 Task: Look for space in Bolpur, India from 8th June, 2023 to 16th June, 2023 for 2 adults in price range Rs.10000 to Rs.15000. Place can be entire place with 1  bedroom having 1 bed and 1 bathroom. Property type can be house, flat, guest house, hotel. Amenities needed are: washing machine. Booking option can be shelf check-in. Required host language is English.
Action: Mouse moved to (568, 78)
Screenshot: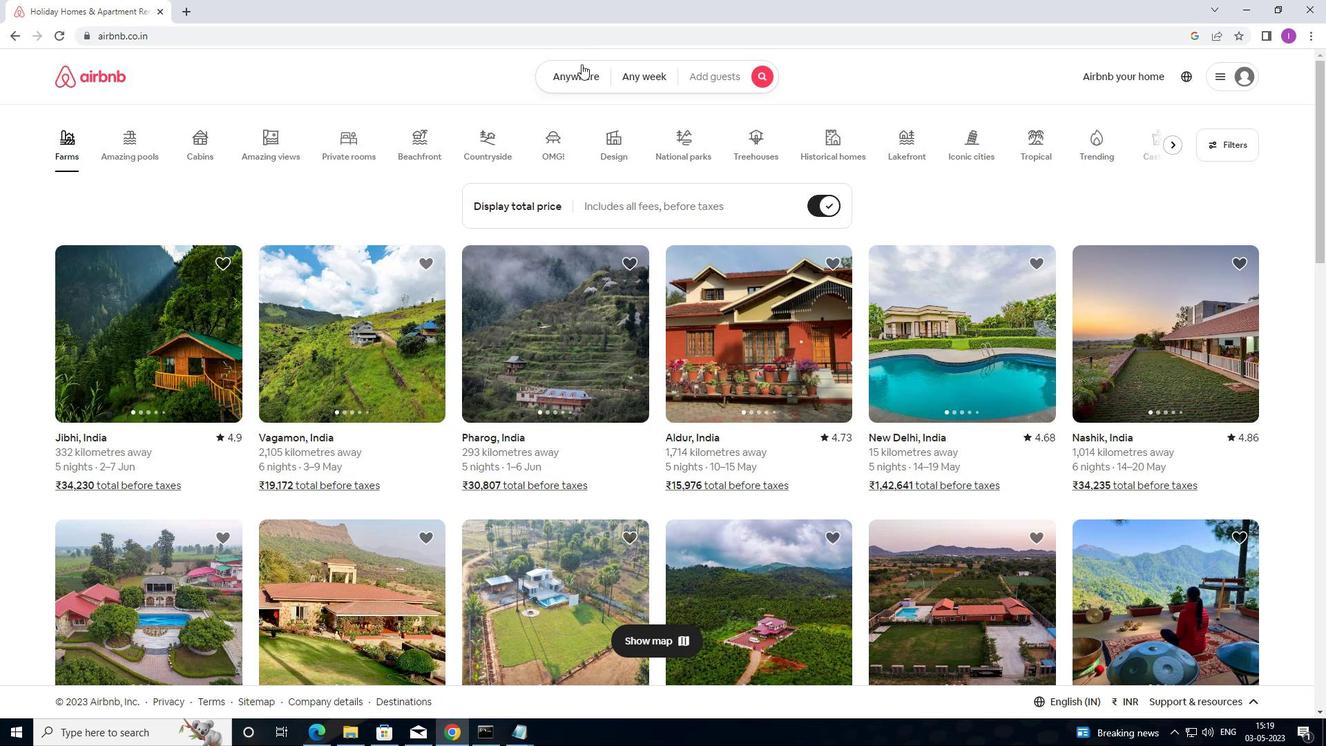 
Action: Mouse pressed left at (568, 78)
Screenshot: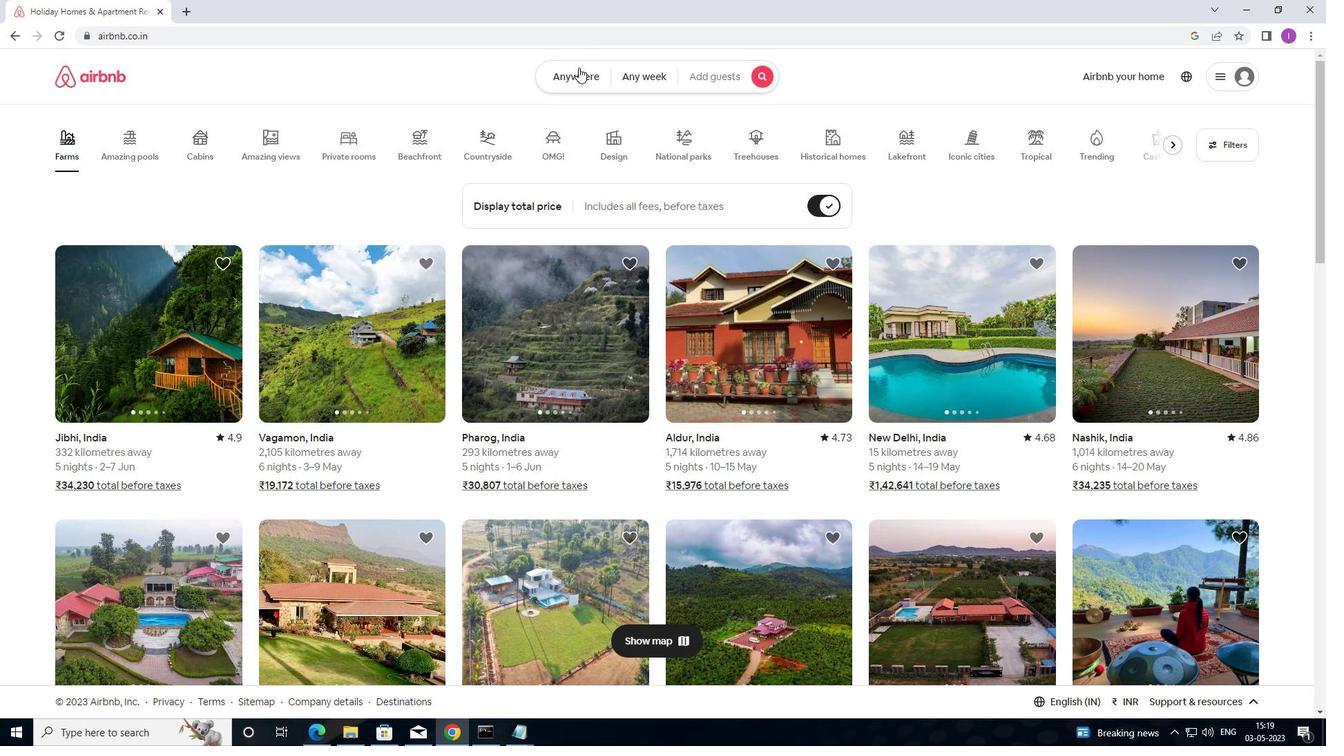 
Action: Mouse moved to (429, 125)
Screenshot: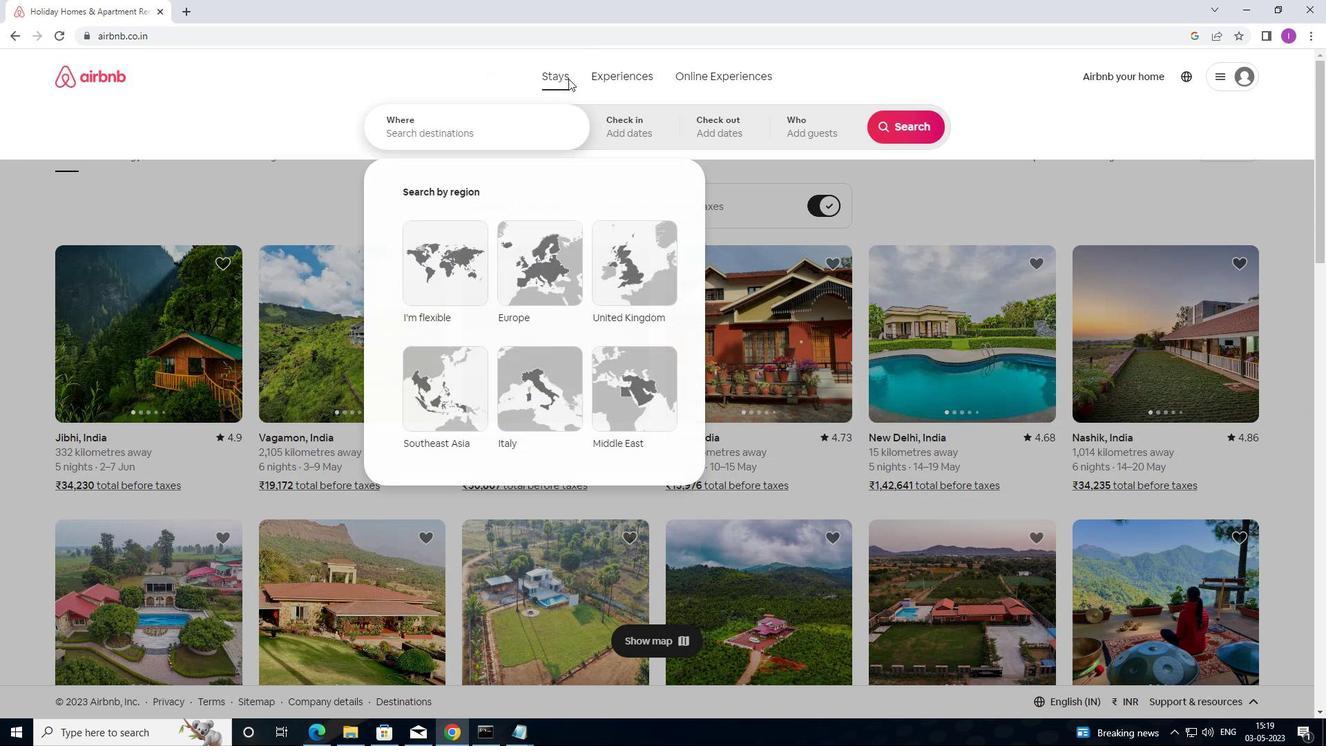 
Action: Mouse pressed left at (429, 125)
Screenshot: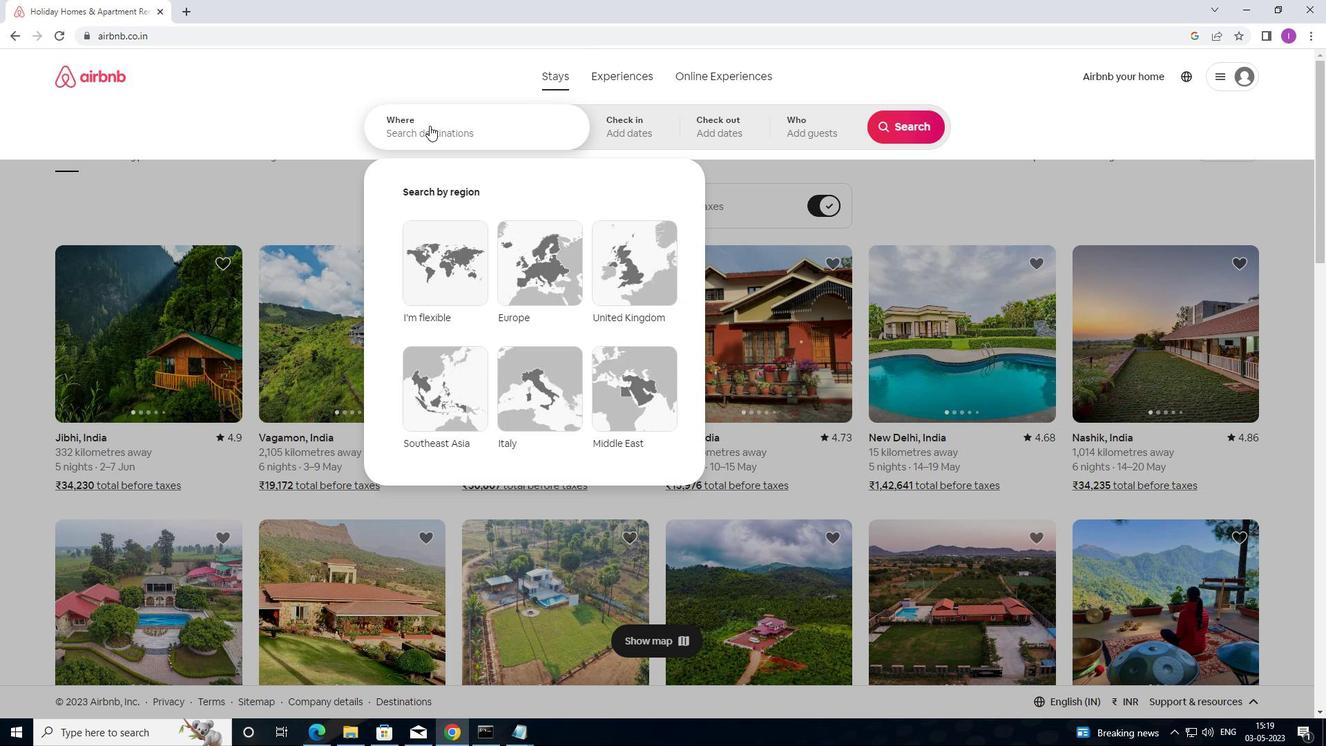 
Action: Mouse moved to (444, 129)
Screenshot: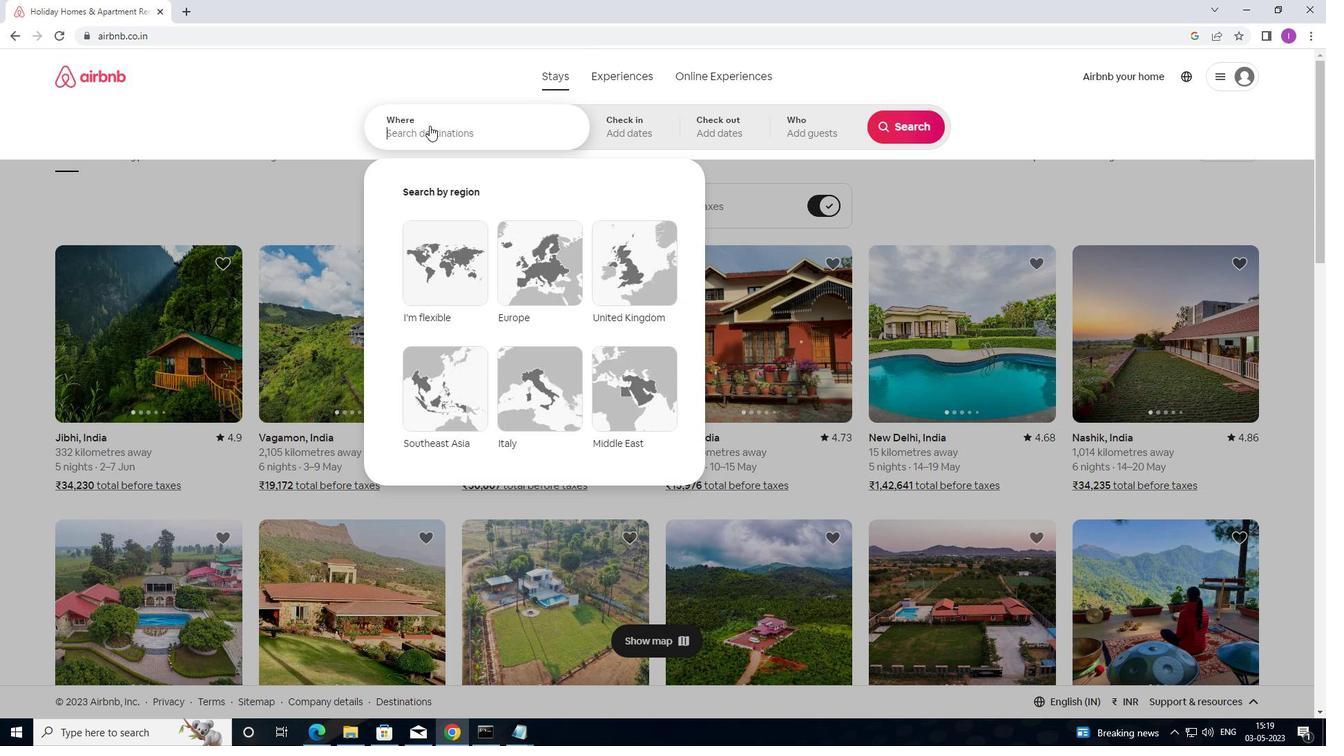 
Action: Key pressed <Key.shift><Key.shift><Key.shift>BOLPUR,<Key.shift><Key.shift><Key.shift>INDO<Key.backspace>IA
Screenshot: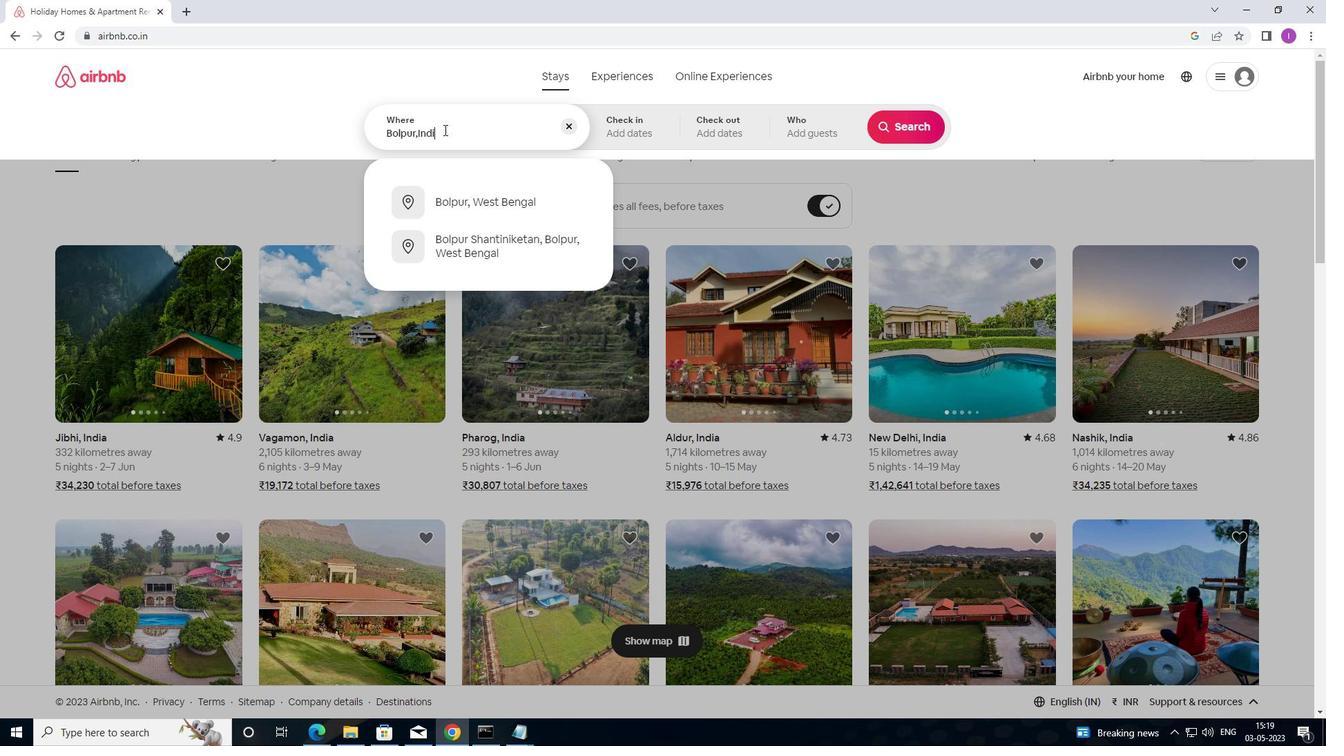 
Action: Mouse moved to (656, 126)
Screenshot: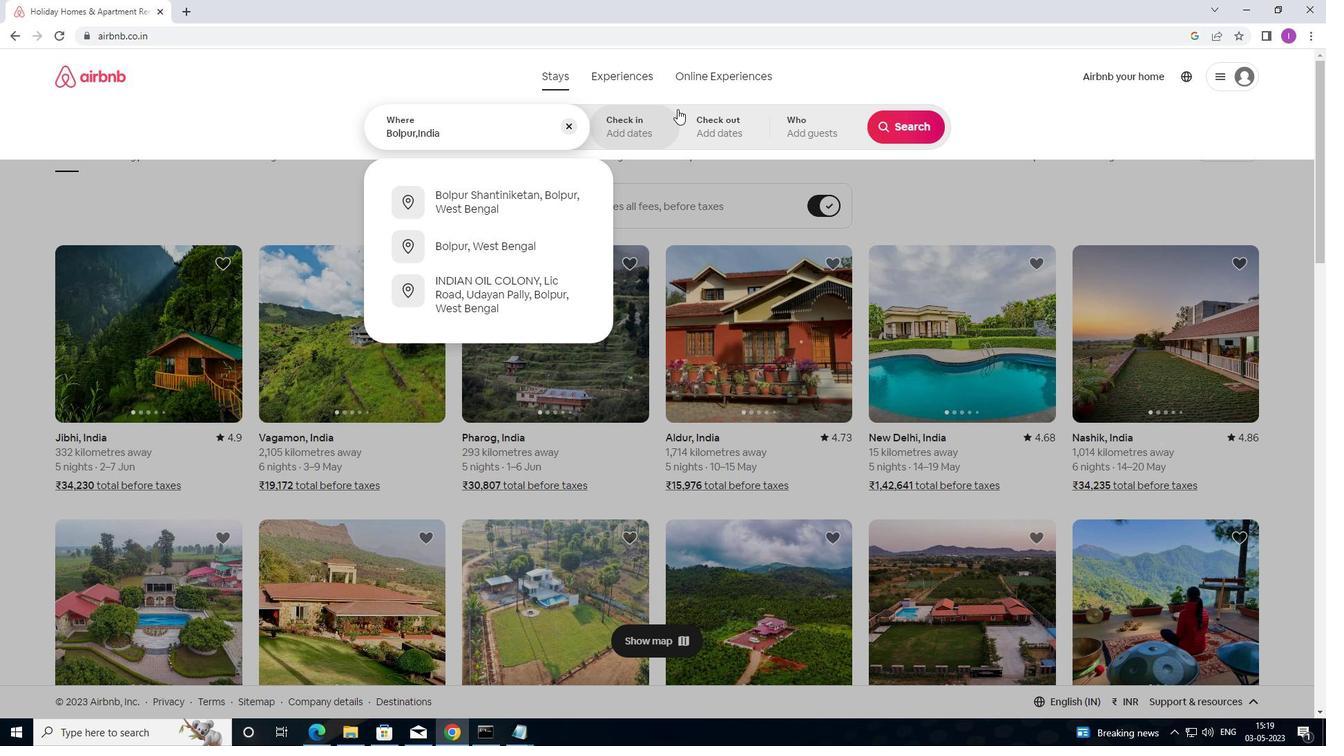 
Action: Mouse pressed left at (656, 126)
Screenshot: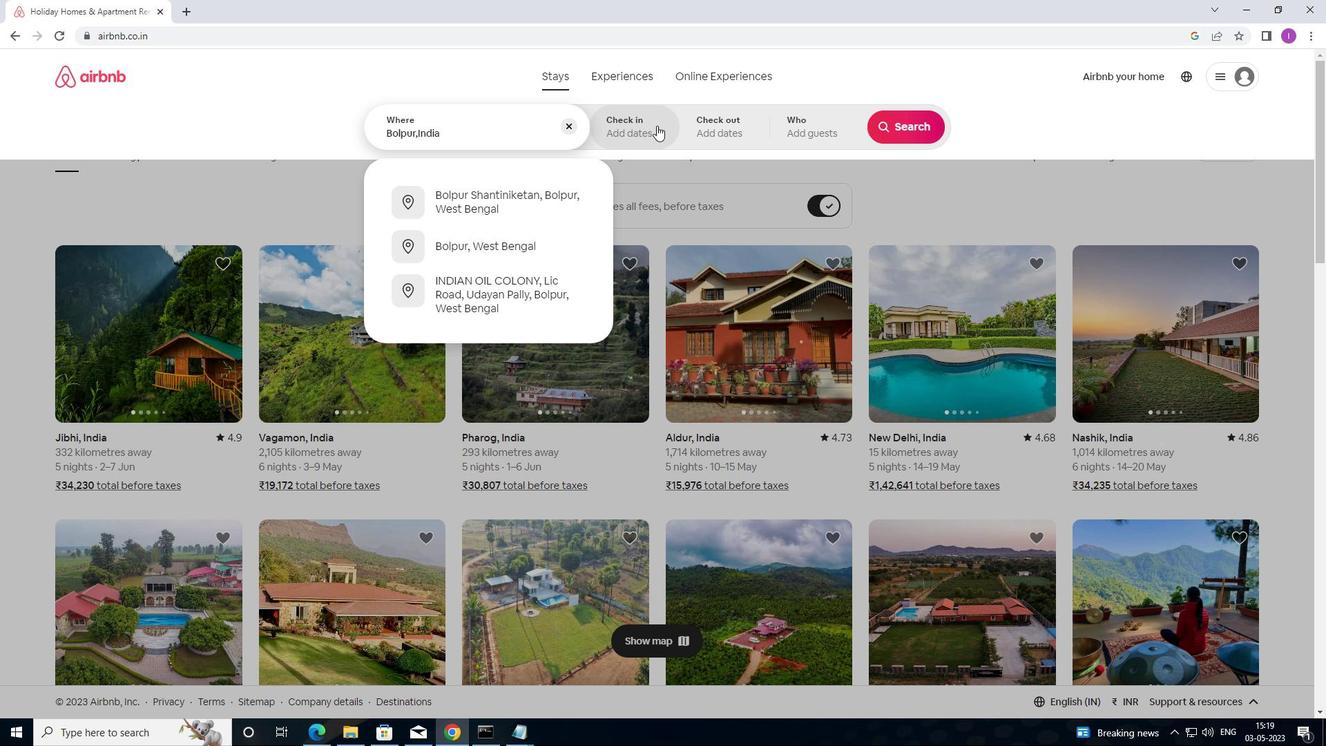 
Action: Mouse moved to (907, 234)
Screenshot: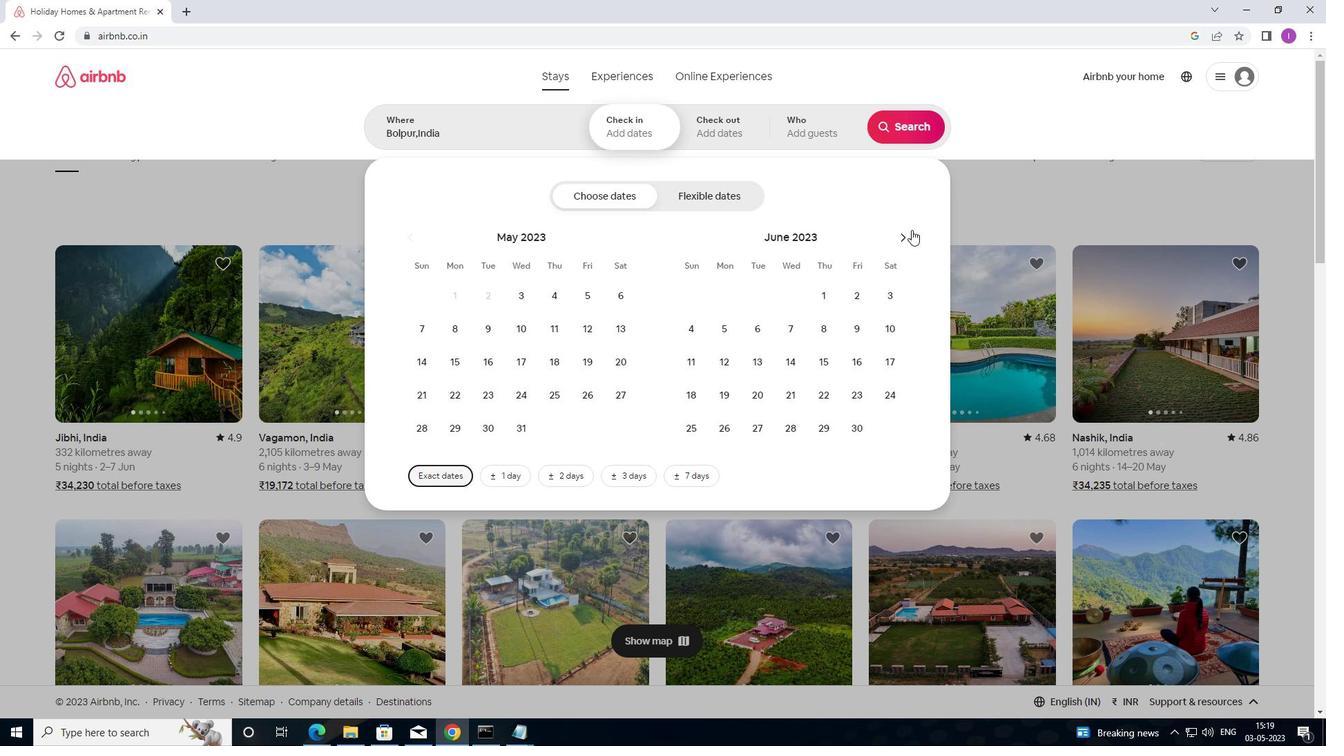 
Action: Mouse pressed left at (907, 234)
Screenshot: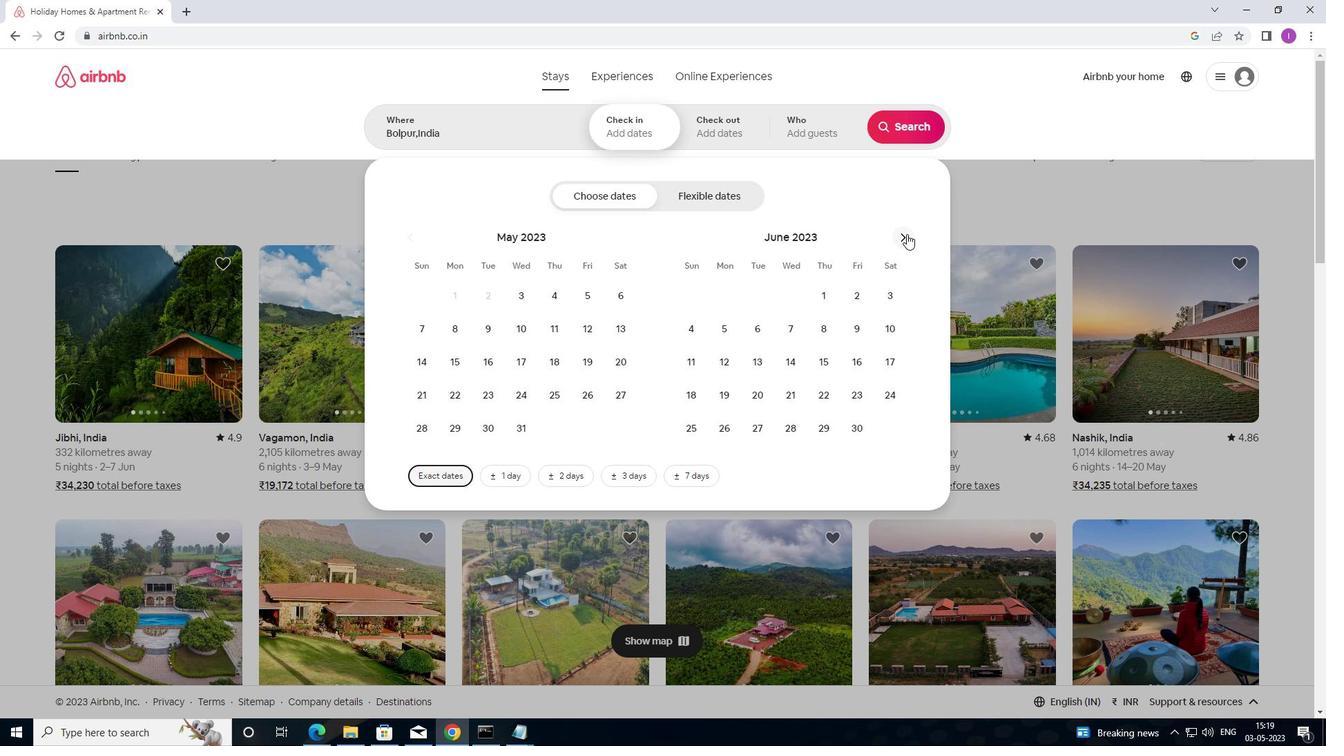 
Action: Mouse moved to (556, 327)
Screenshot: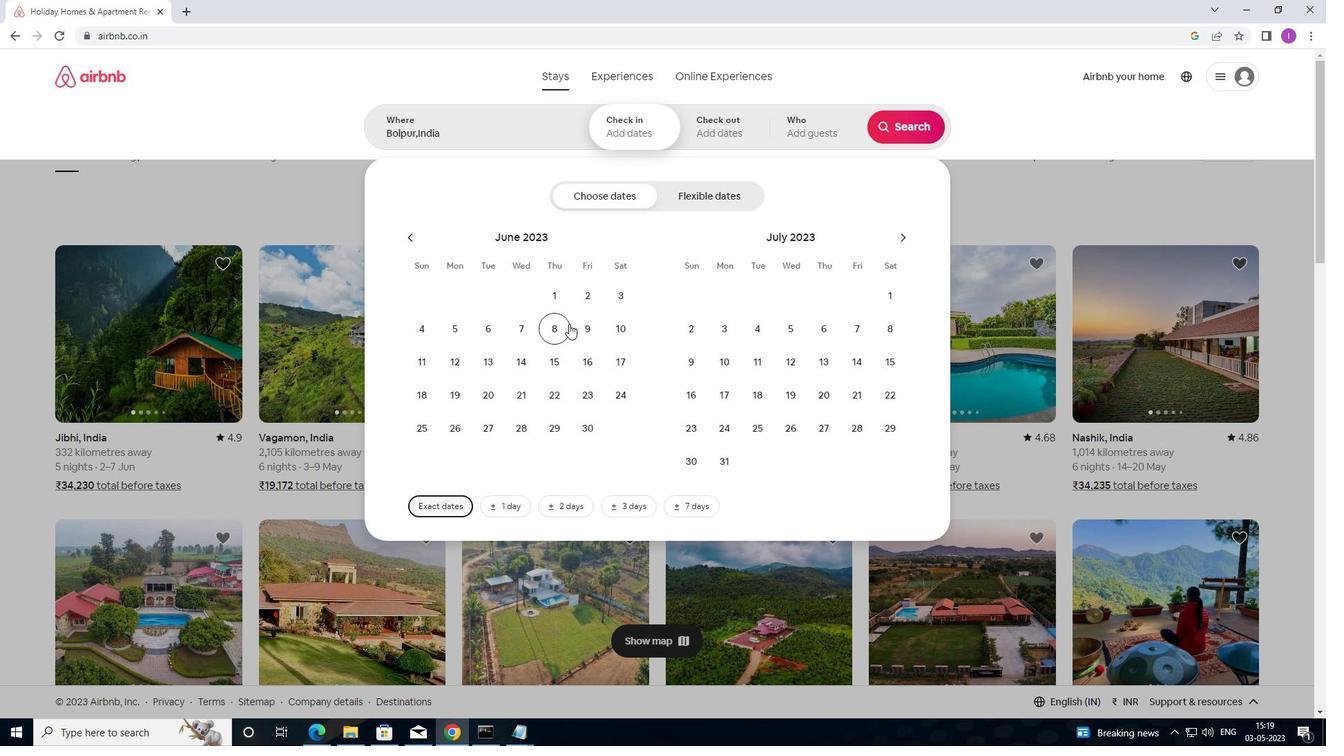 
Action: Mouse pressed left at (556, 327)
Screenshot: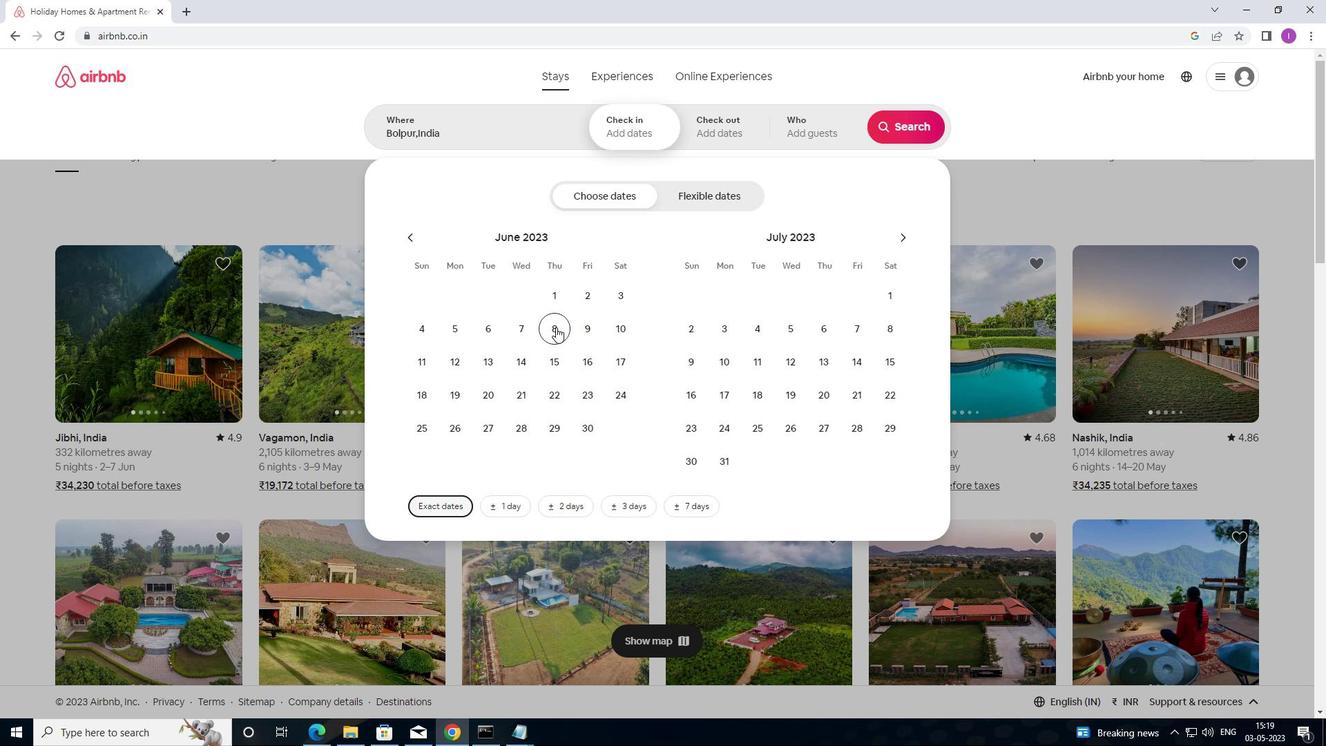 
Action: Mouse moved to (581, 355)
Screenshot: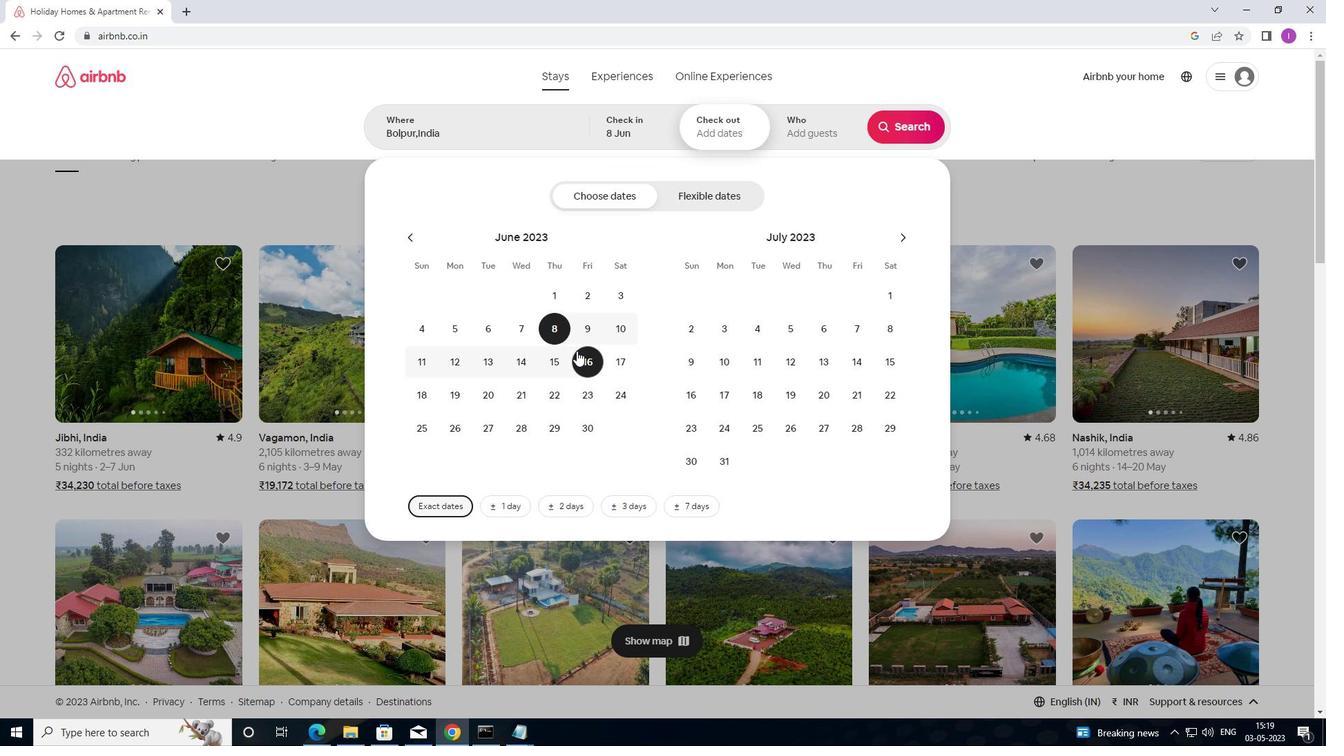 
Action: Mouse pressed left at (581, 355)
Screenshot: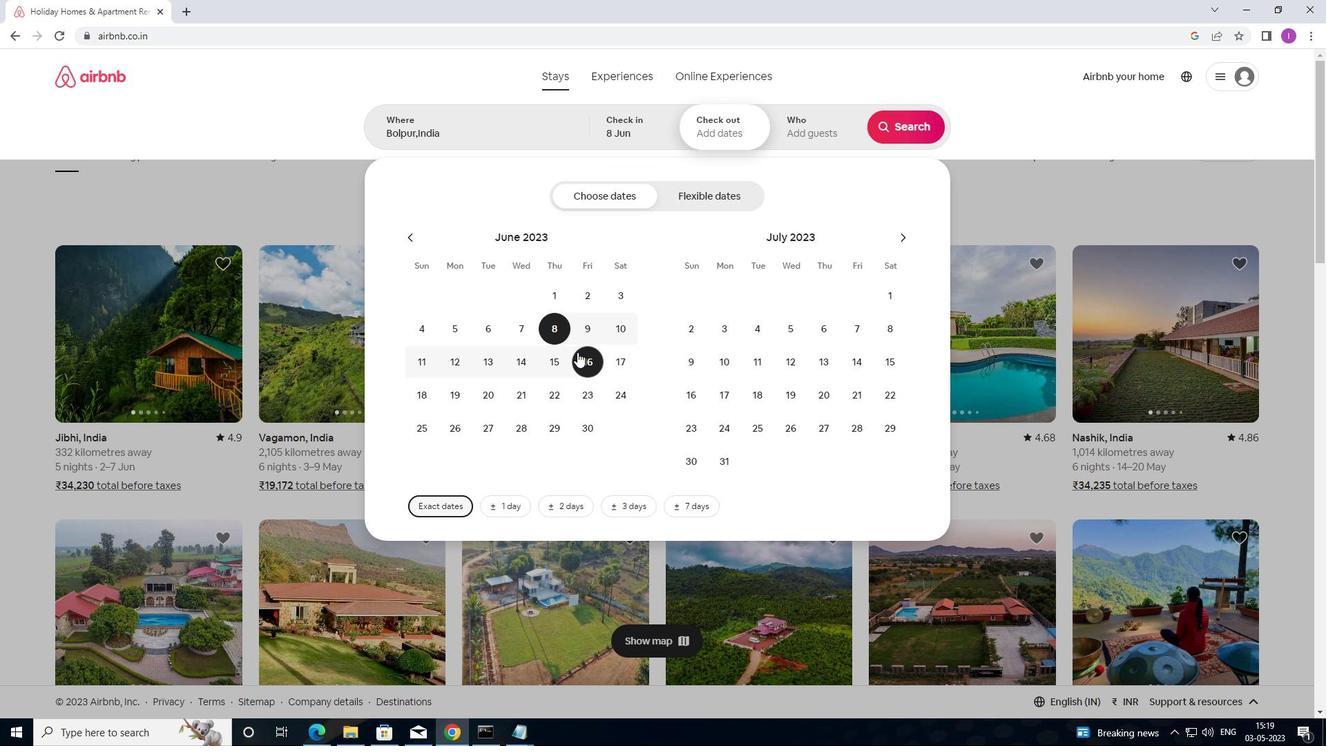 
Action: Mouse moved to (811, 135)
Screenshot: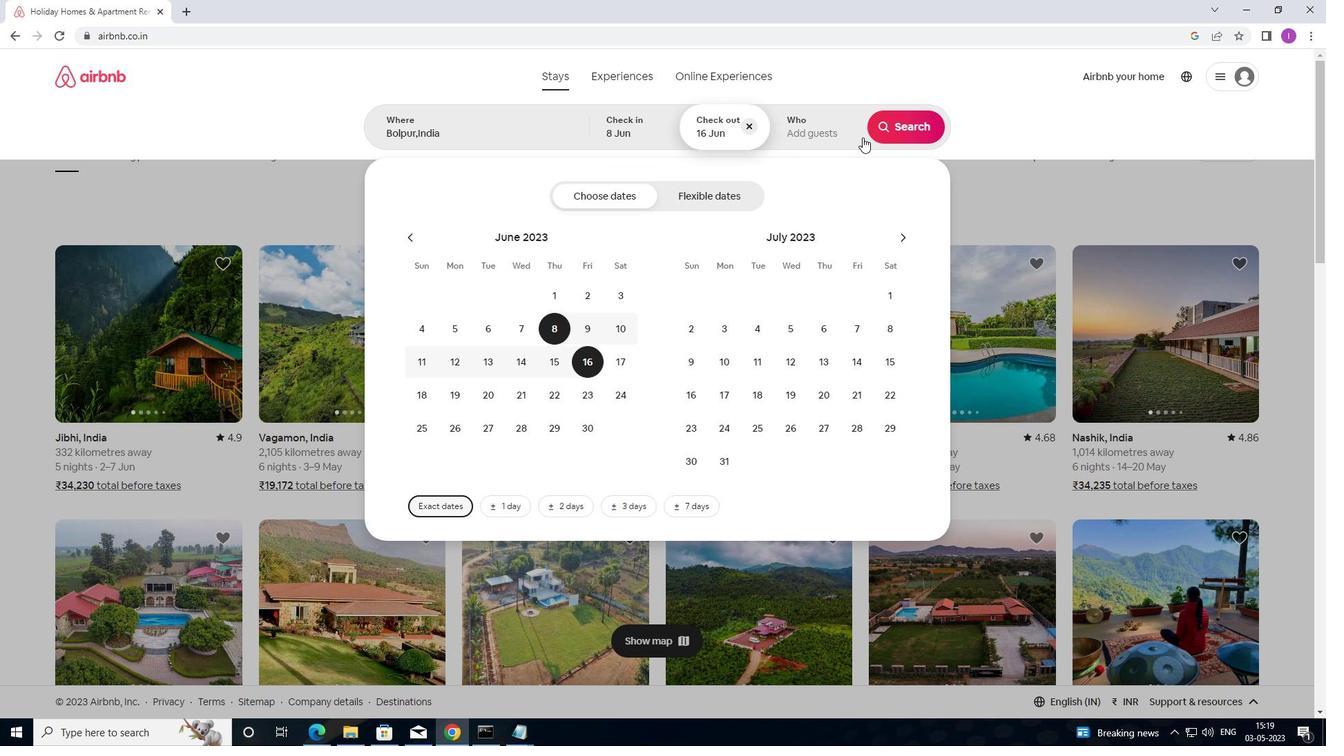 
Action: Mouse pressed left at (811, 135)
Screenshot: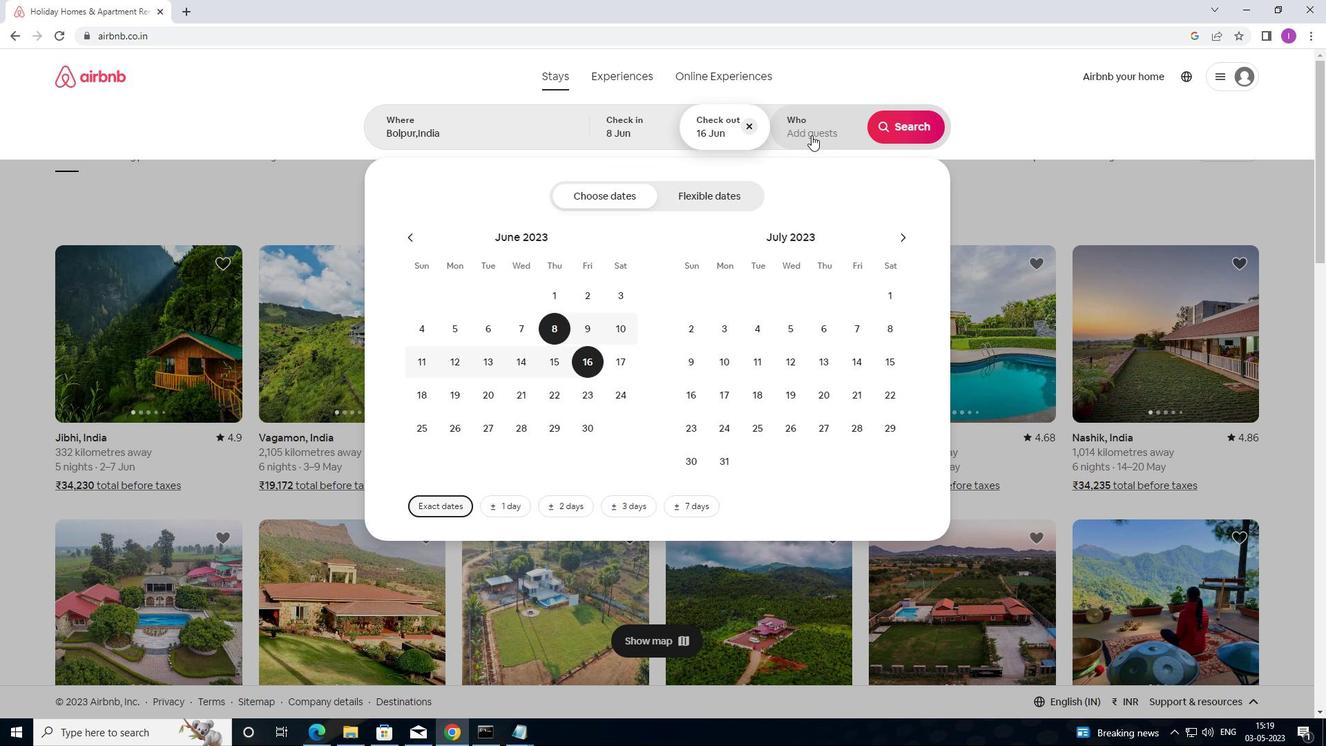 
Action: Mouse moved to (914, 200)
Screenshot: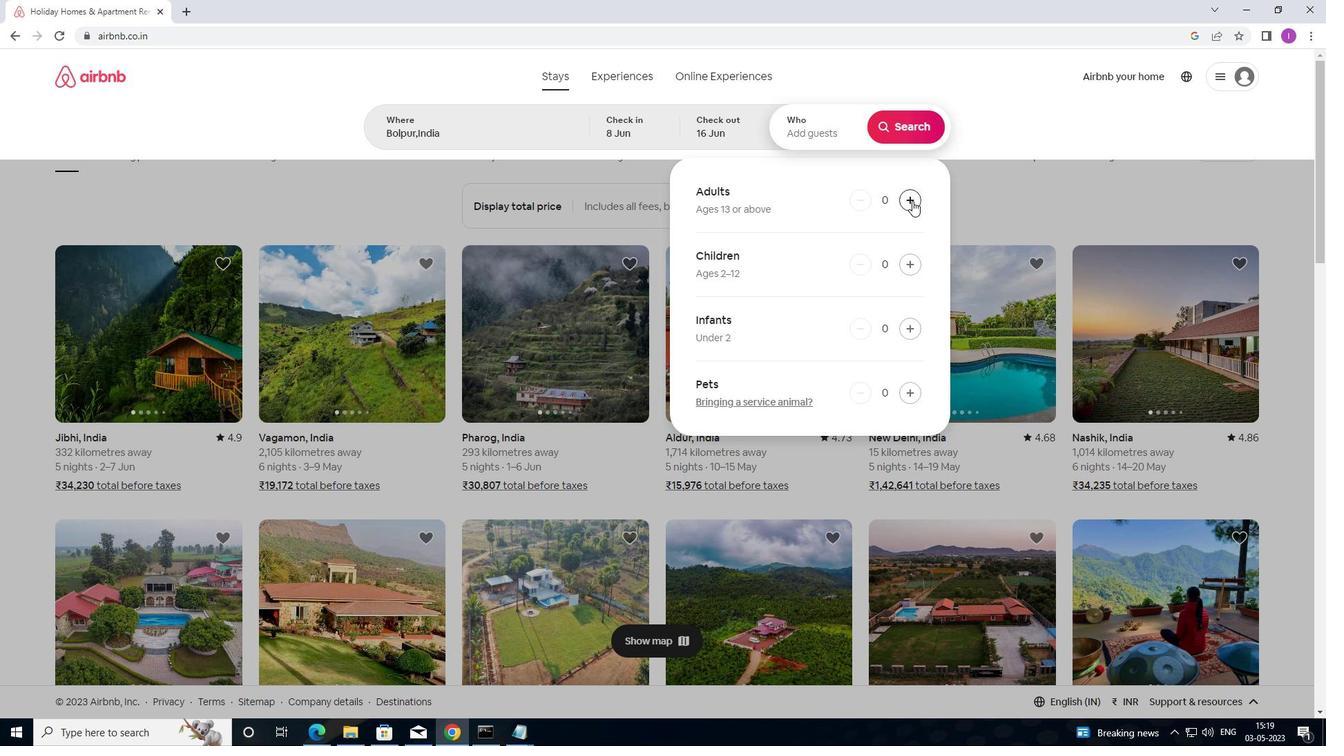 
Action: Mouse pressed left at (914, 200)
Screenshot: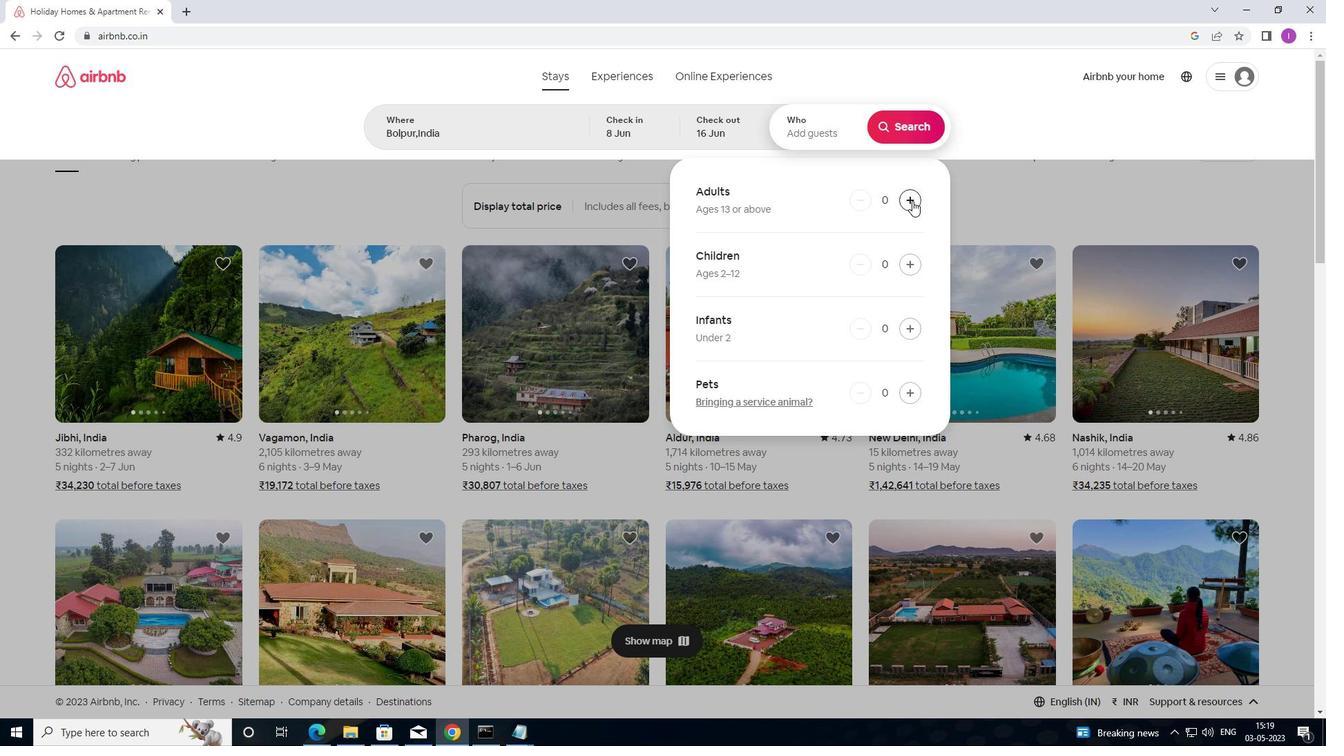 
Action: Mouse moved to (914, 200)
Screenshot: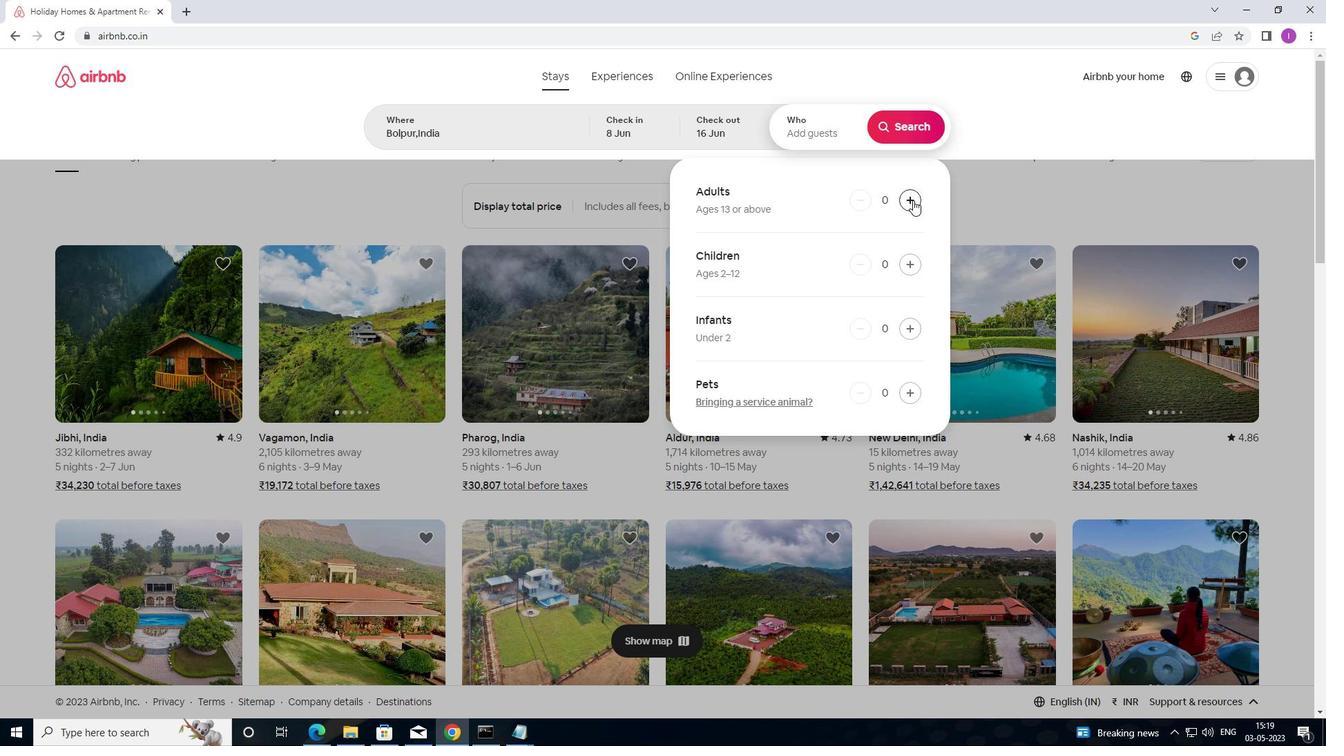 
Action: Mouse pressed left at (914, 200)
Screenshot: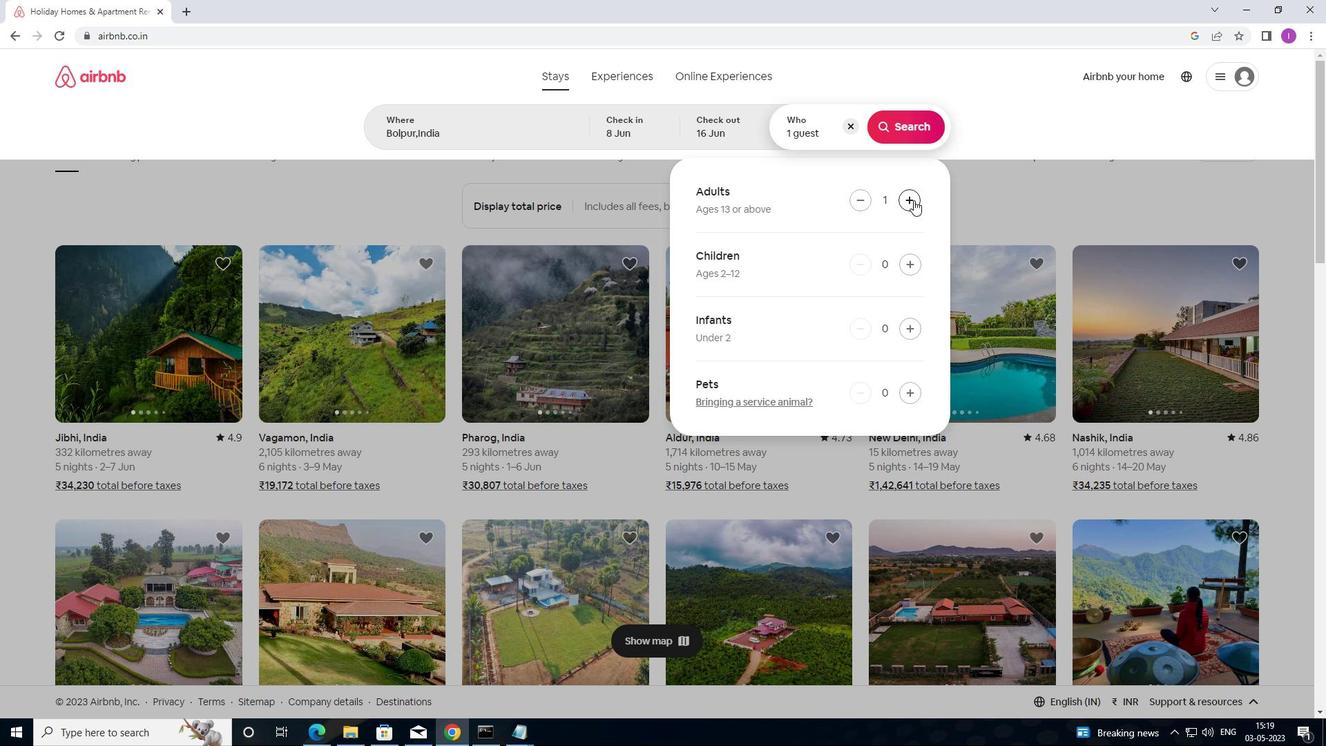 
Action: Mouse moved to (897, 137)
Screenshot: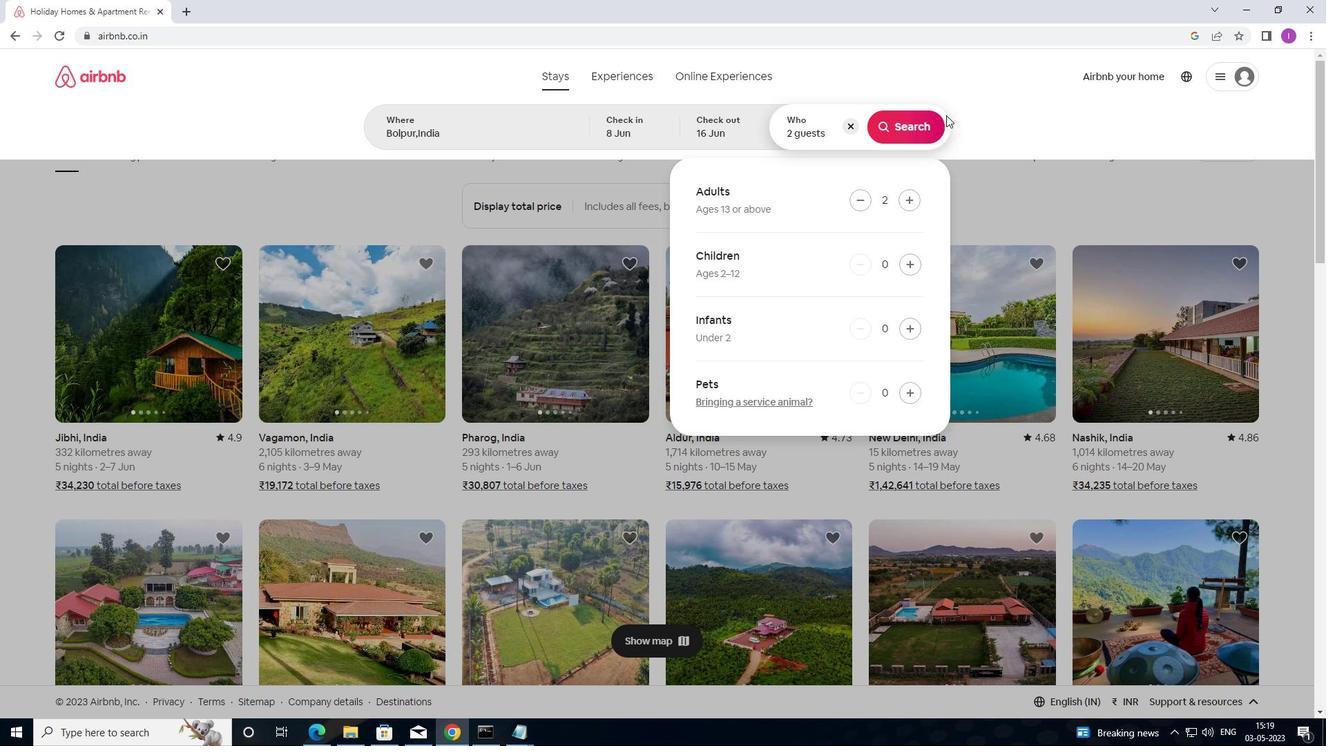 
Action: Mouse pressed left at (897, 137)
Screenshot: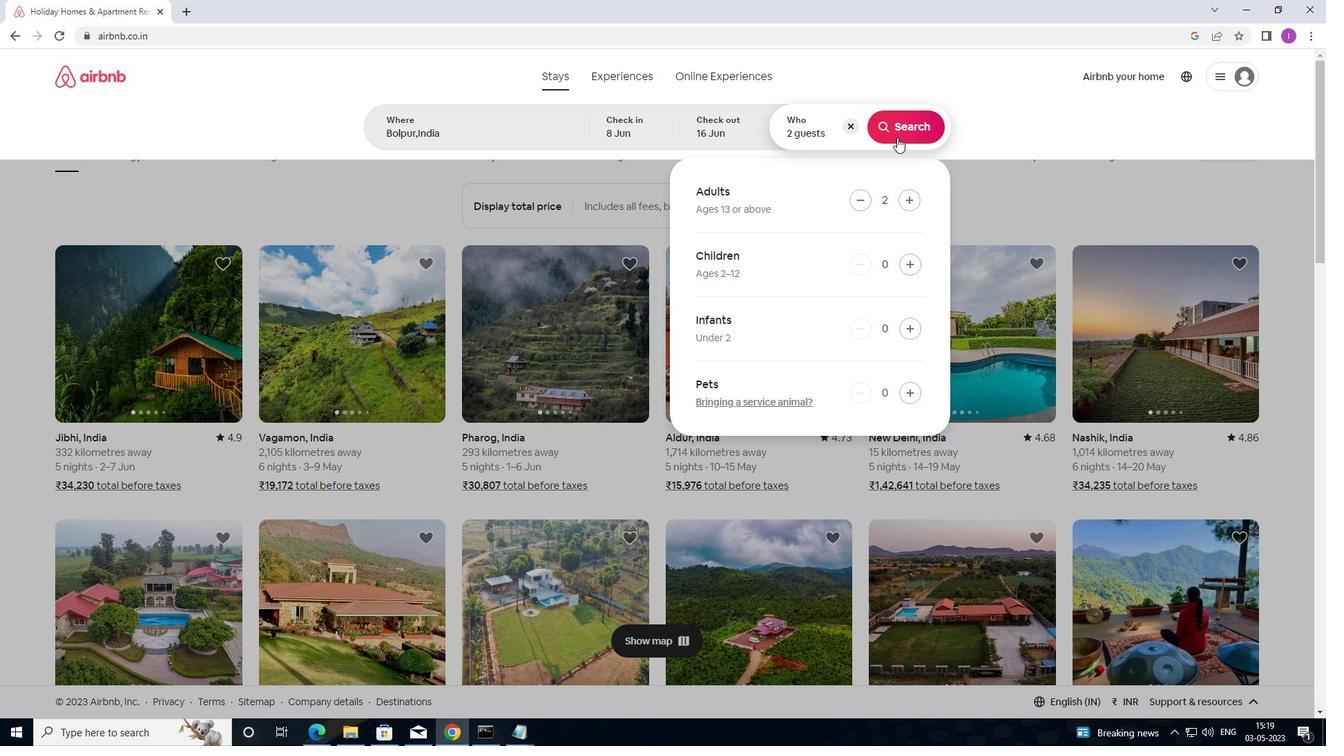 
Action: Mouse moved to (1252, 125)
Screenshot: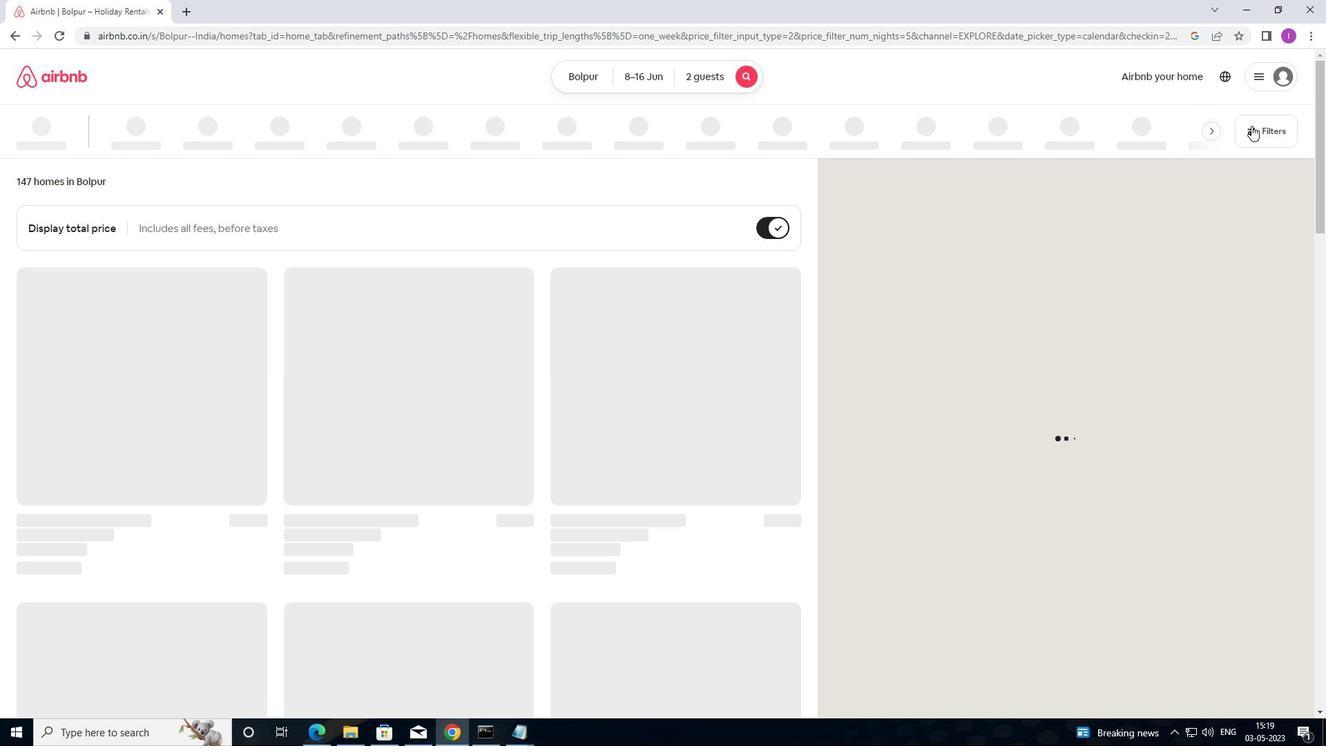 
Action: Mouse pressed left at (1252, 125)
Screenshot: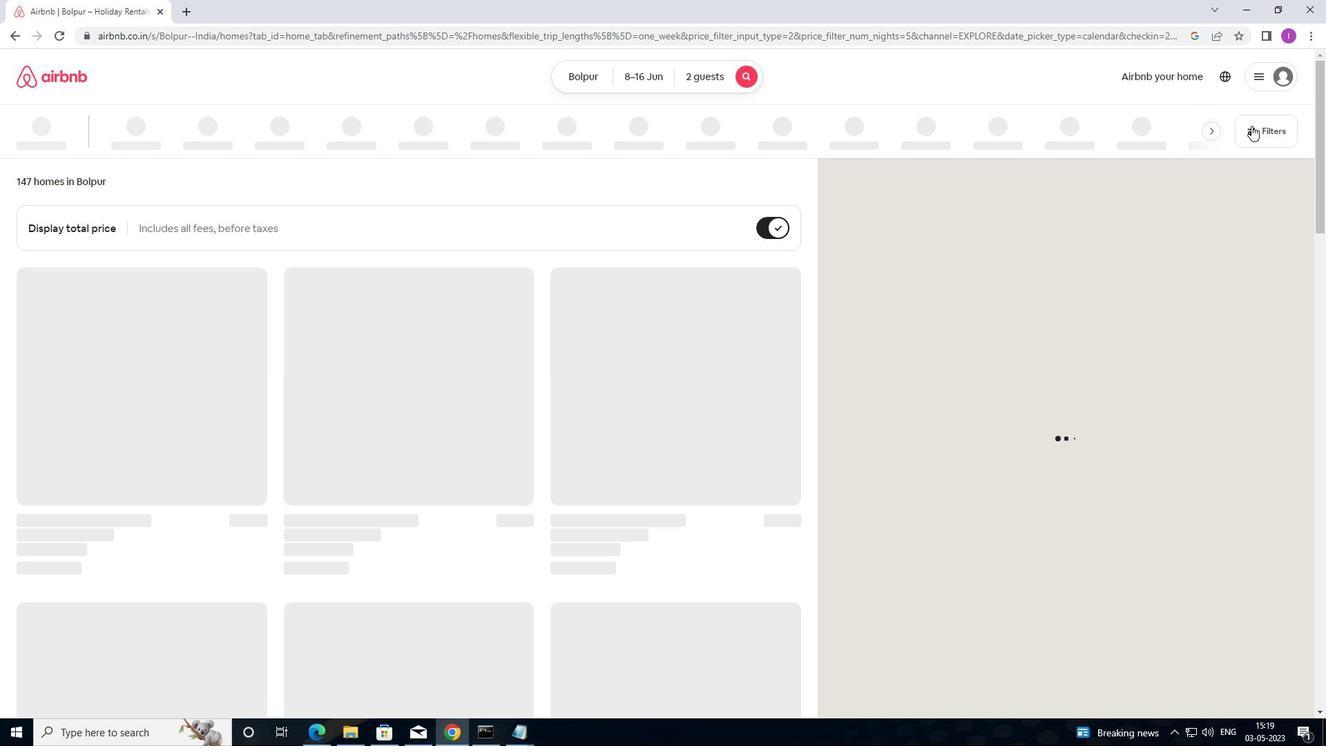 
Action: Mouse moved to (503, 308)
Screenshot: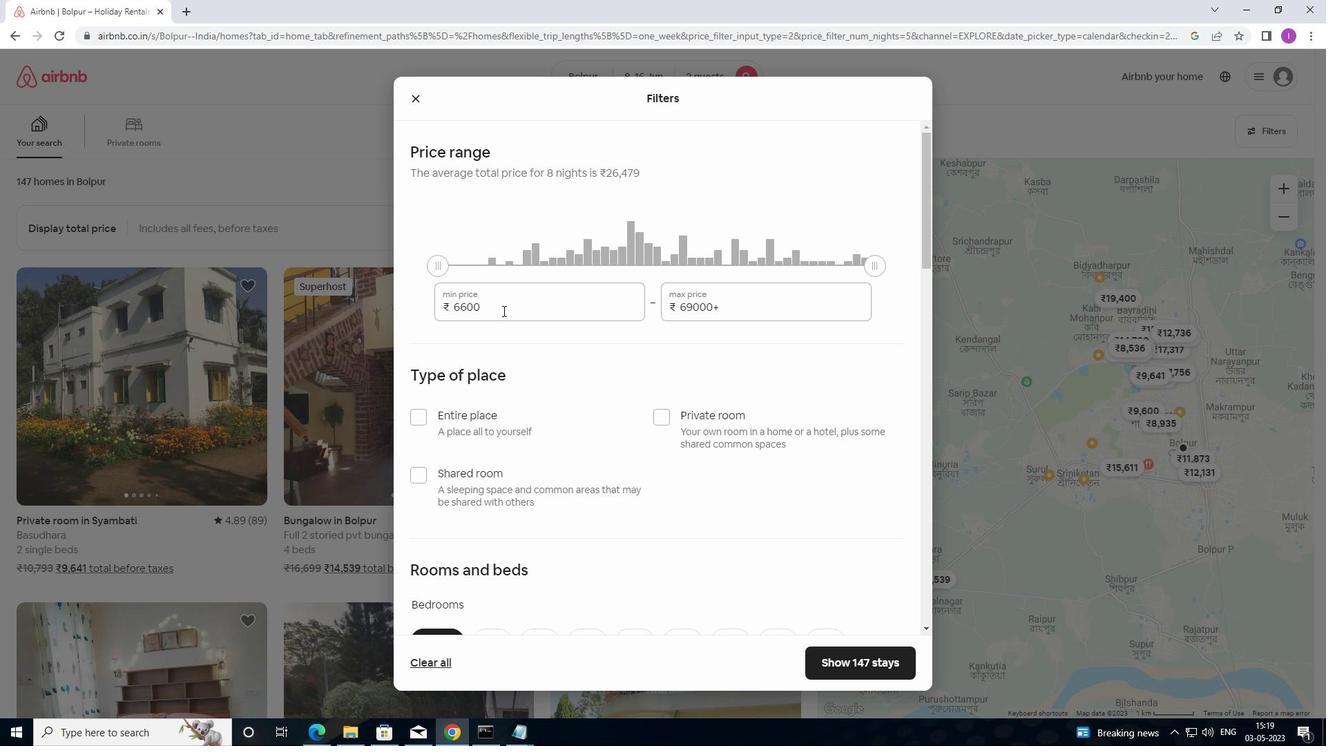 
Action: Mouse pressed left at (503, 308)
Screenshot: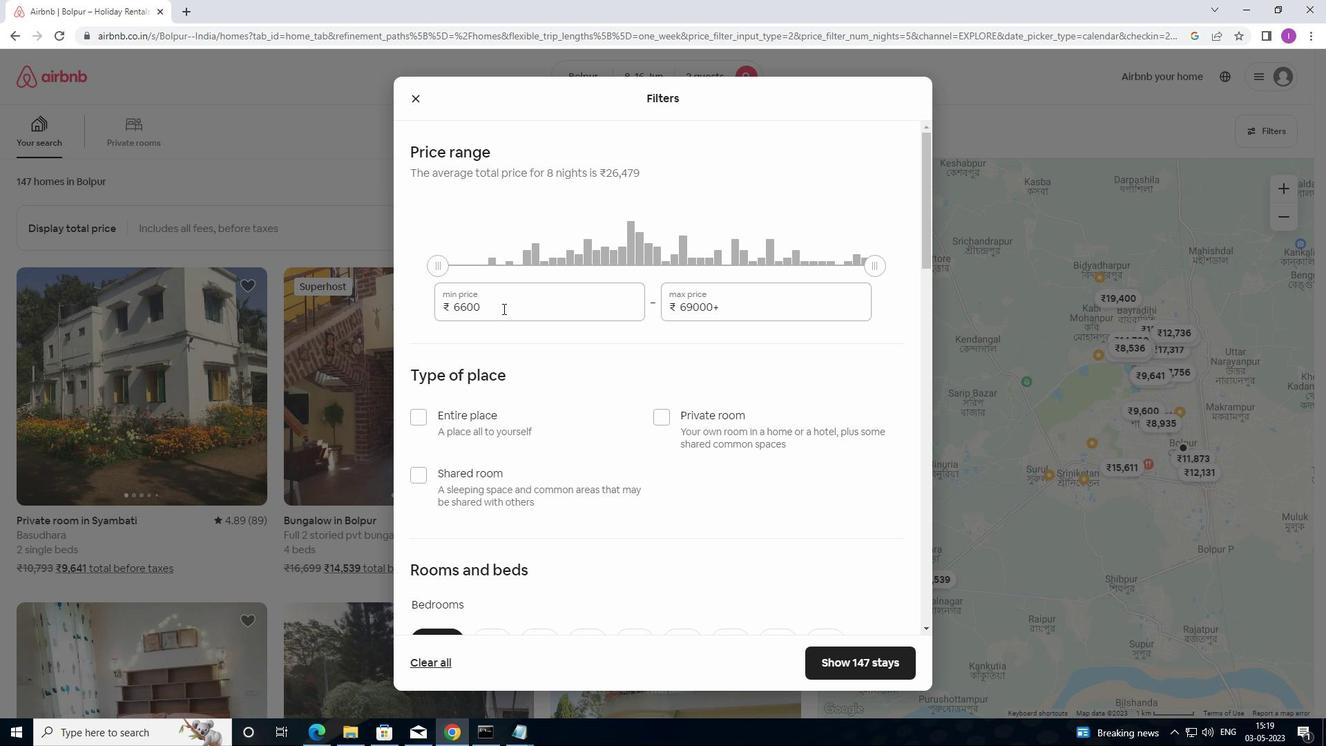 
Action: Mouse moved to (420, 316)
Screenshot: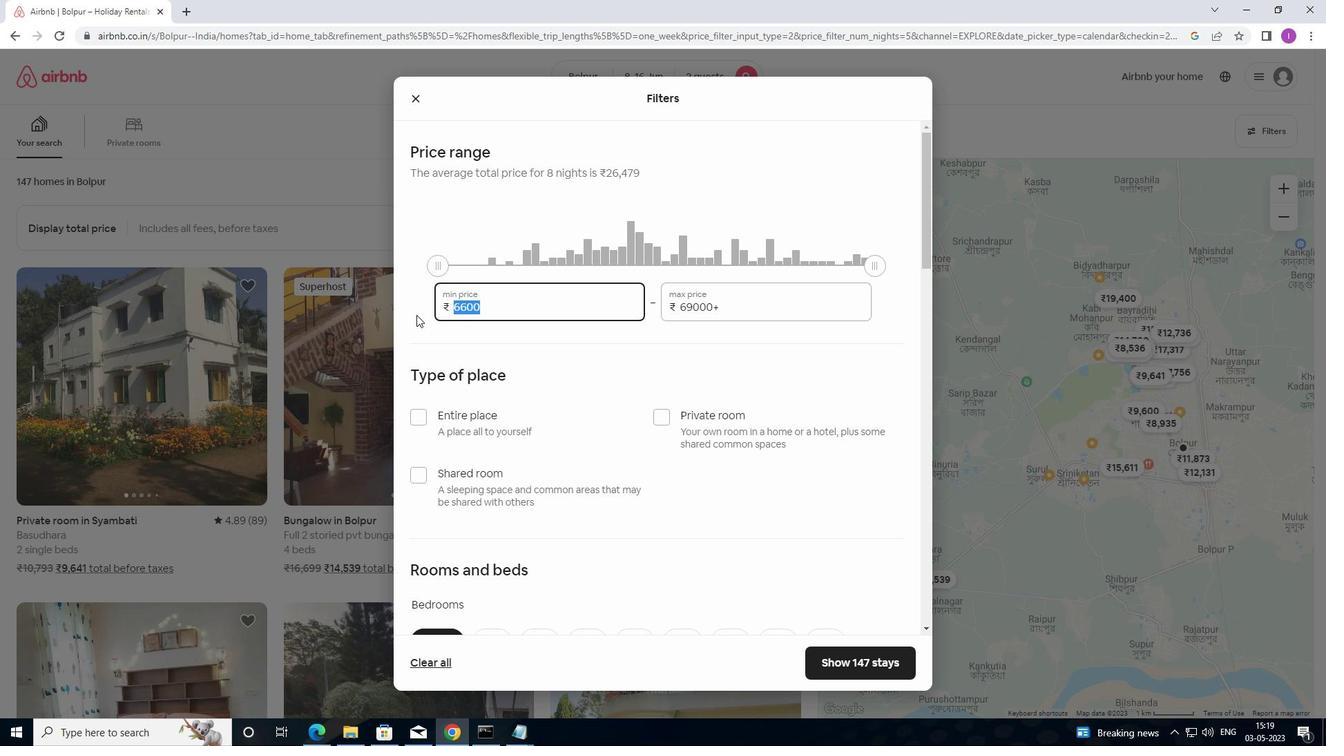 
Action: Key pressed 10000
Screenshot: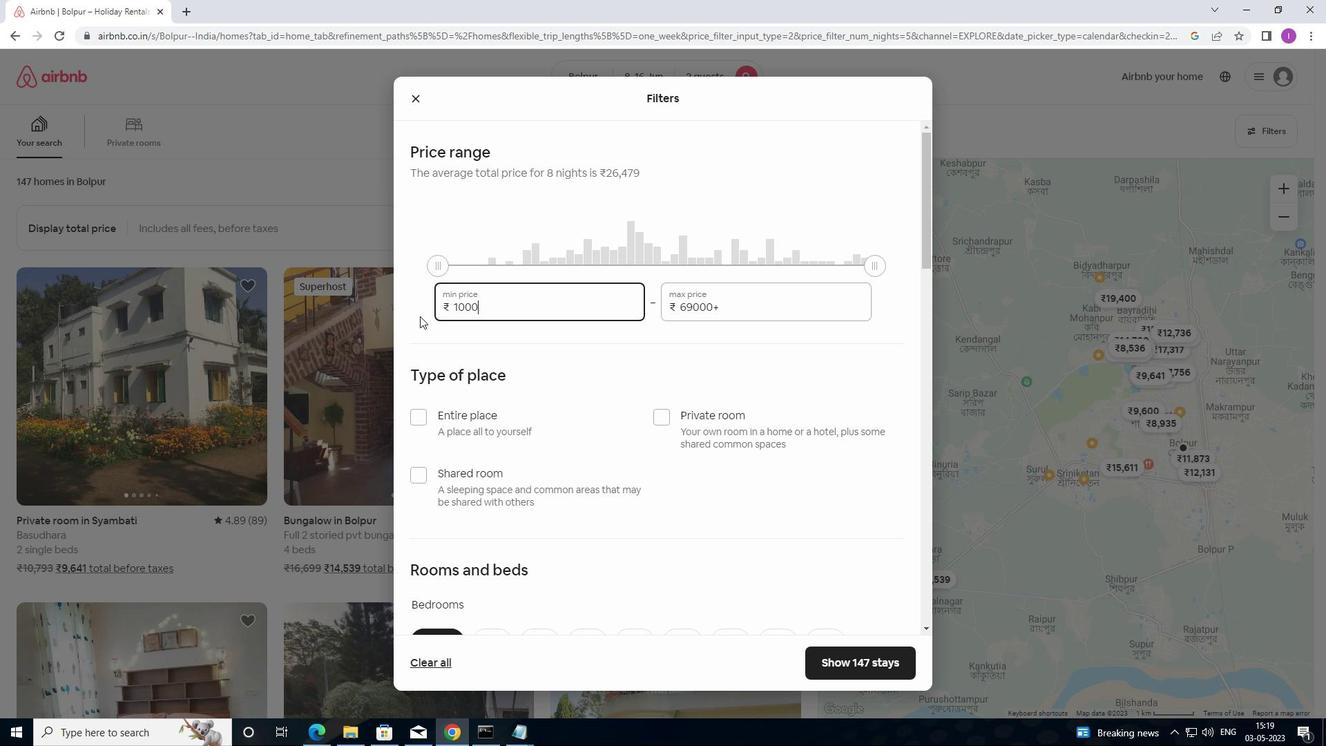 
Action: Mouse moved to (729, 303)
Screenshot: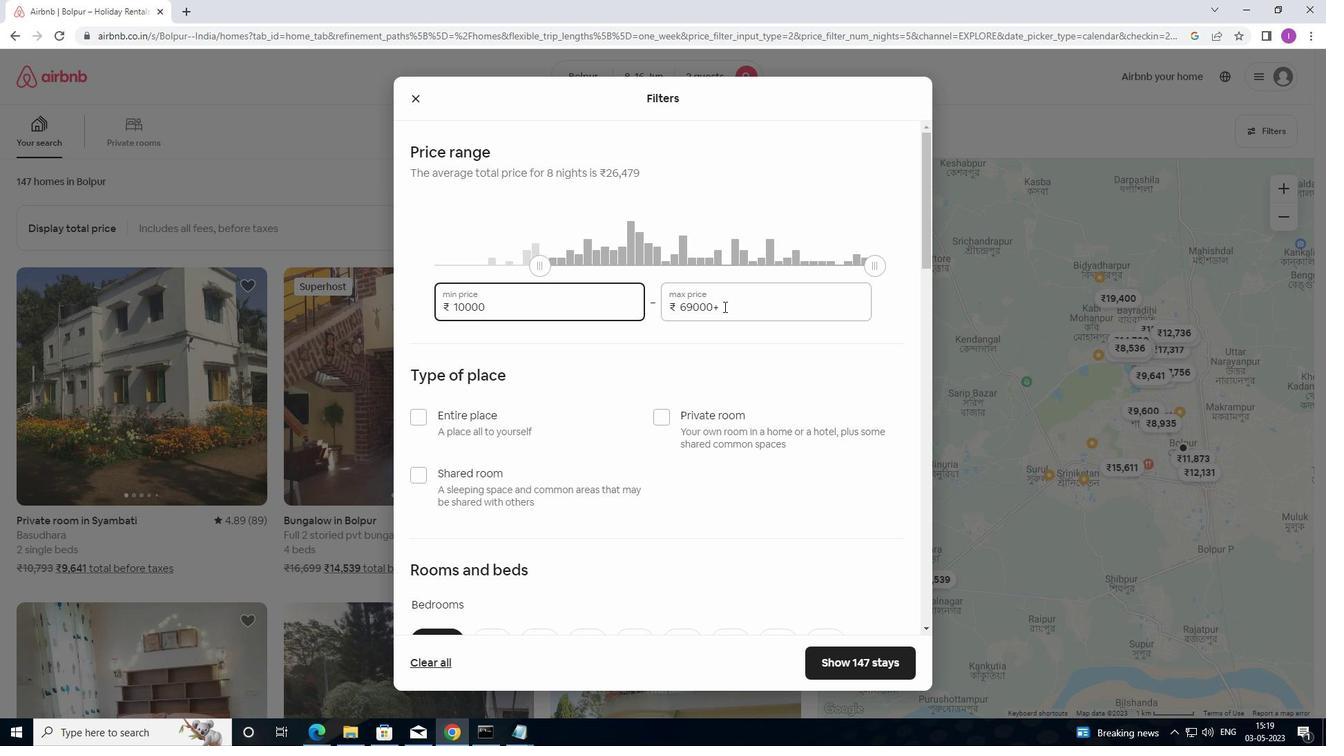 
Action: Mouse pressed left at (729, 303)
Screenshot: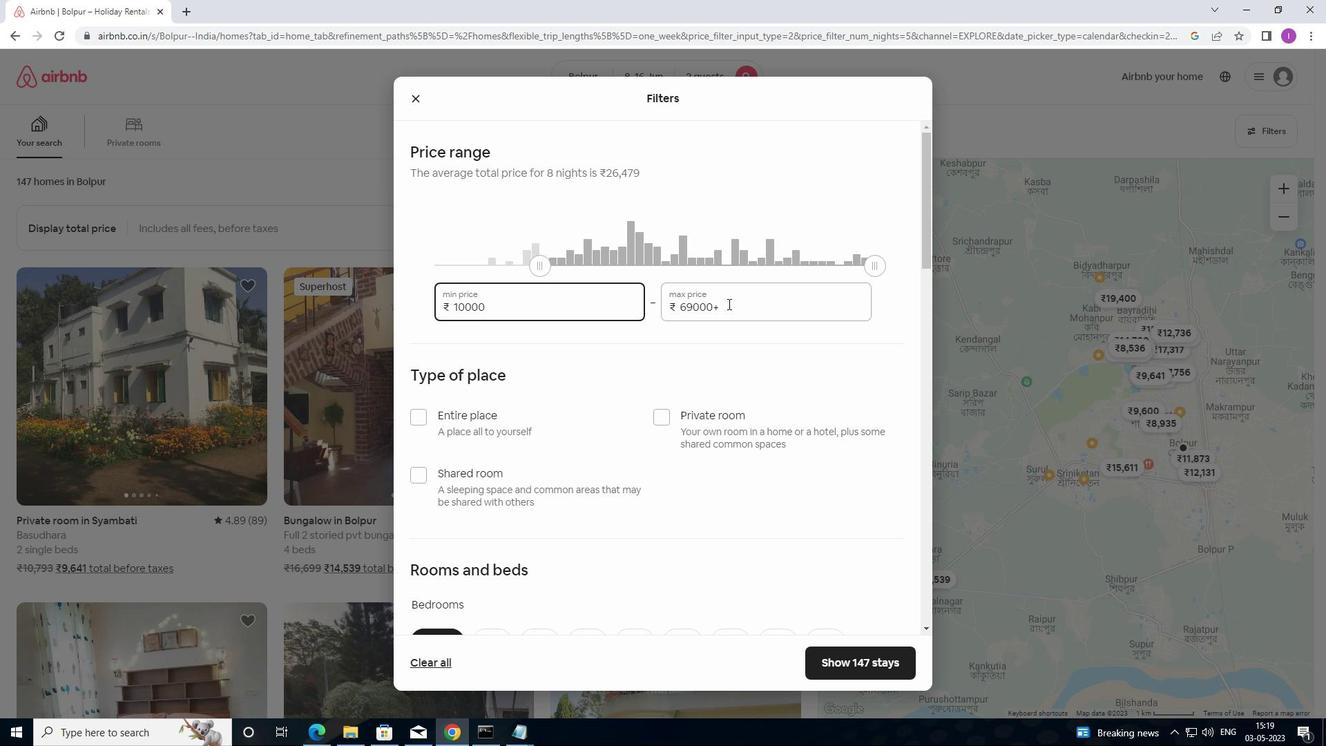 
Action: Mouse moved to (663, 319)
Screenshot: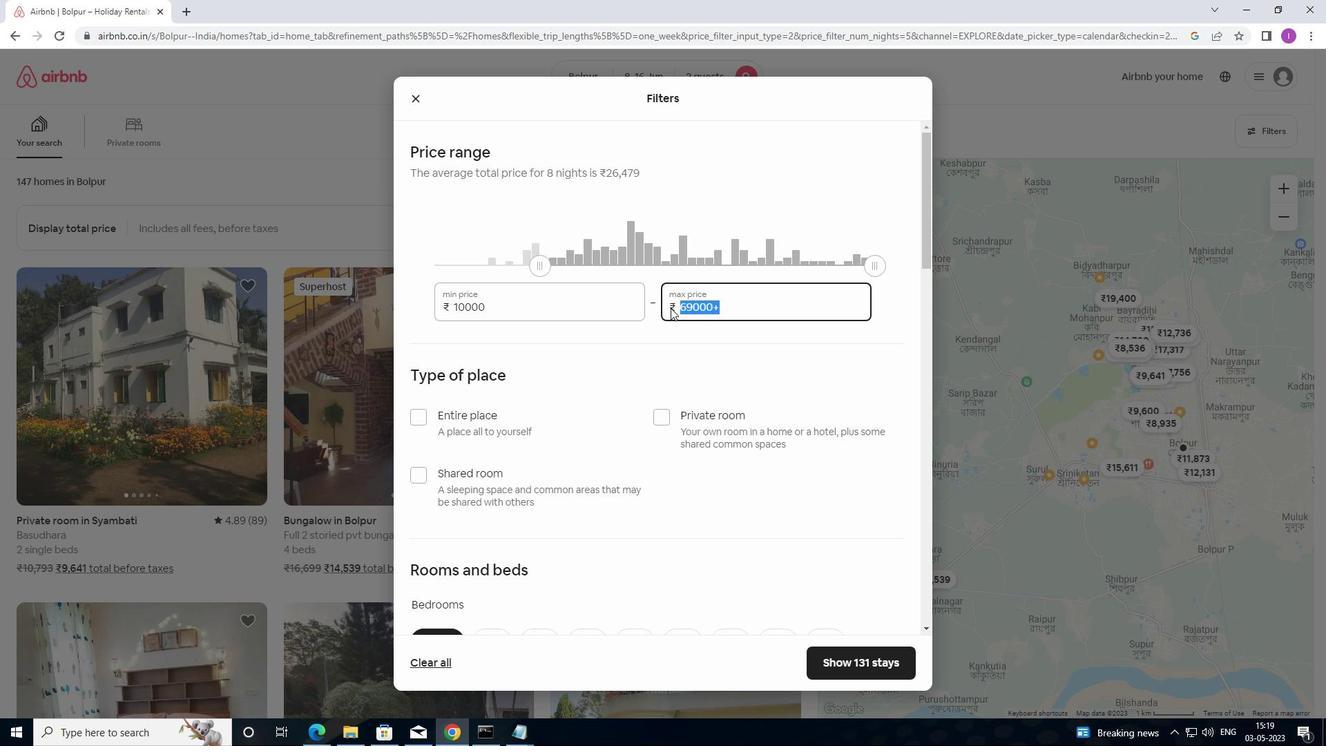 
Action: Key pressed 1500
Screenshot: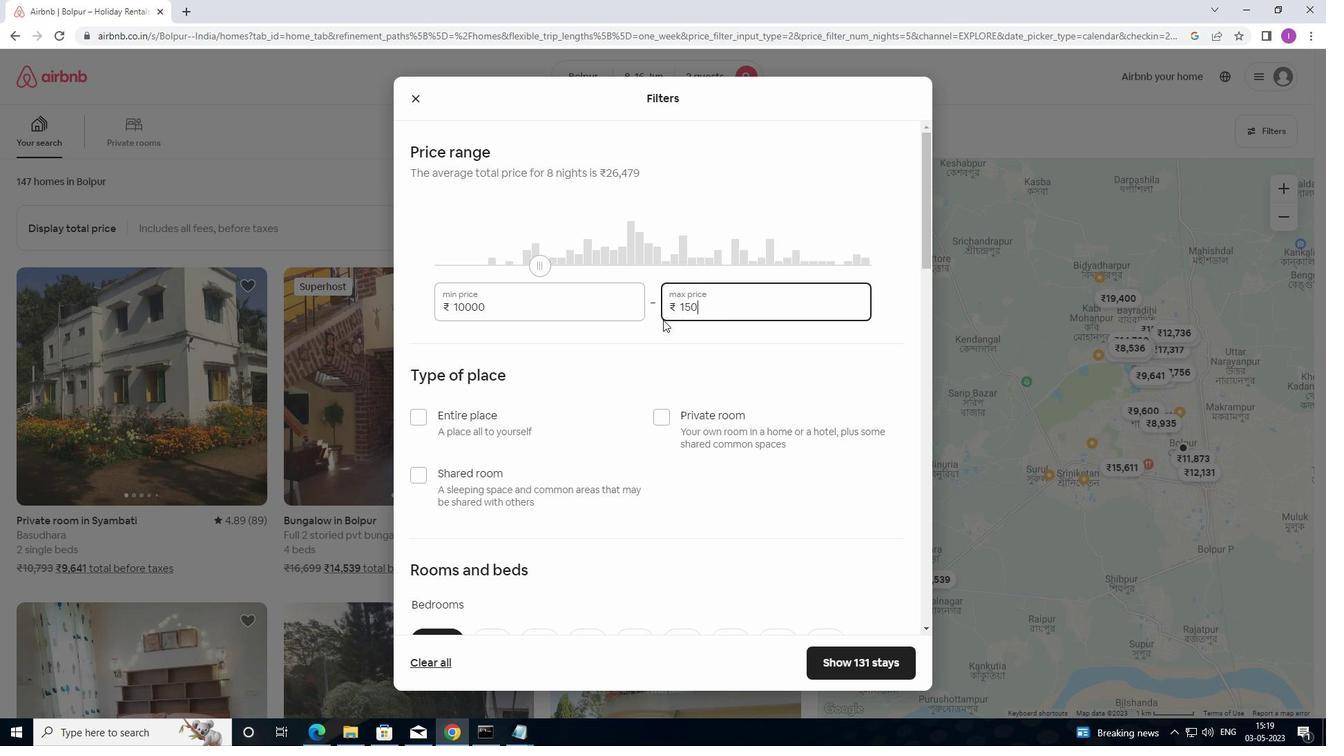 
Action: Mouse moved to (665, 322)
Screenshot: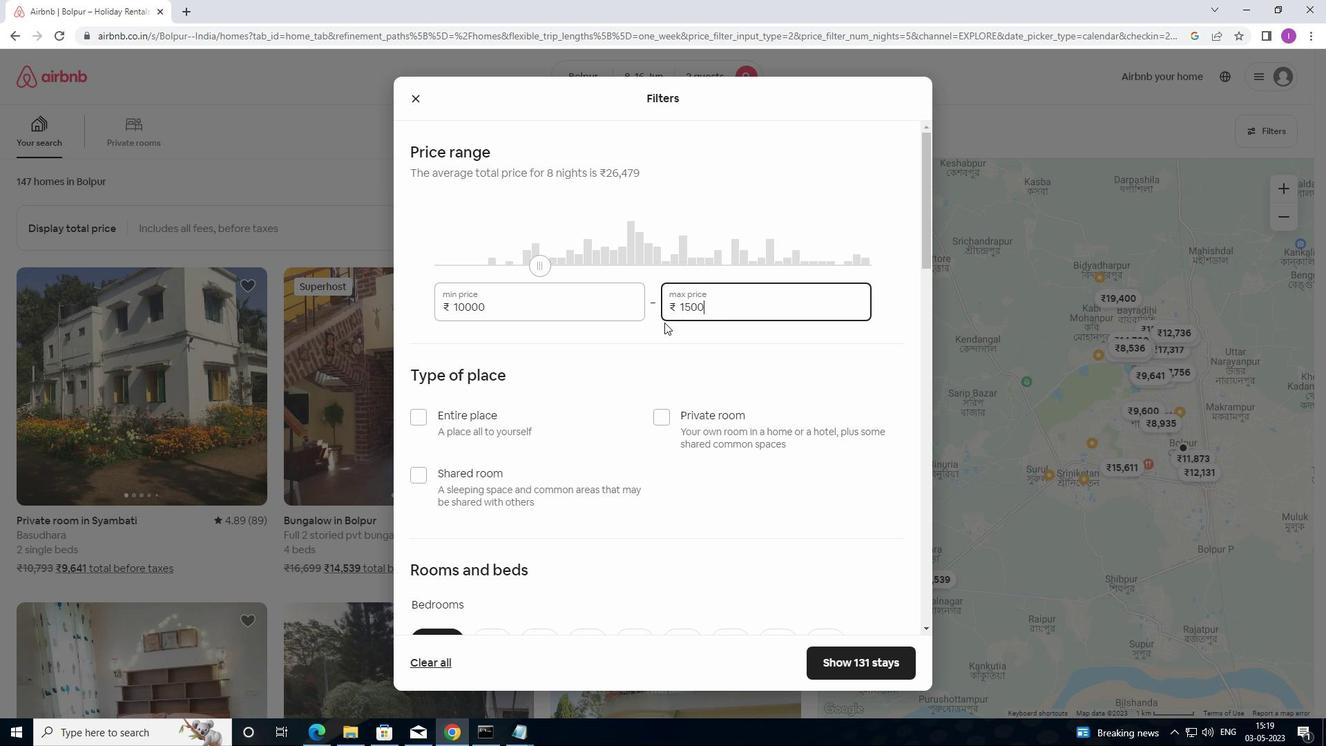 
Action: Key pressed 0
Screenshot: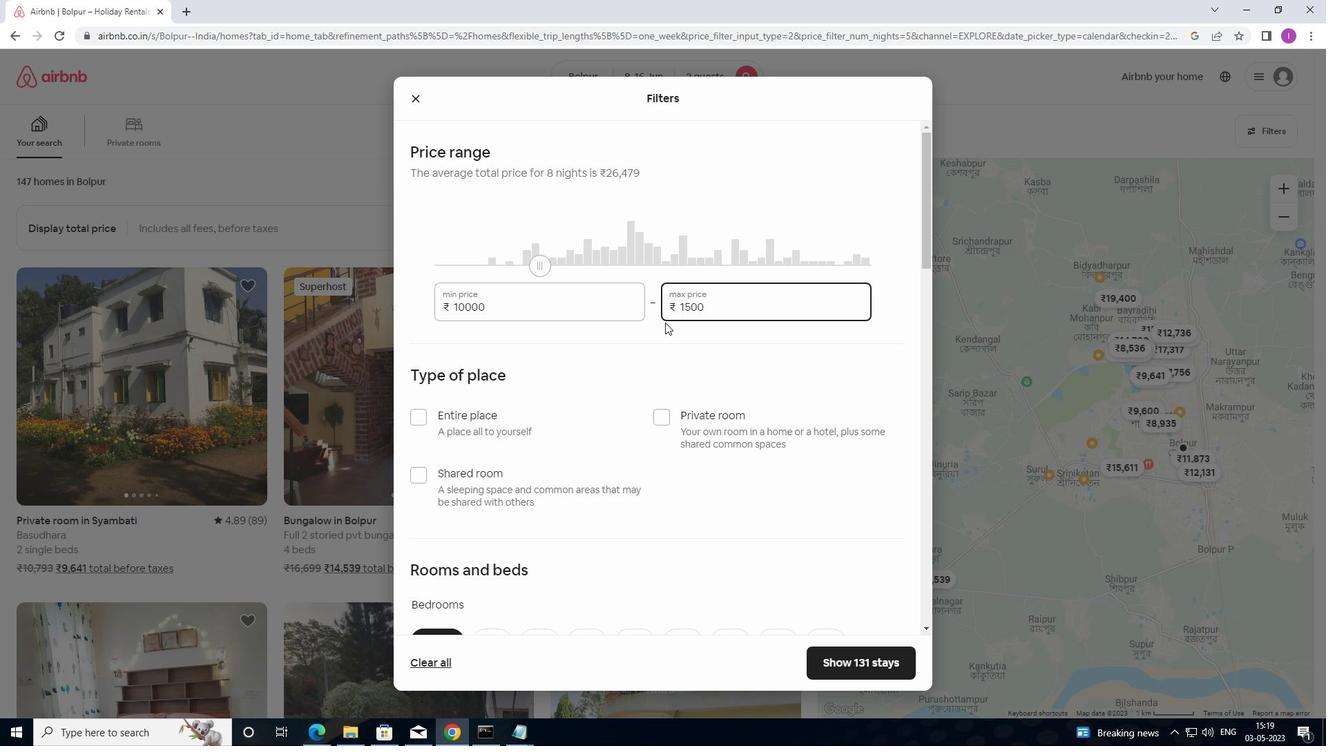 
Action: Mouse moved to (636, 402)
Screenshot: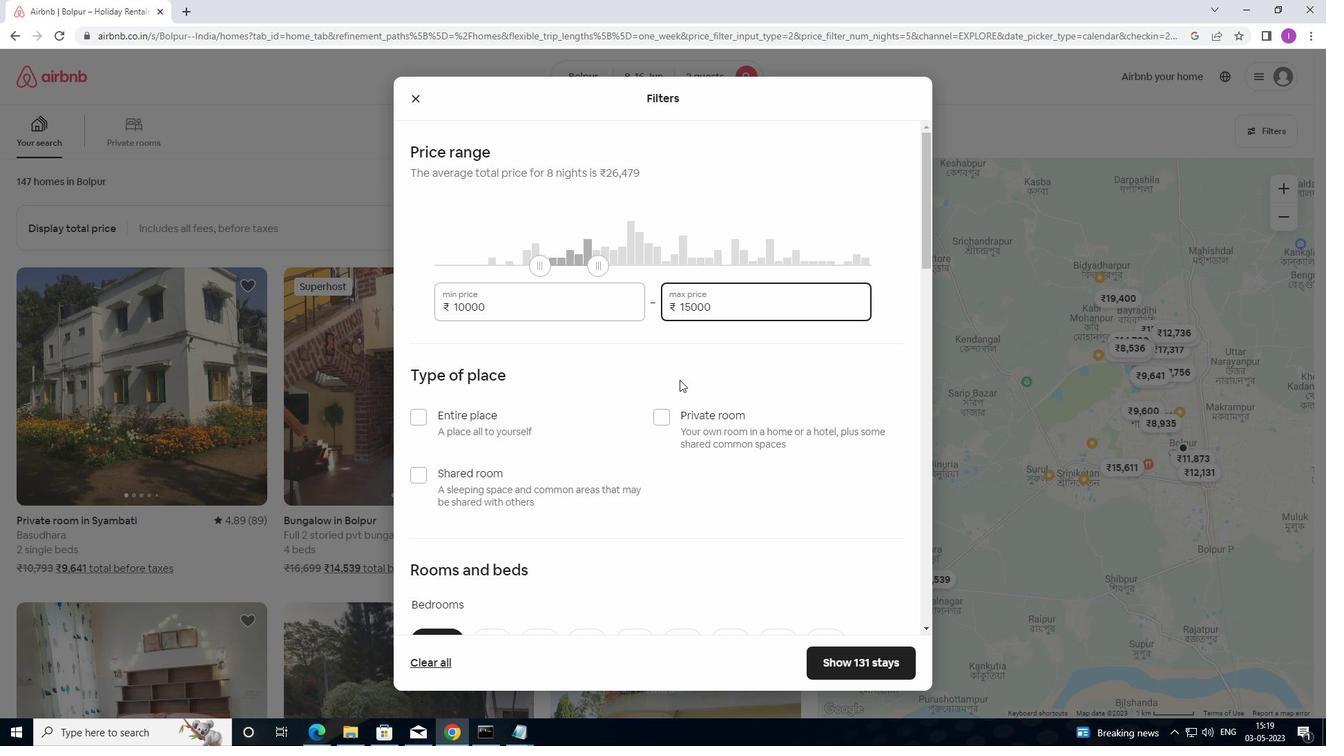
Action: Mouse scrolled (636, 402) with delta (0, 0)
Screenshot: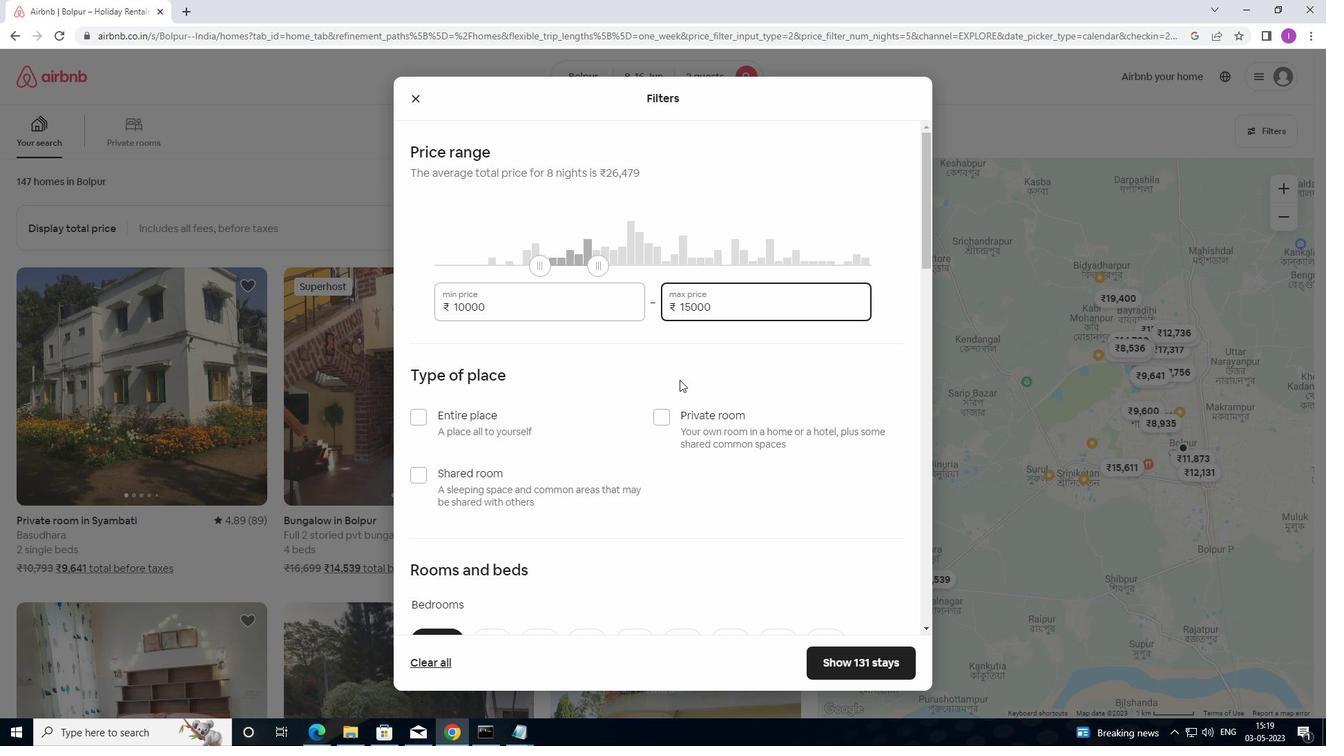 
Action: Mouse moved to (415, 346)
Screenshot: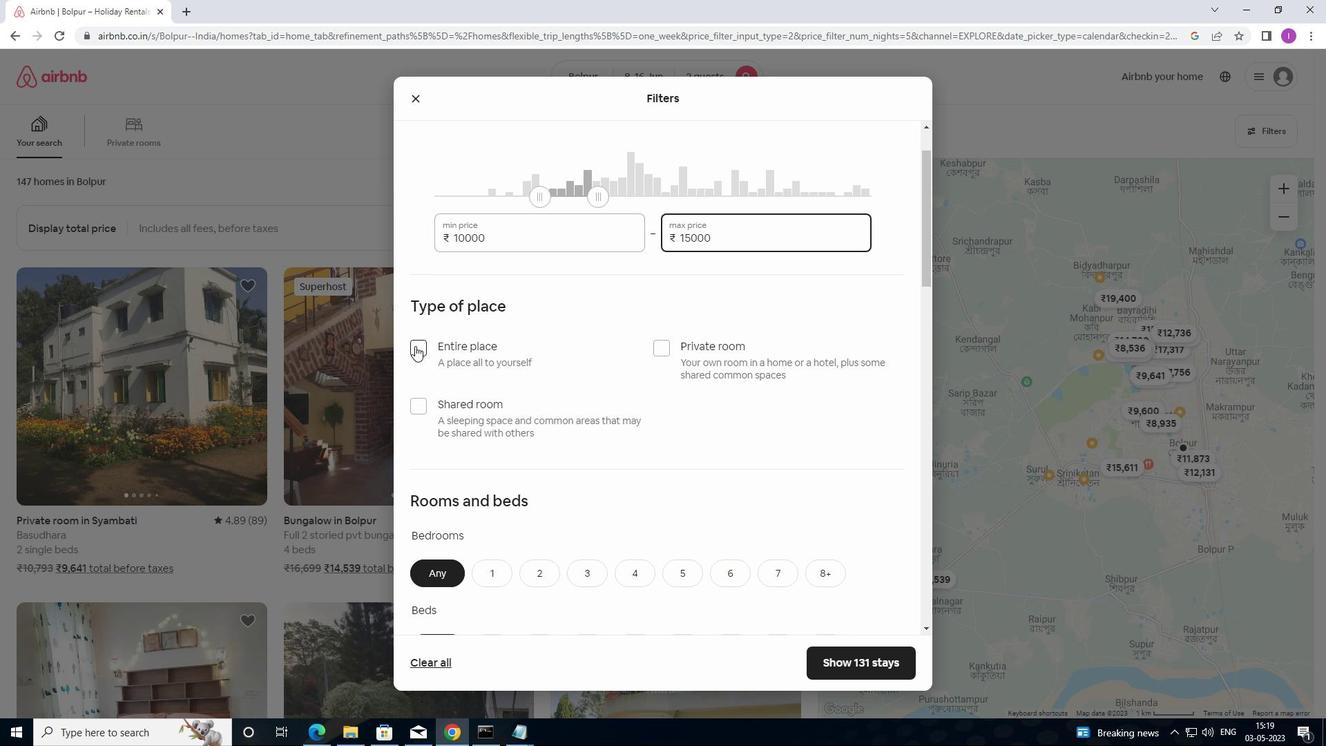 
Action: Mouse scrolled (415, 345) with delta (0, 0)
Screenshot: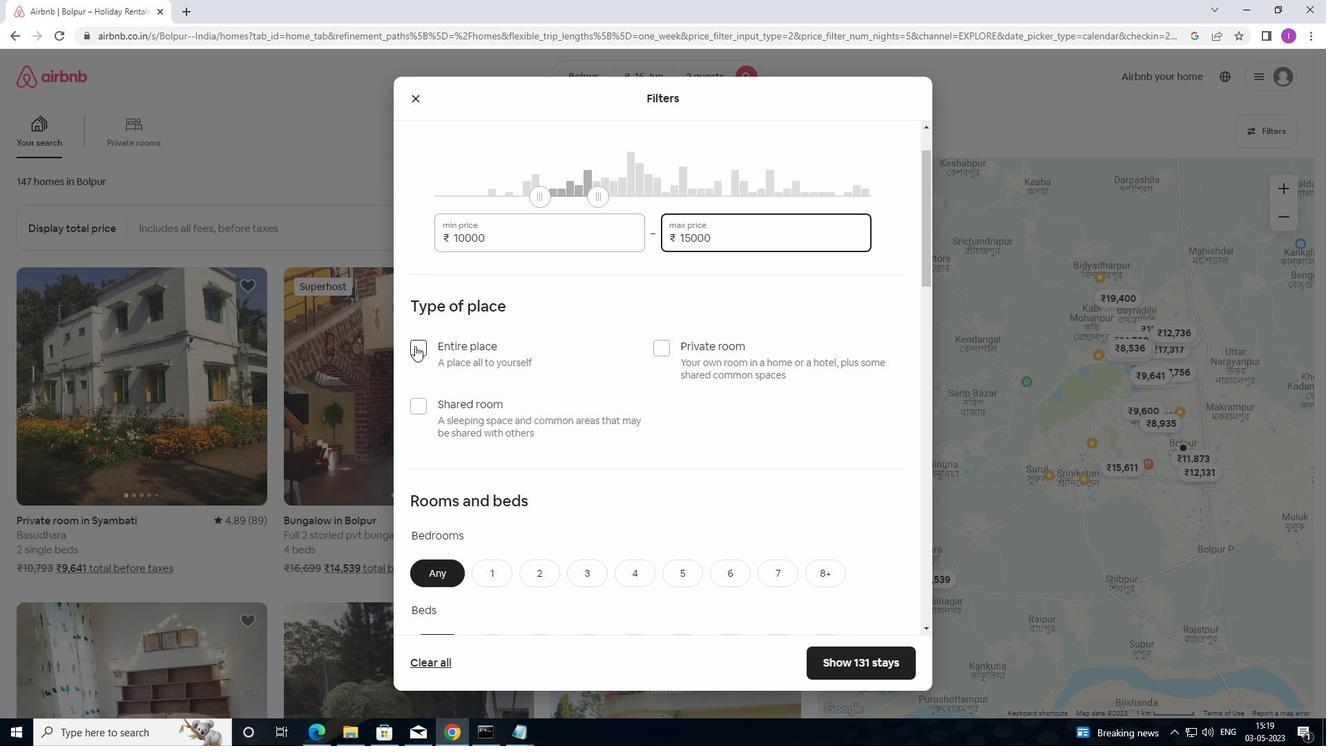
Action: Mouse moved to (429, 283)
Screenshot: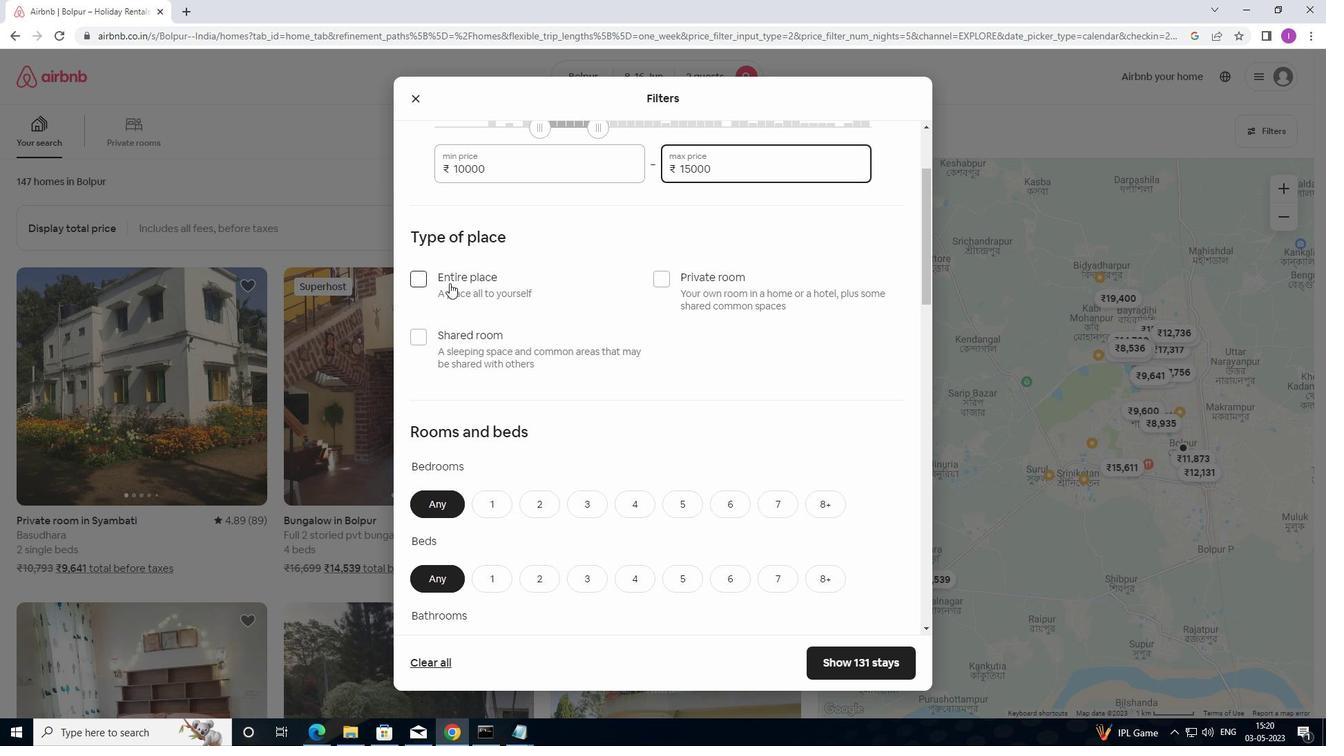 
Action: Mouse pressed left at (429, 283)
Screenshot: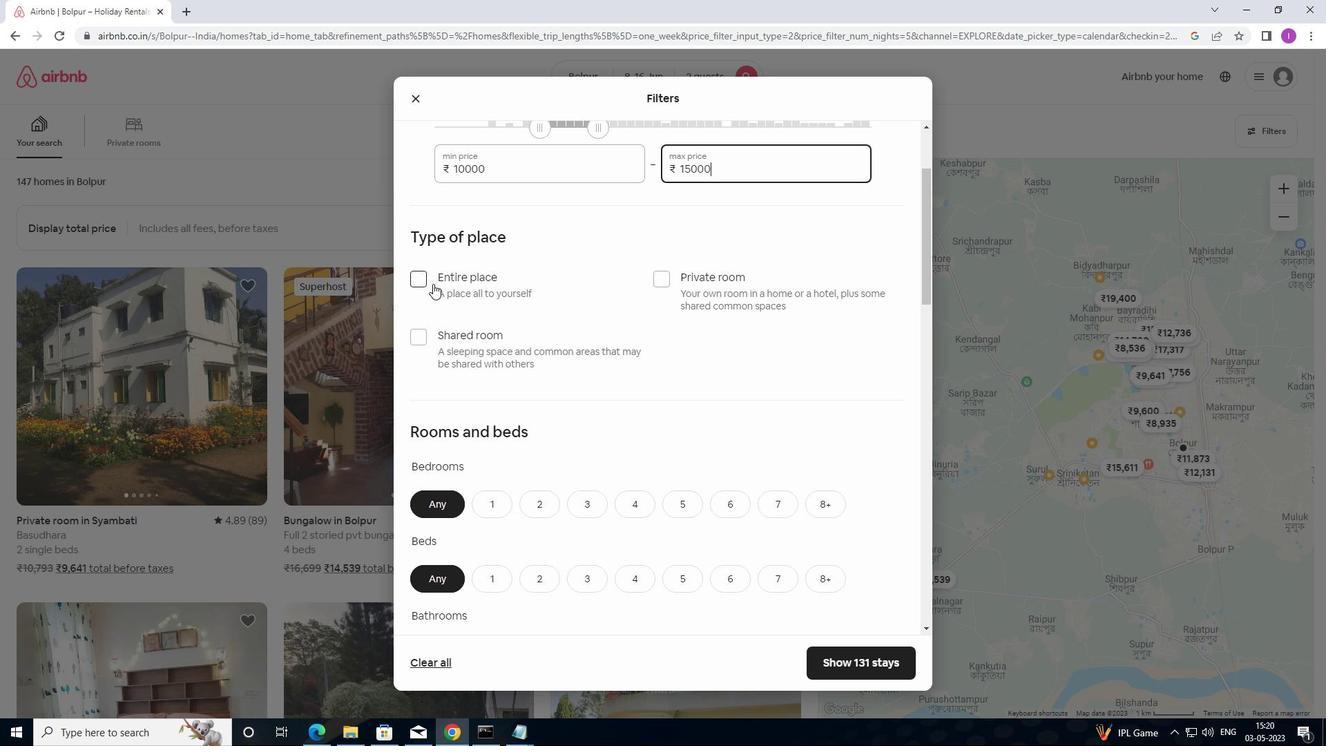 
Action: Mouse moved to (507, 509)
Screenshot: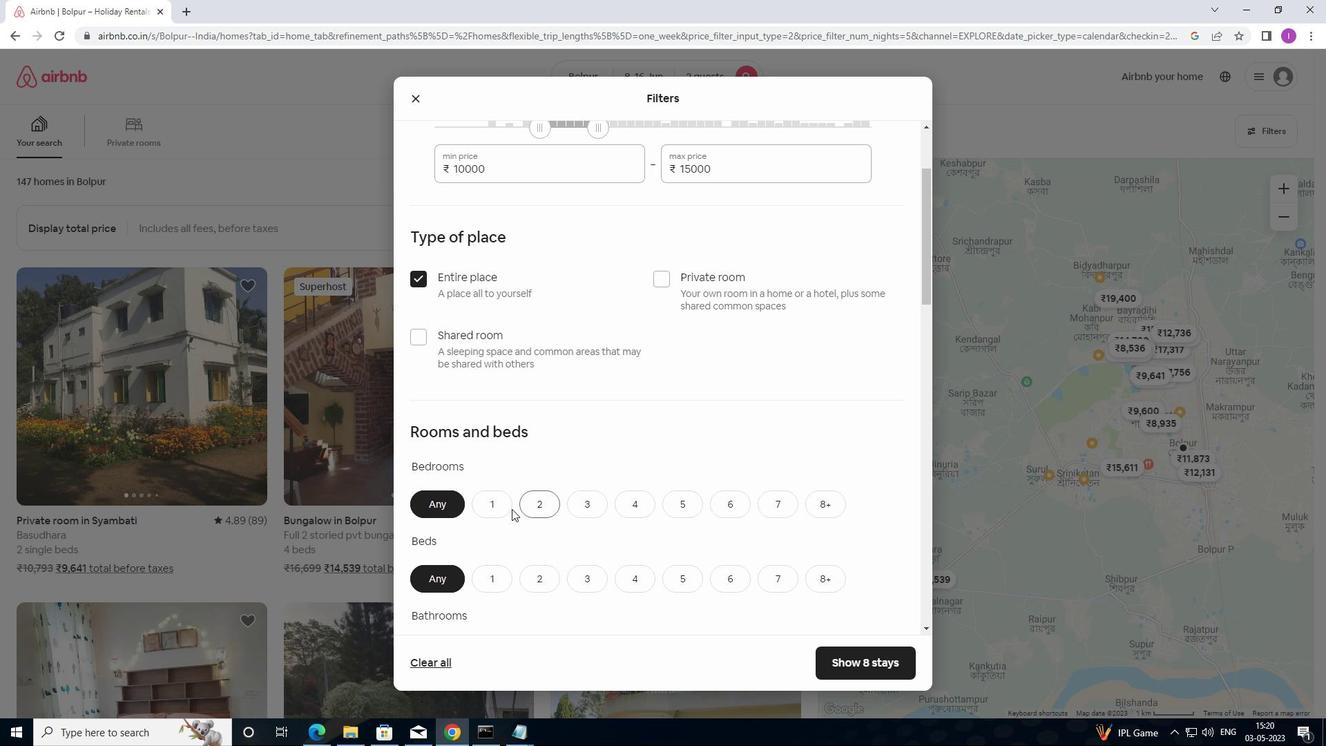 
Action: Mouse pressed left at (507, 509)
Screenshot: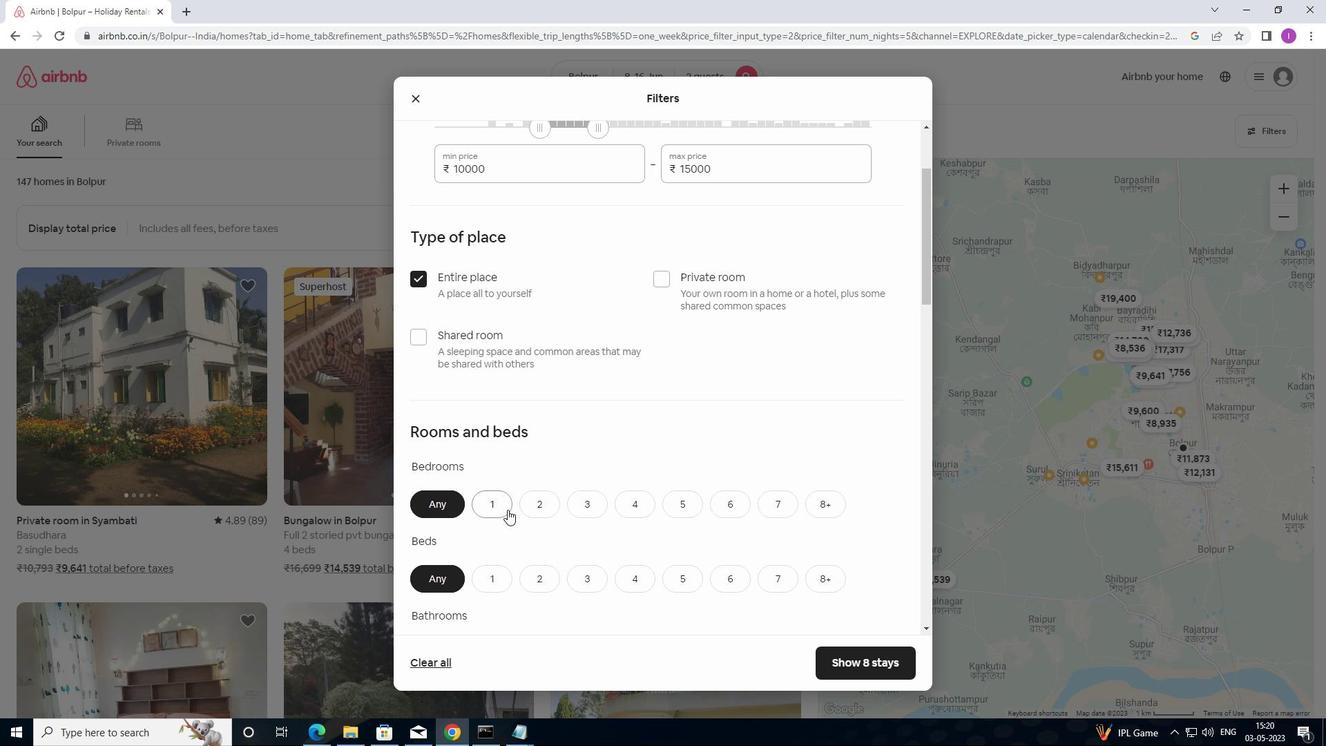 
Action: Mouse moved to (523, 530)
Screenshot: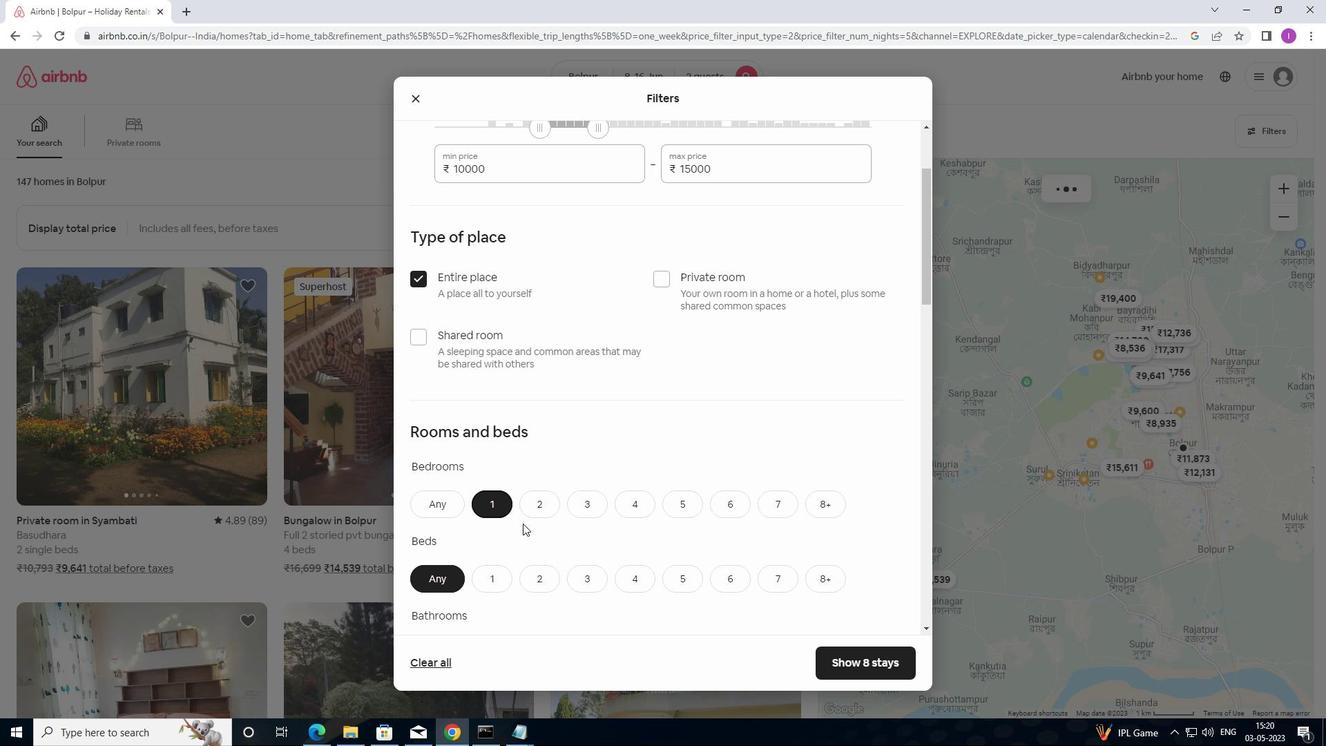 
Action: Mouse scrolled (523, 529) with delta (0, 0)
Screenshot: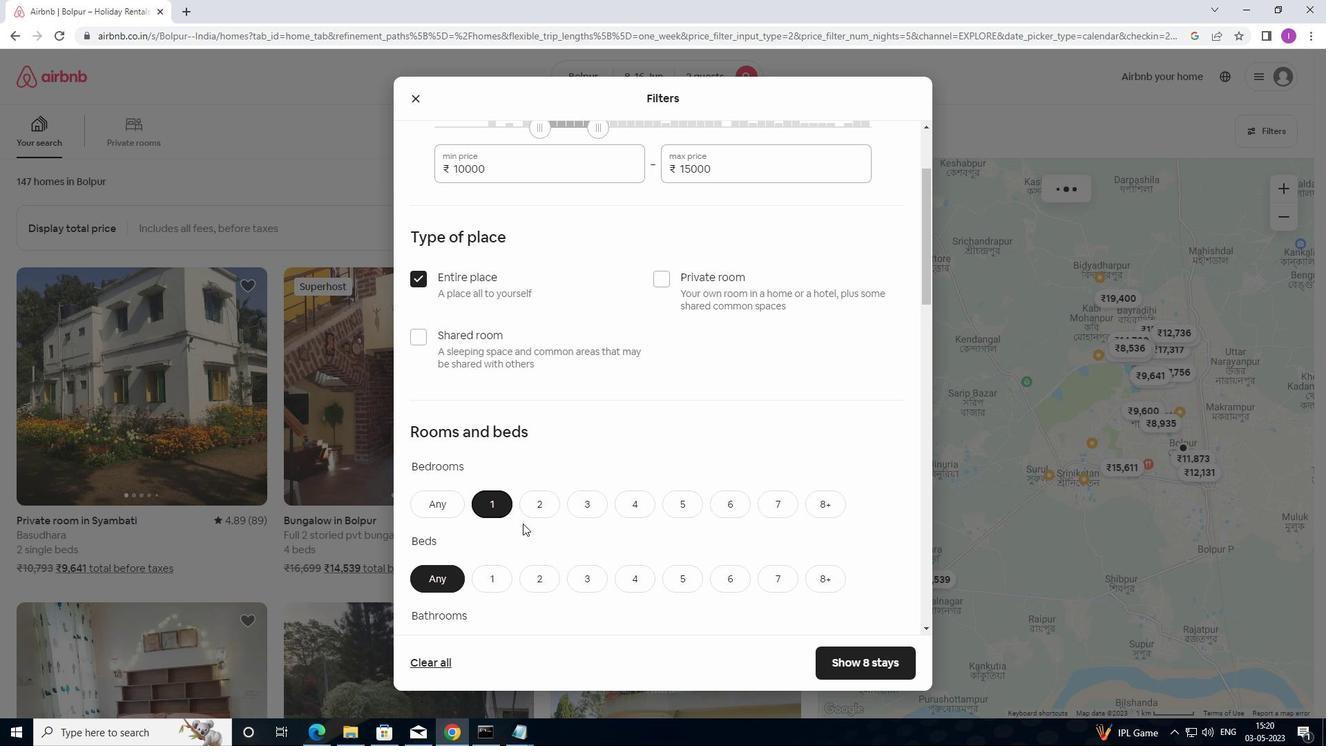 
Action: Mouse moved to (487, 514)
Screenshot: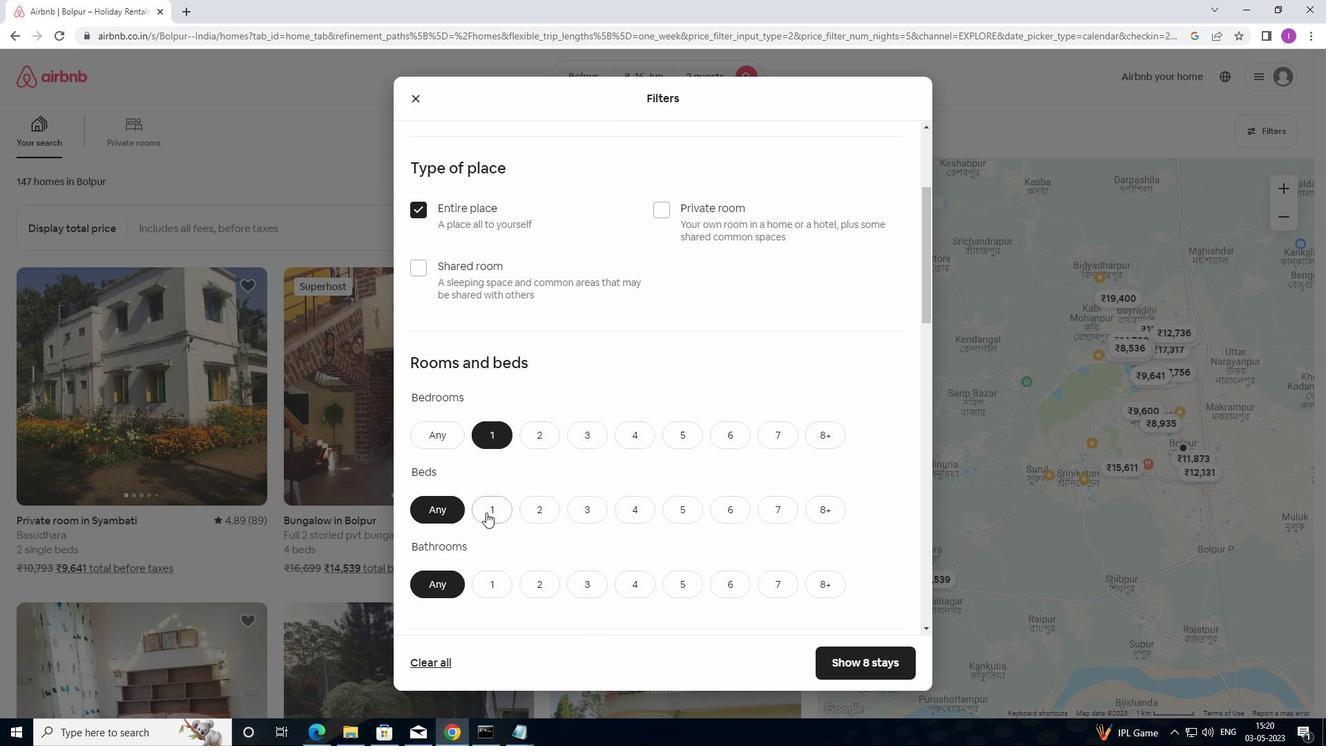 
Action: Mouse pressed left at (487, 514)
Screenshot: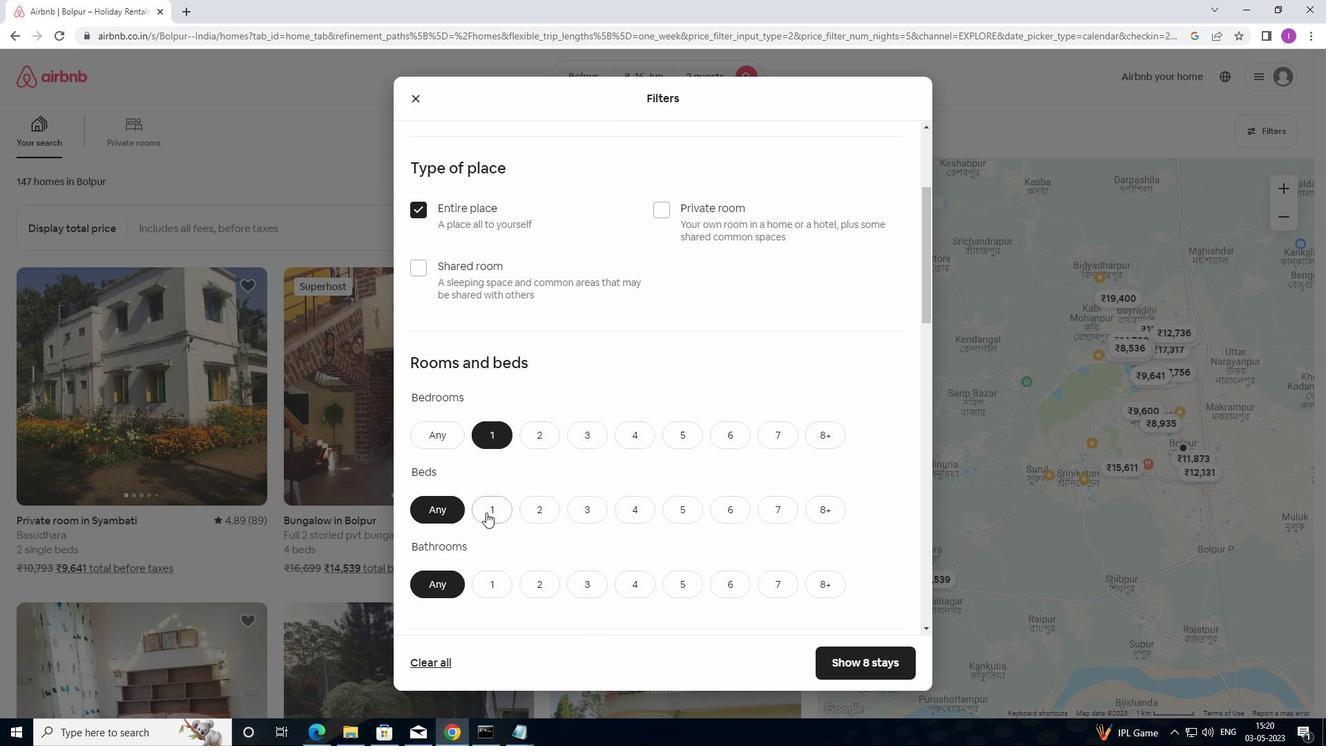 
Action: Mouse moved to (488, 581)
Screenshot: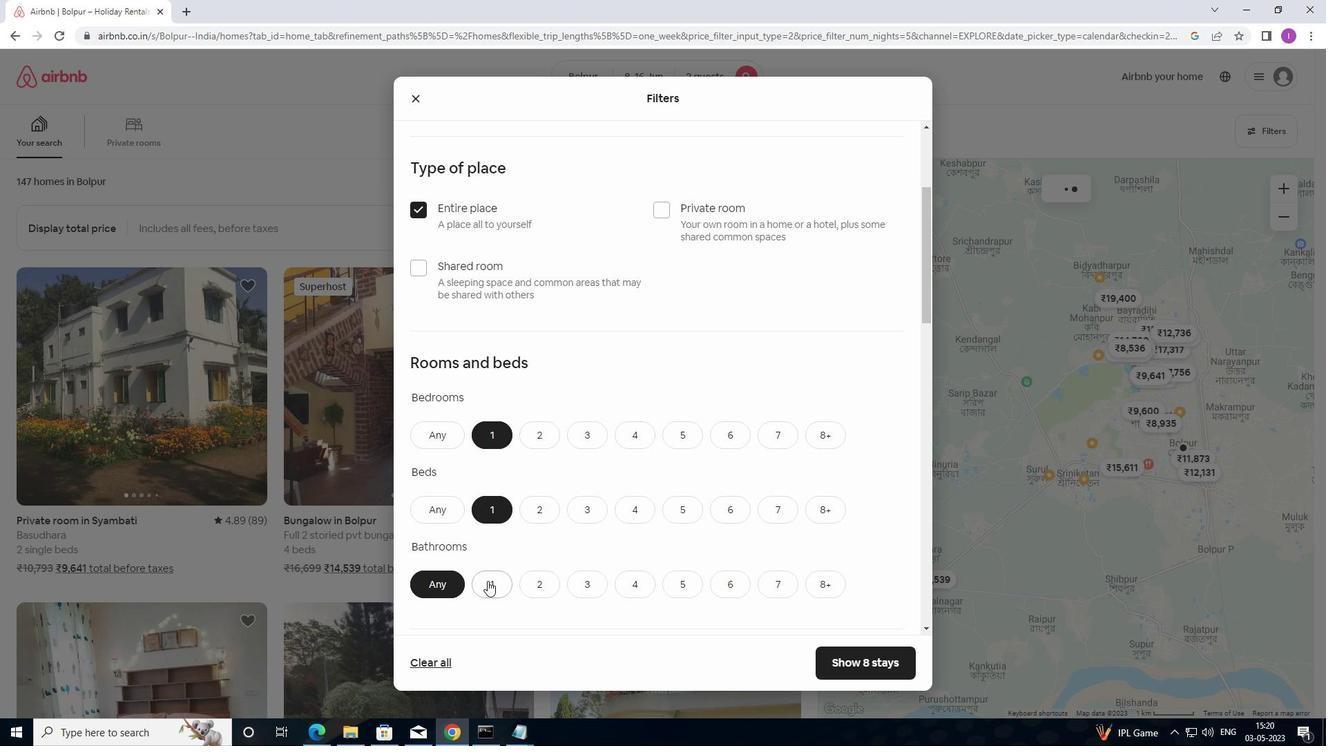 
Action: Mouse pressed left at (488, 581)
Screenshot: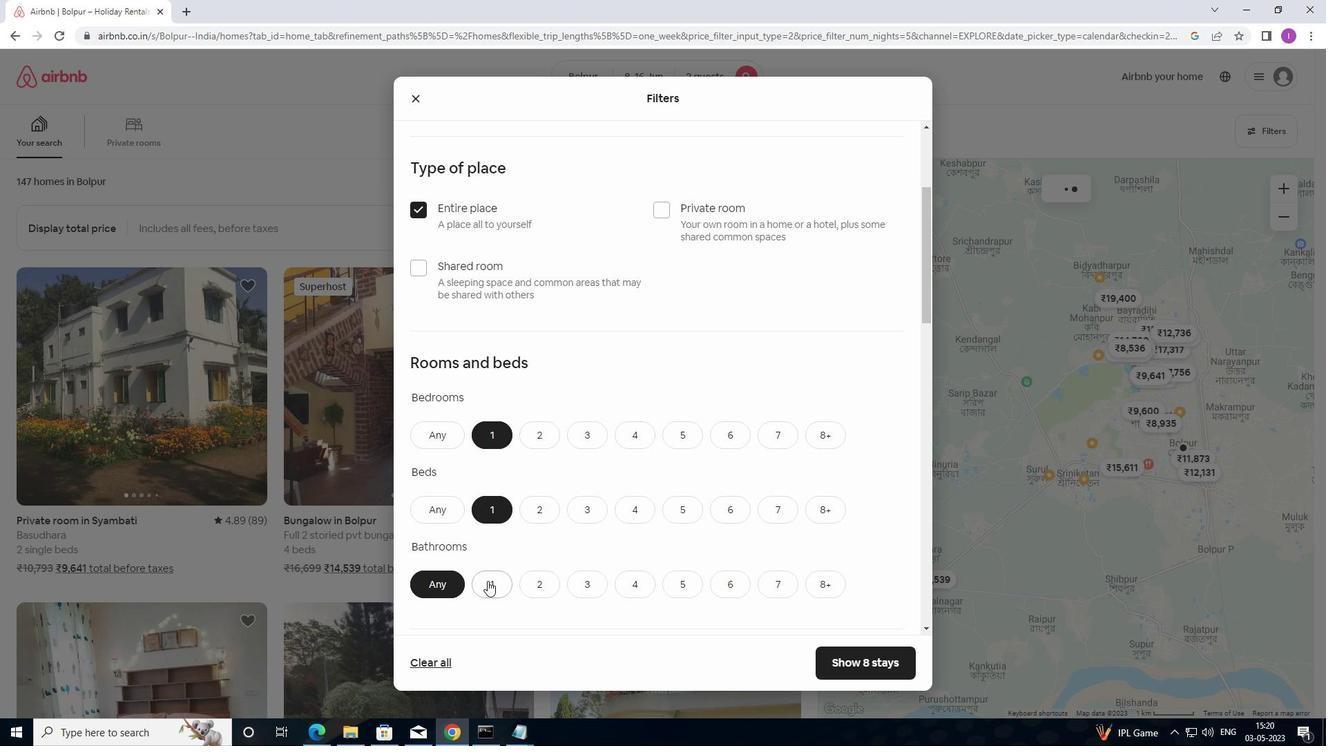 
Action: Mouse moved to (555, 572)
Screenshot: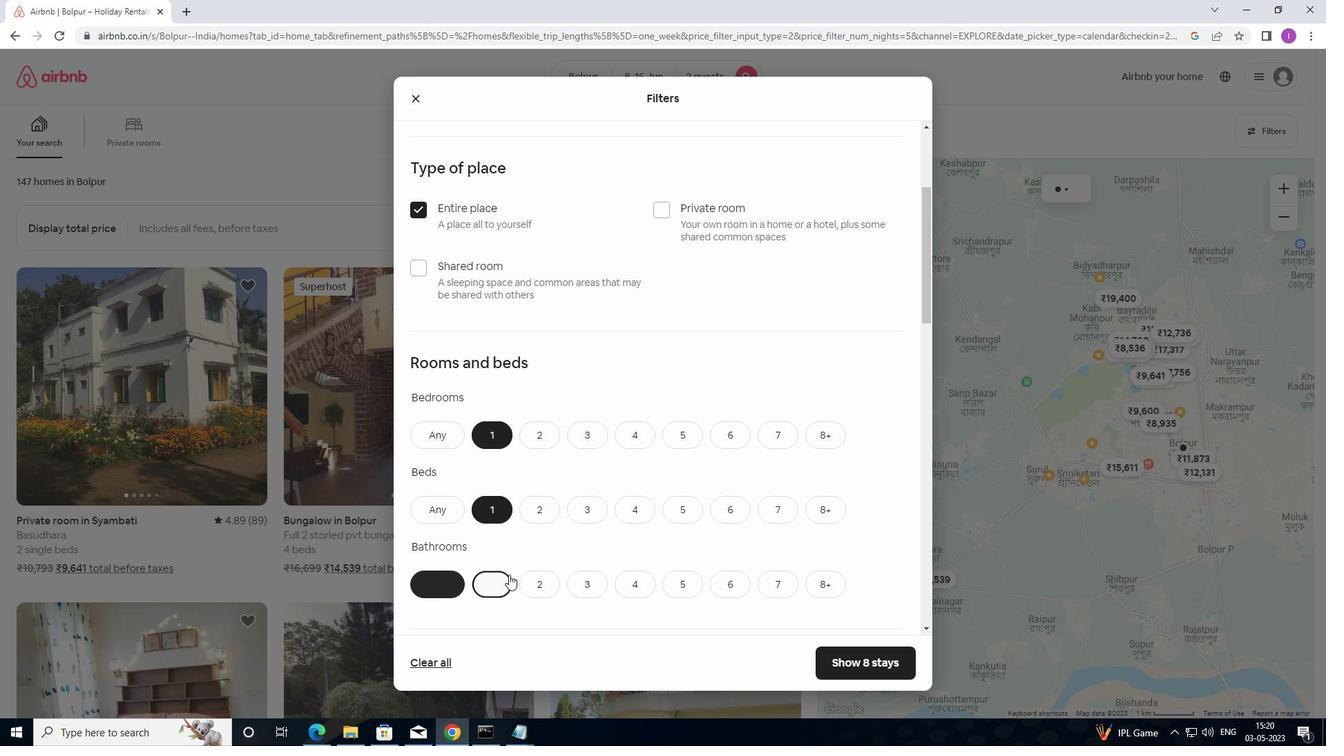 
Action: Mouse scrolled (555, 571) with delta (0, 0)
Screenshot: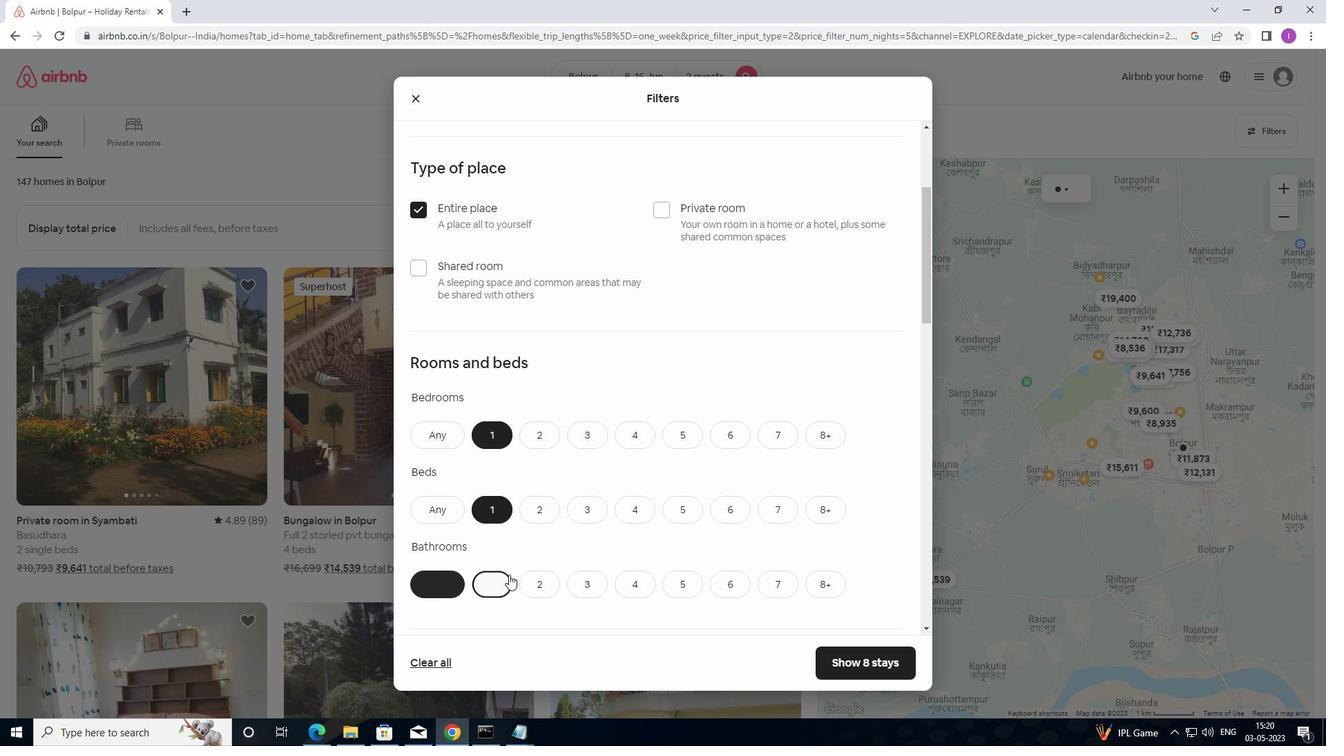 
Action: Mouse moved to (602, 572)
Screenshot: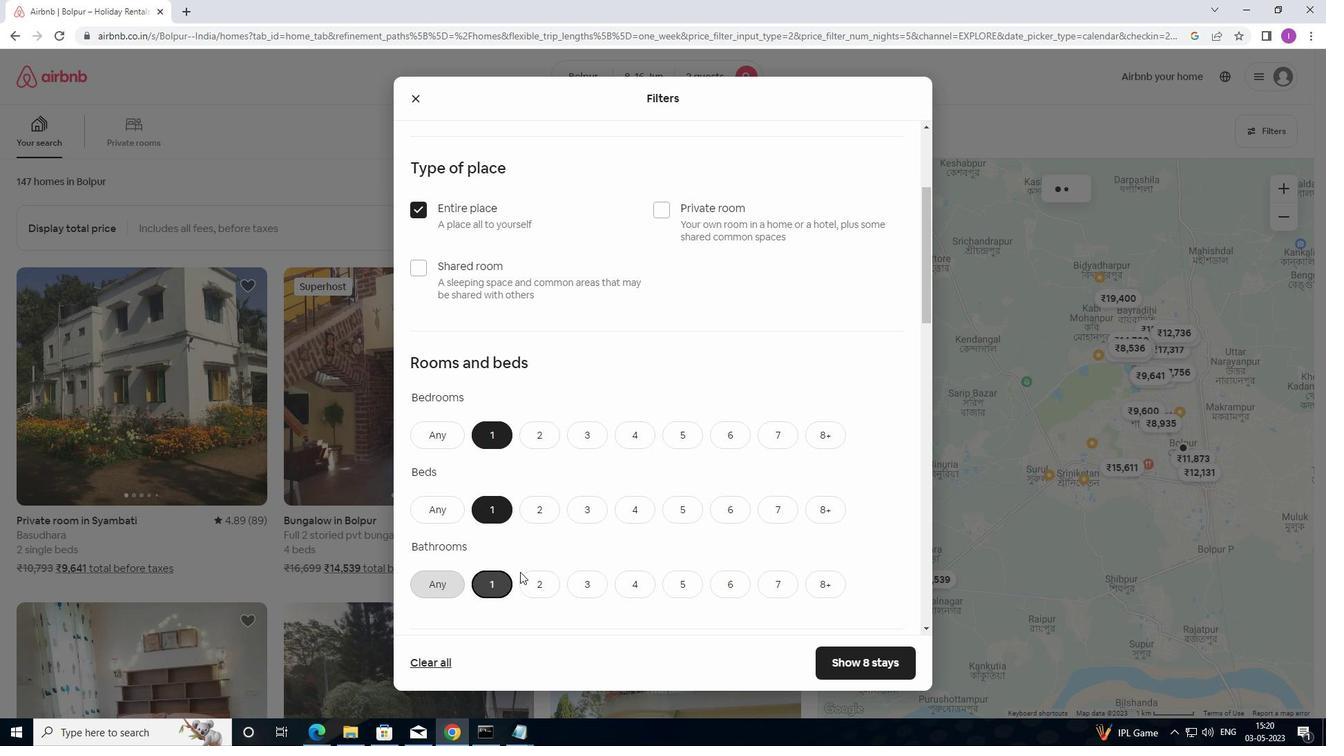 
Action: Mouse scrolled (602, 571) with delta (0, 0)
Screenshot: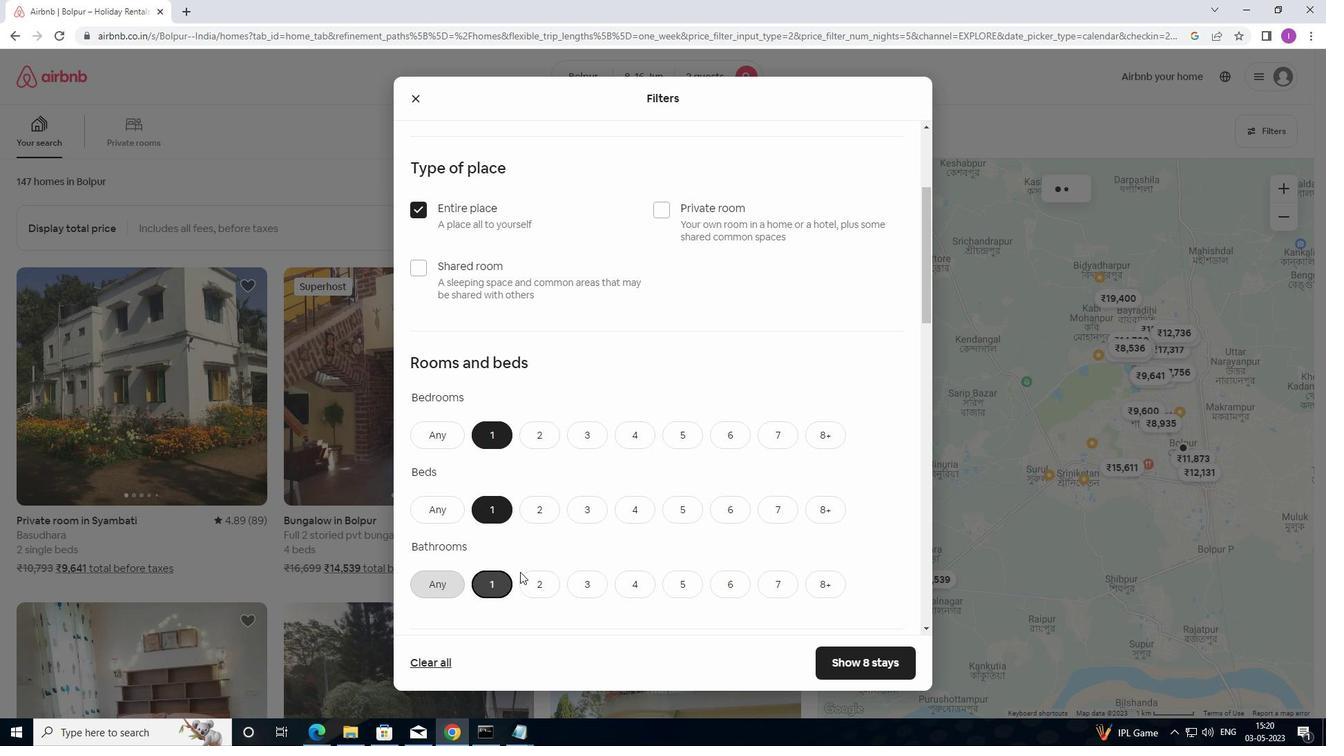 
Action: Mouse moved to (635, 572)
Screenshot: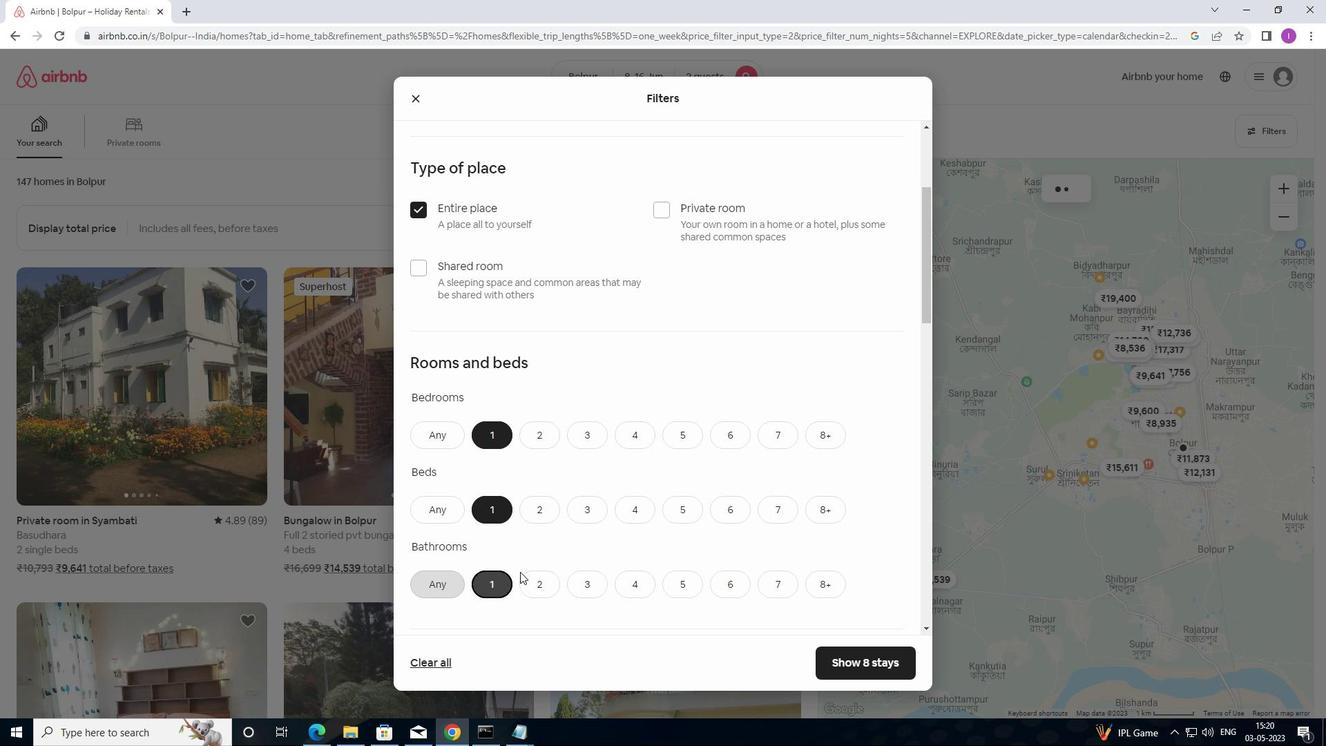 
Action: Mouse scrolled (635, 571) with delta (0, 0)
Screenshot: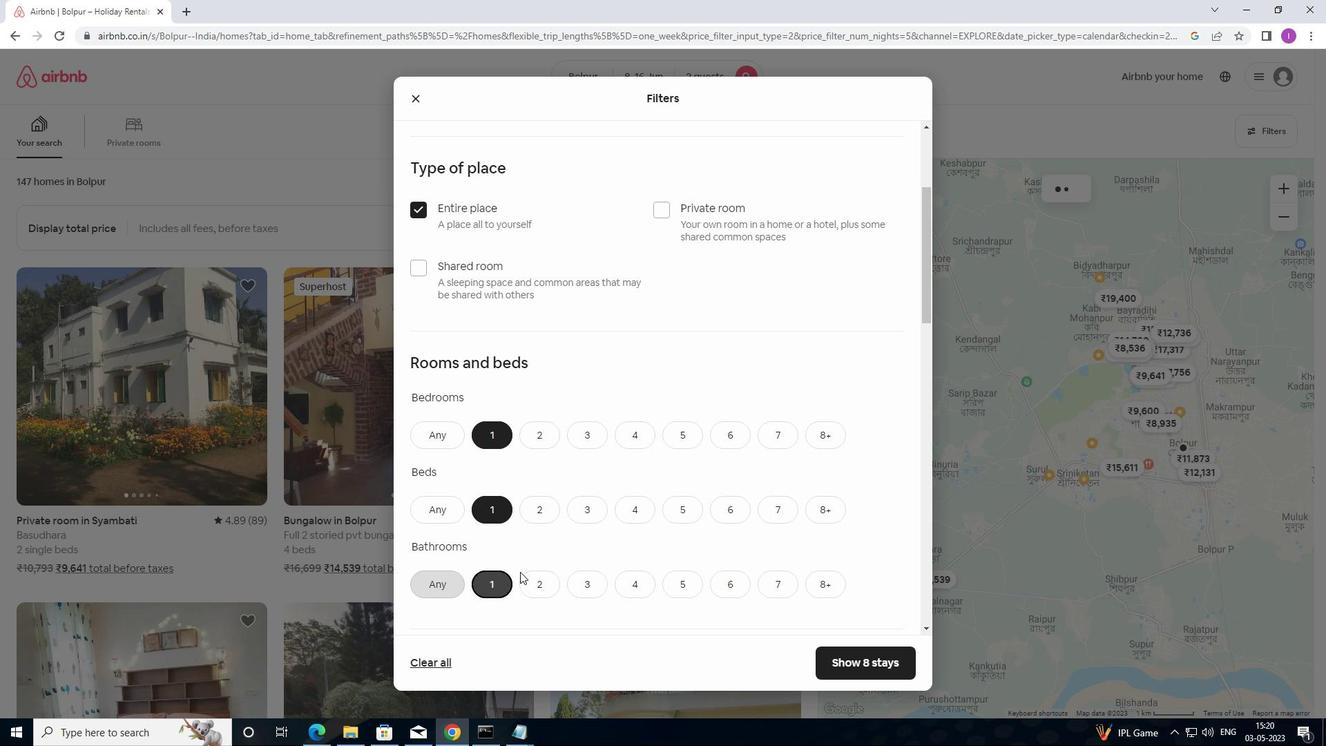 
Action: Mouse moved to (657, 569)
Screenshot: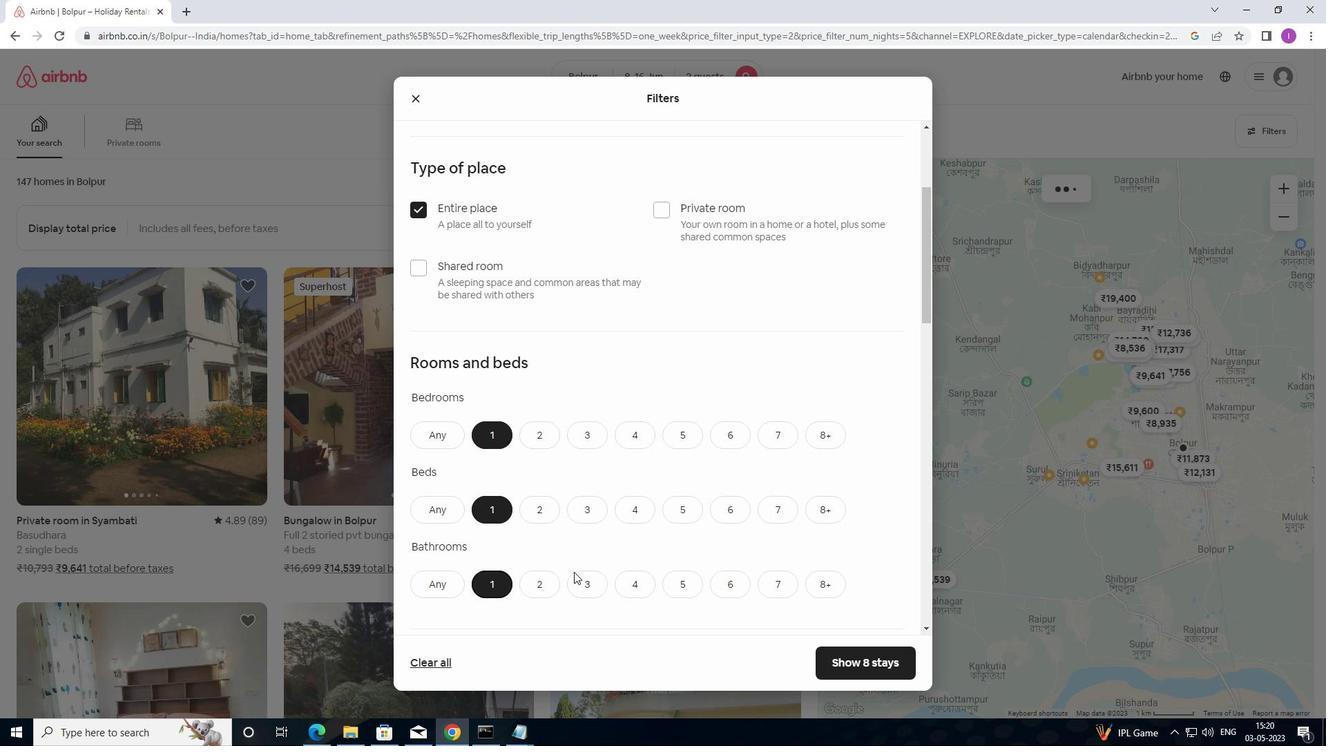 
Action: Mouse scrolled (657, 568) with delta (0, 0)
Screenshot: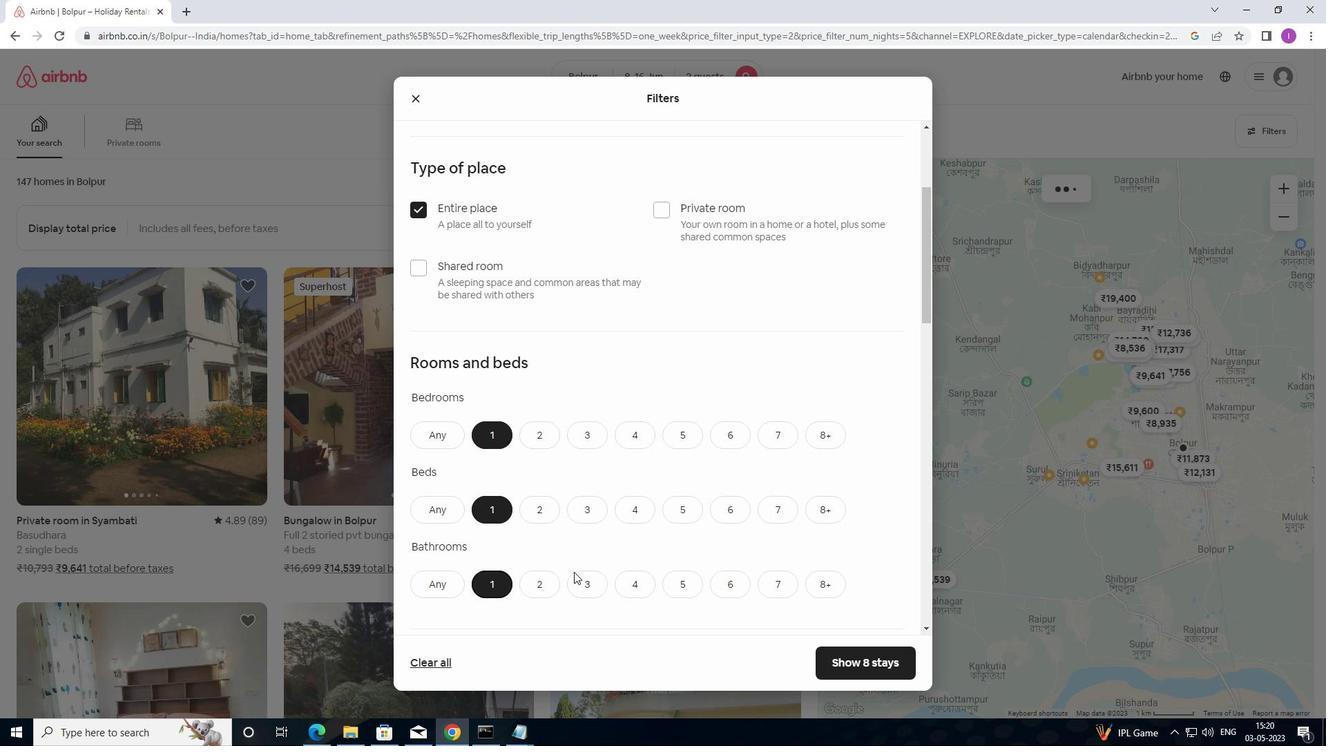 
Action: Mouse moved to (465, 401)
Screenshot: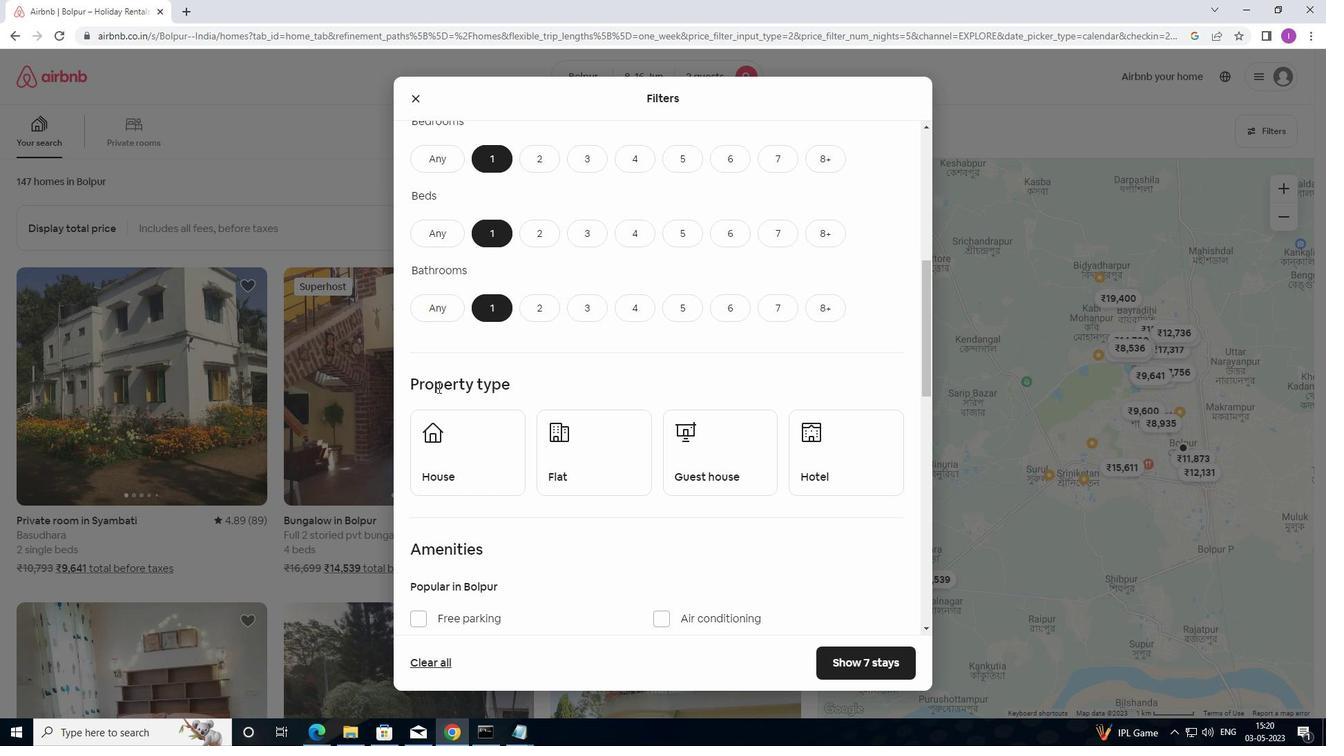 
Action: Mouse scrolled (465, 400) with delta (0, 0)
Screenshot: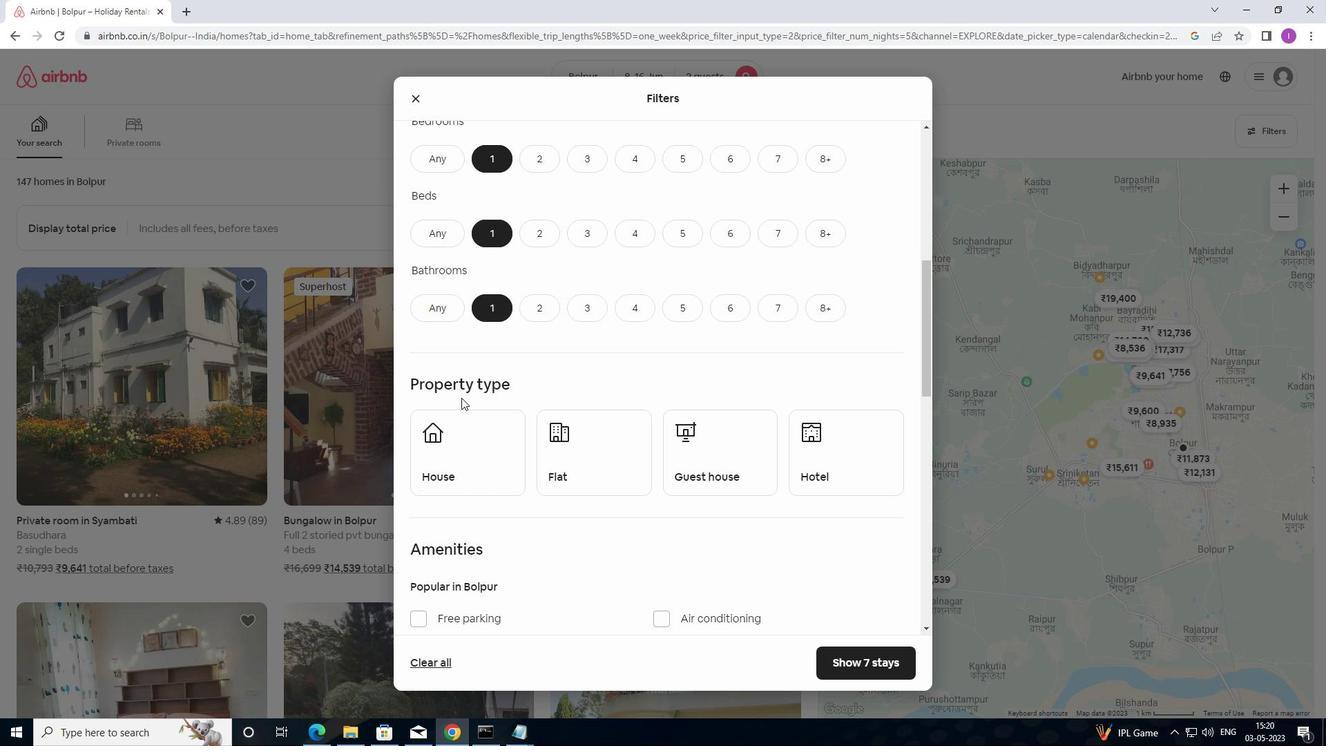 
Action: Mouse moved to (465, 402)
Screenshot: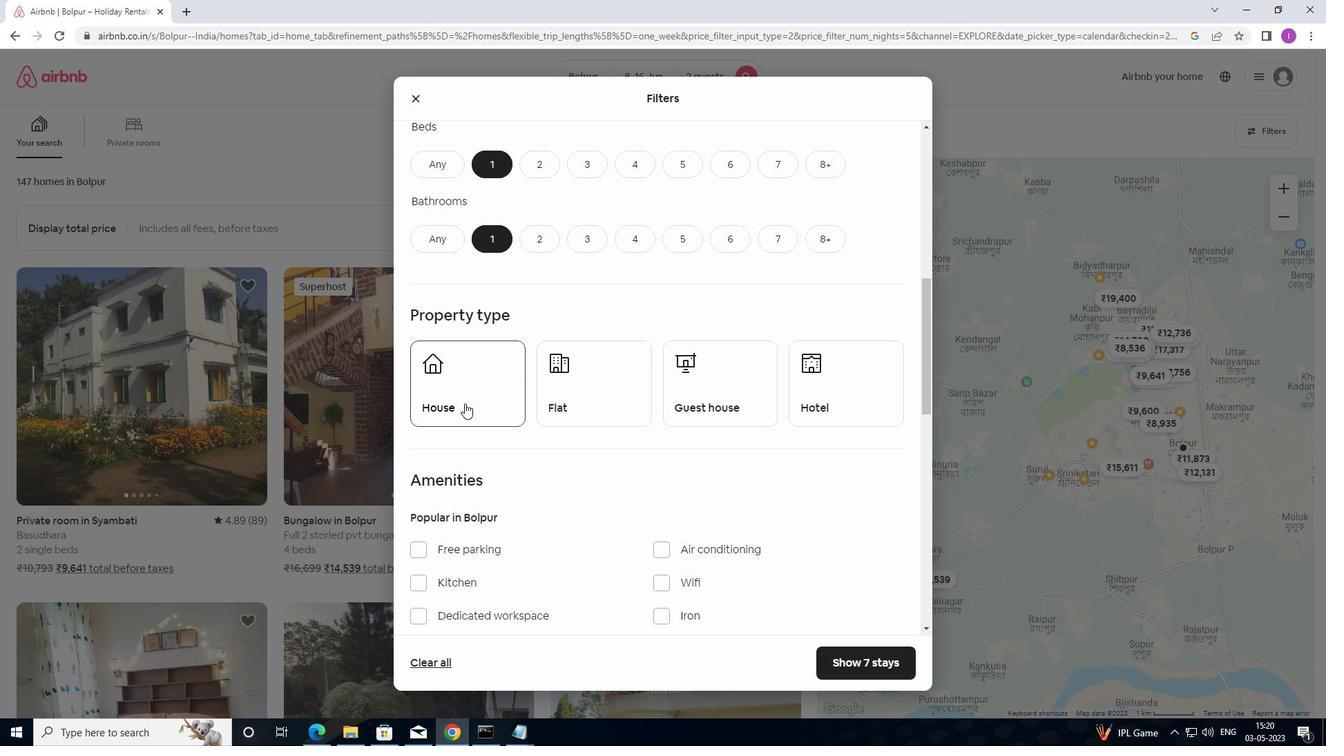 
Action: Mouse pressed left at (465, 402)
Screenshot: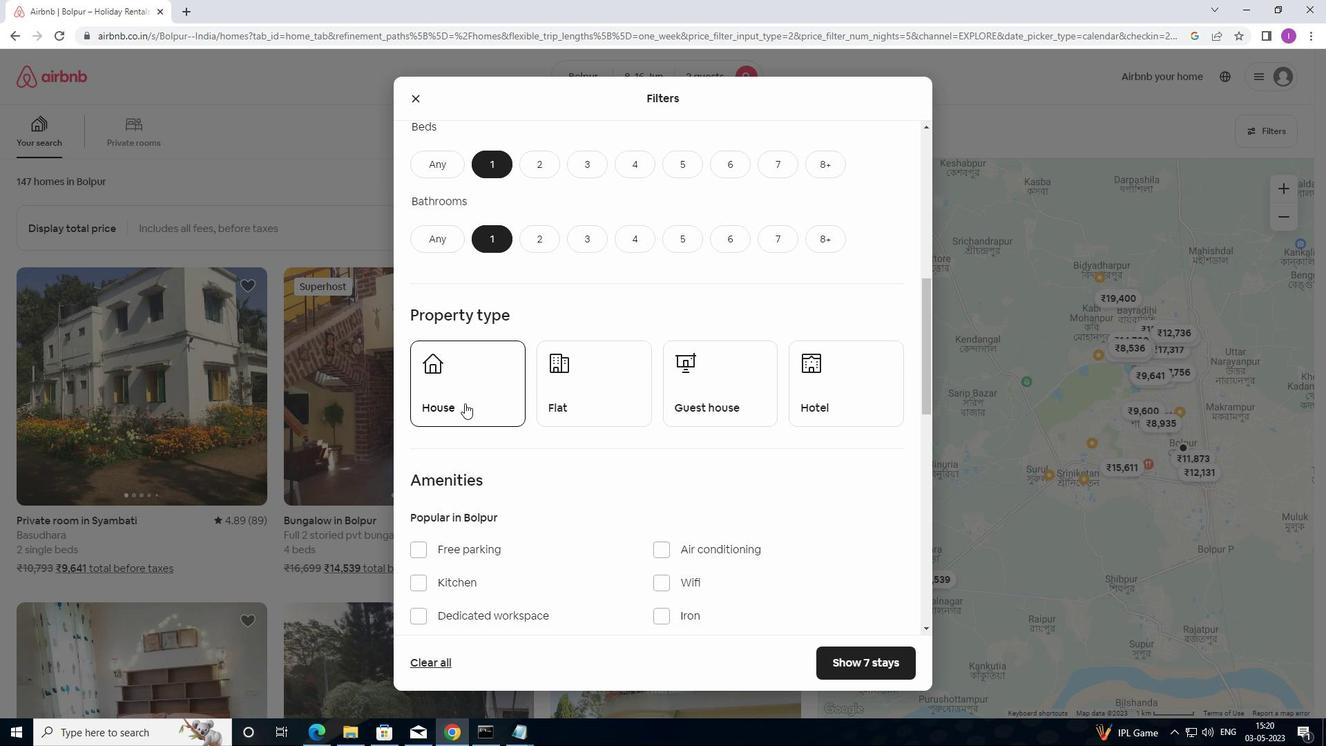 
Action: Mouse moved to (569, 396)
Screenshot: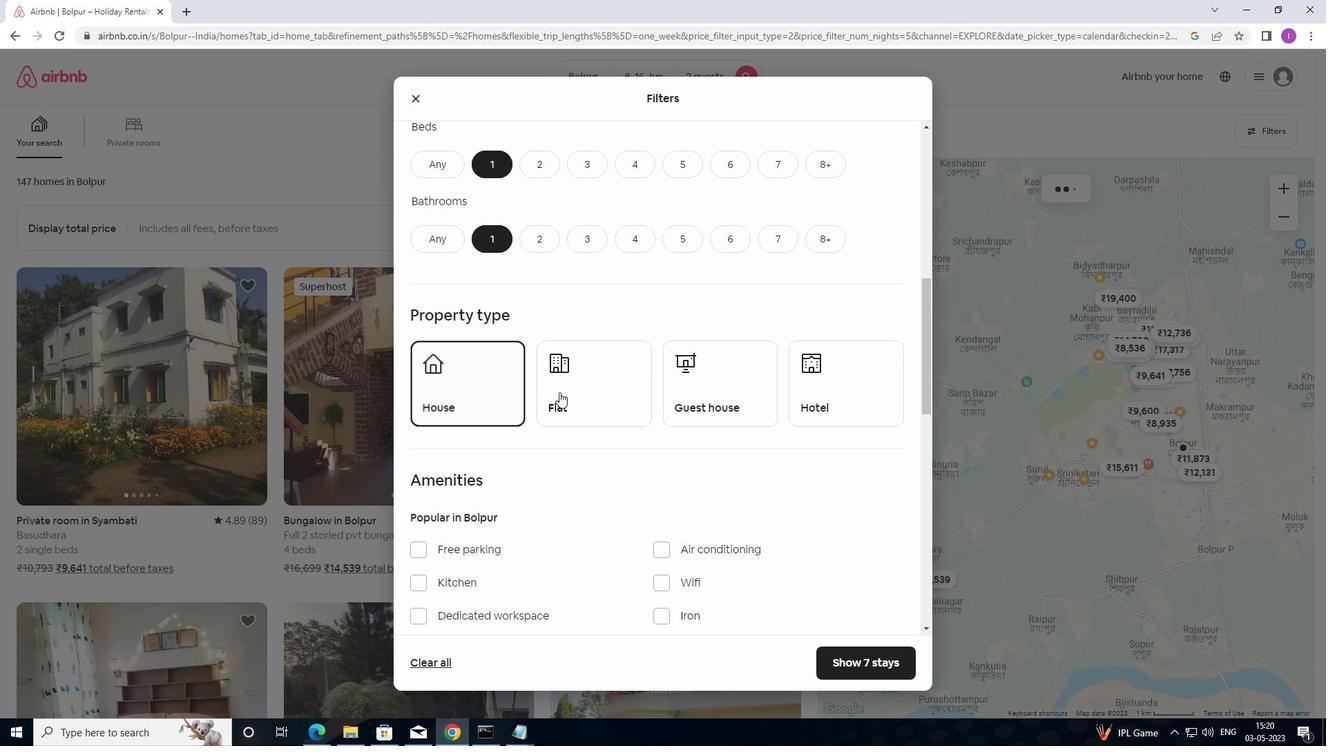 
Action: Mouse pressed left at (569, 396)
Screenshot: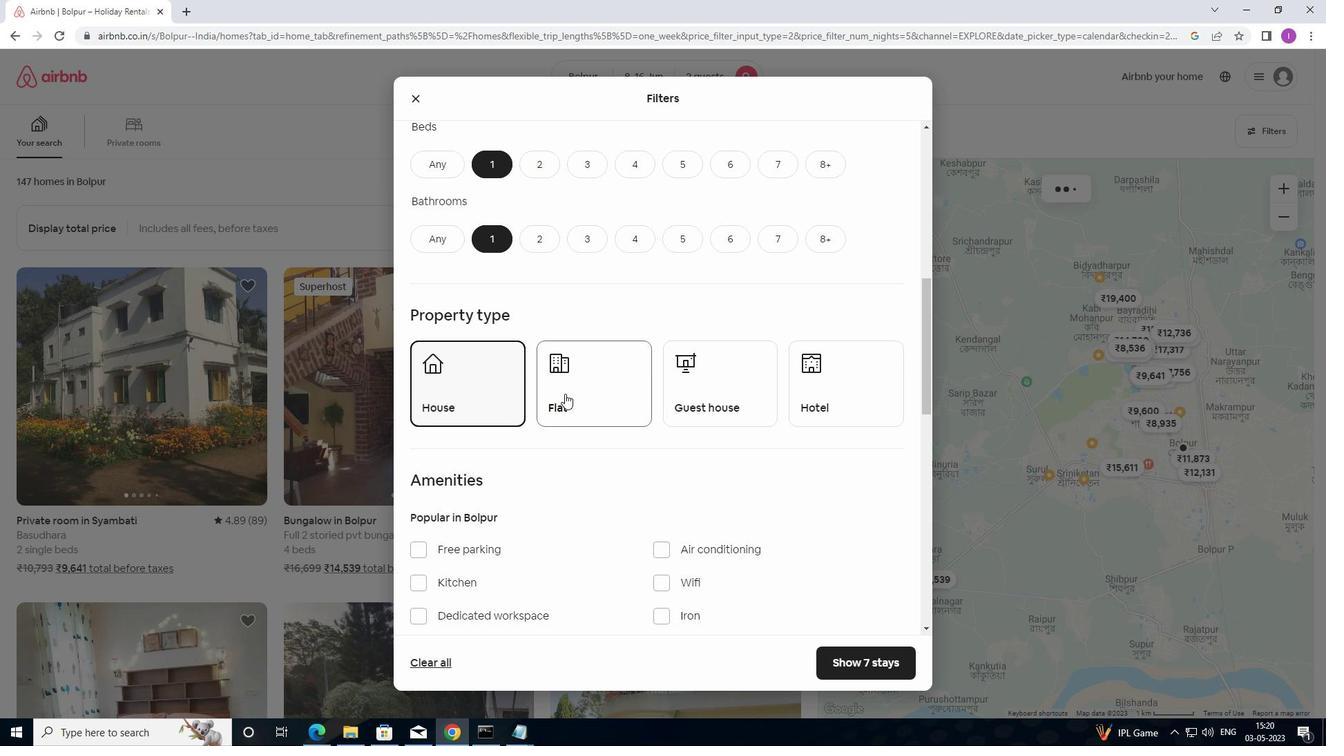 
Action: Mouse moved to (752, 404)
Screenshot: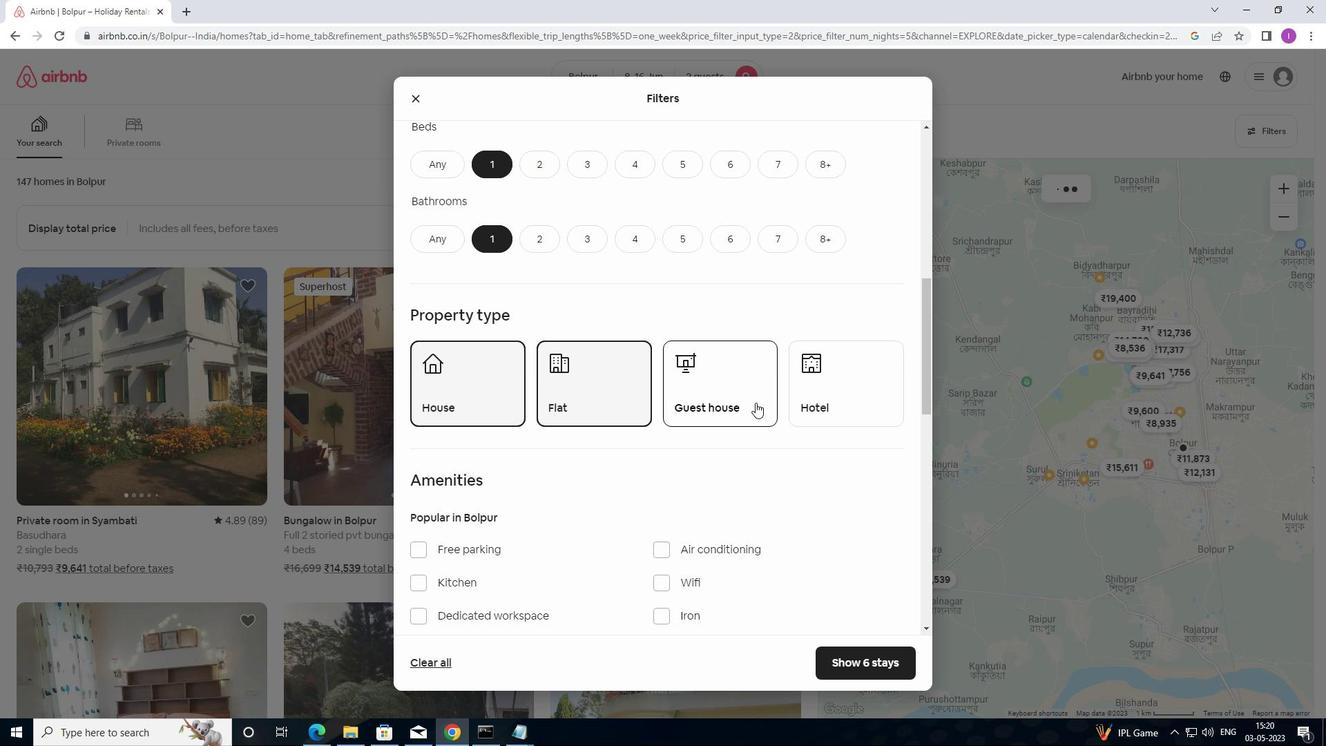 
Action: Mouse pressed left at (752, 404)
Screenshot: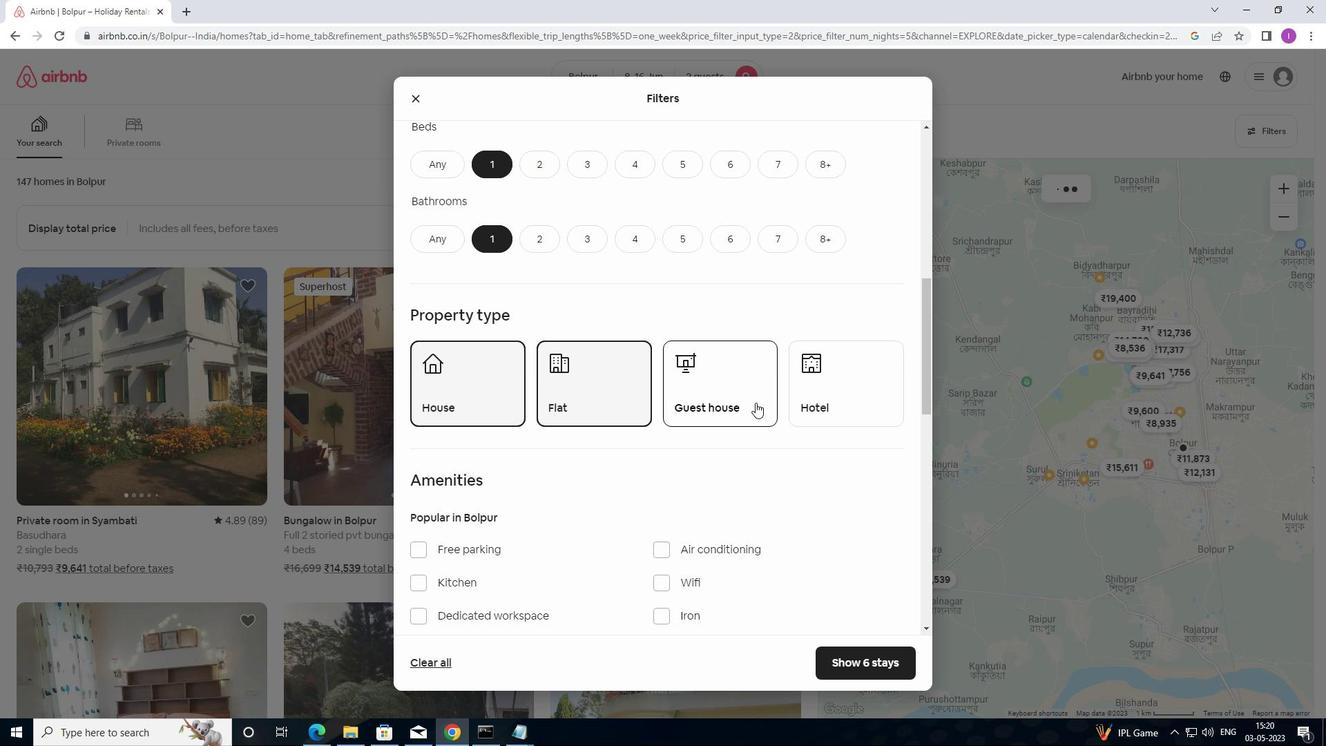 
Action: Mouse moved to (849, 404)
Screenshot: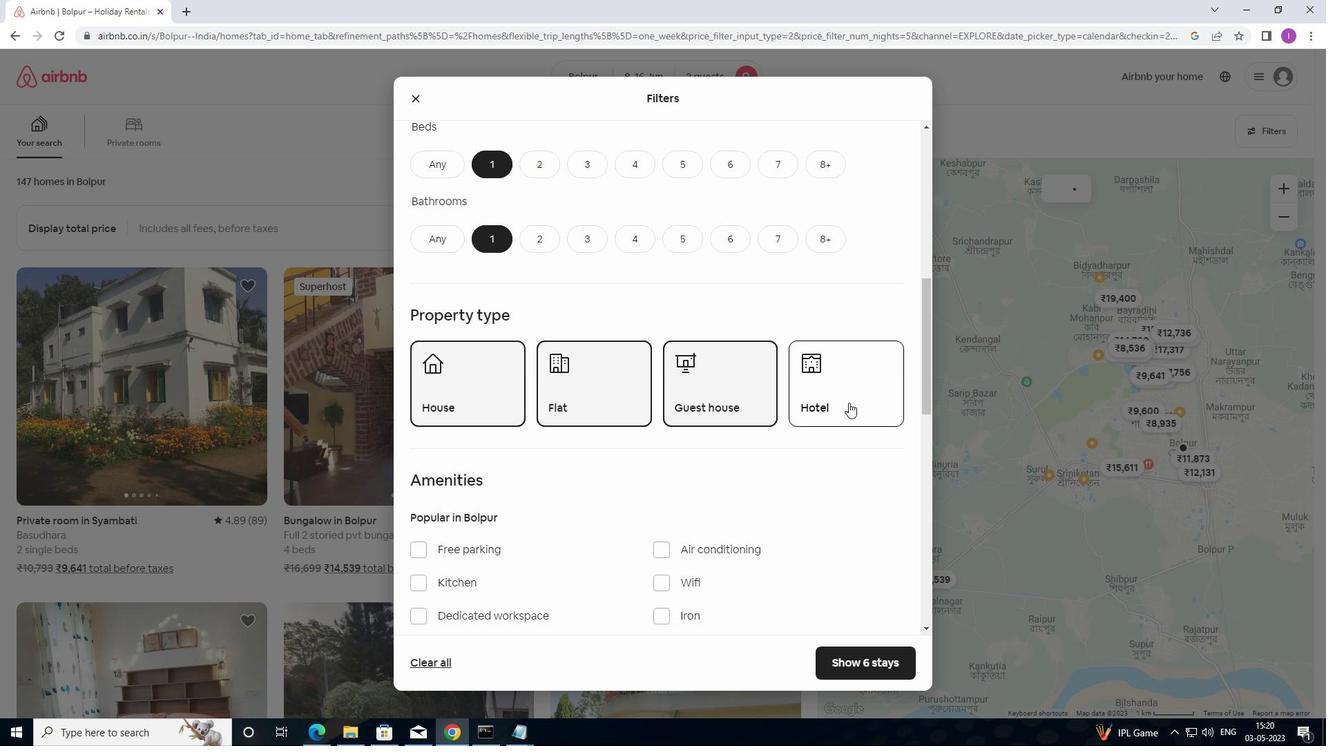 
Action: Mouse pressed left at (849, 404)
Screenshot: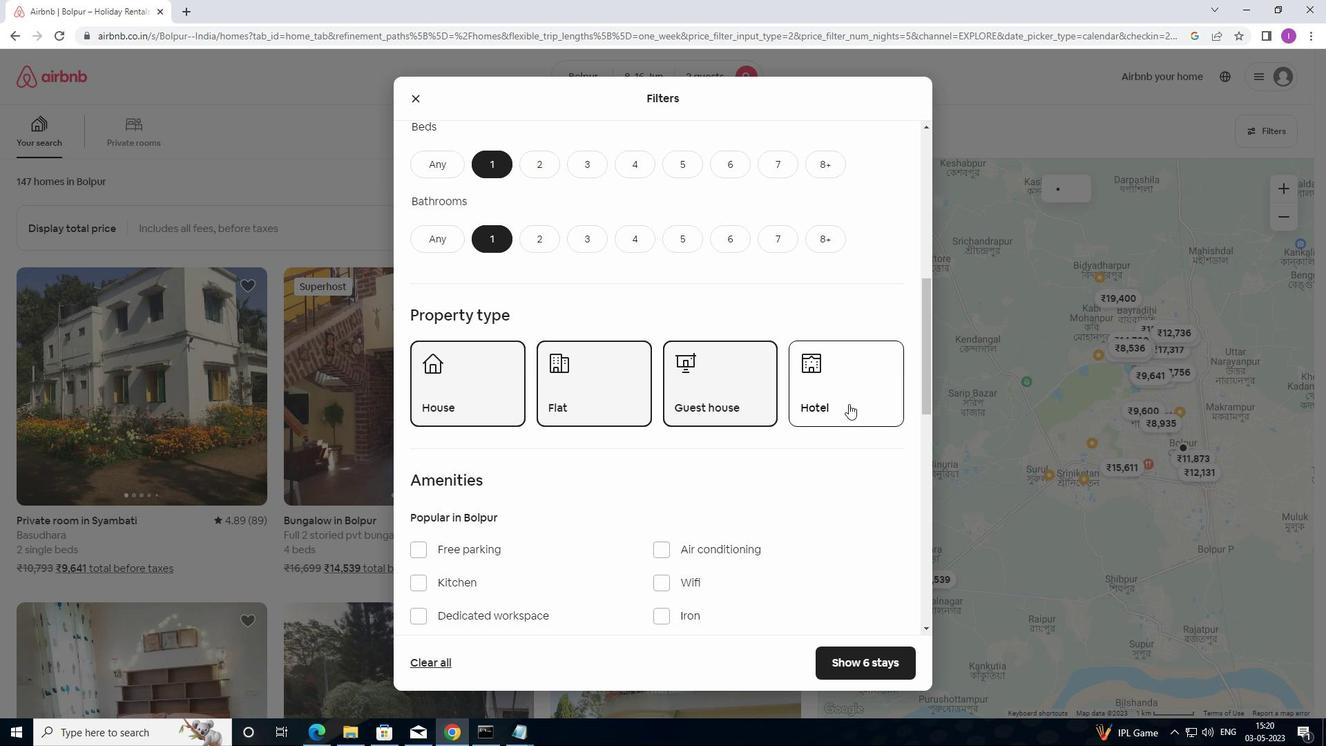 
Action: Mouse moved to (516, 505)
Screenshot: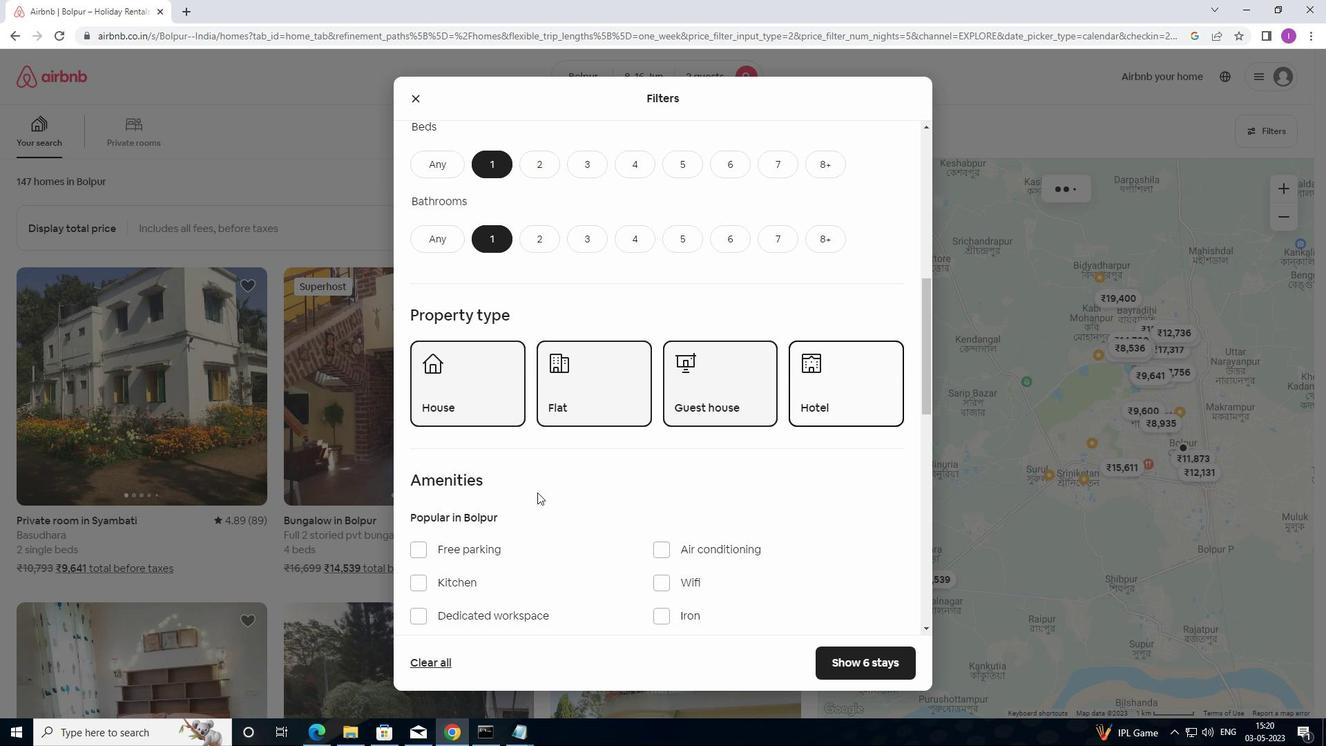 
Action: Mouse scrolled (516, 504) with delta (0, 0)
Screenshot: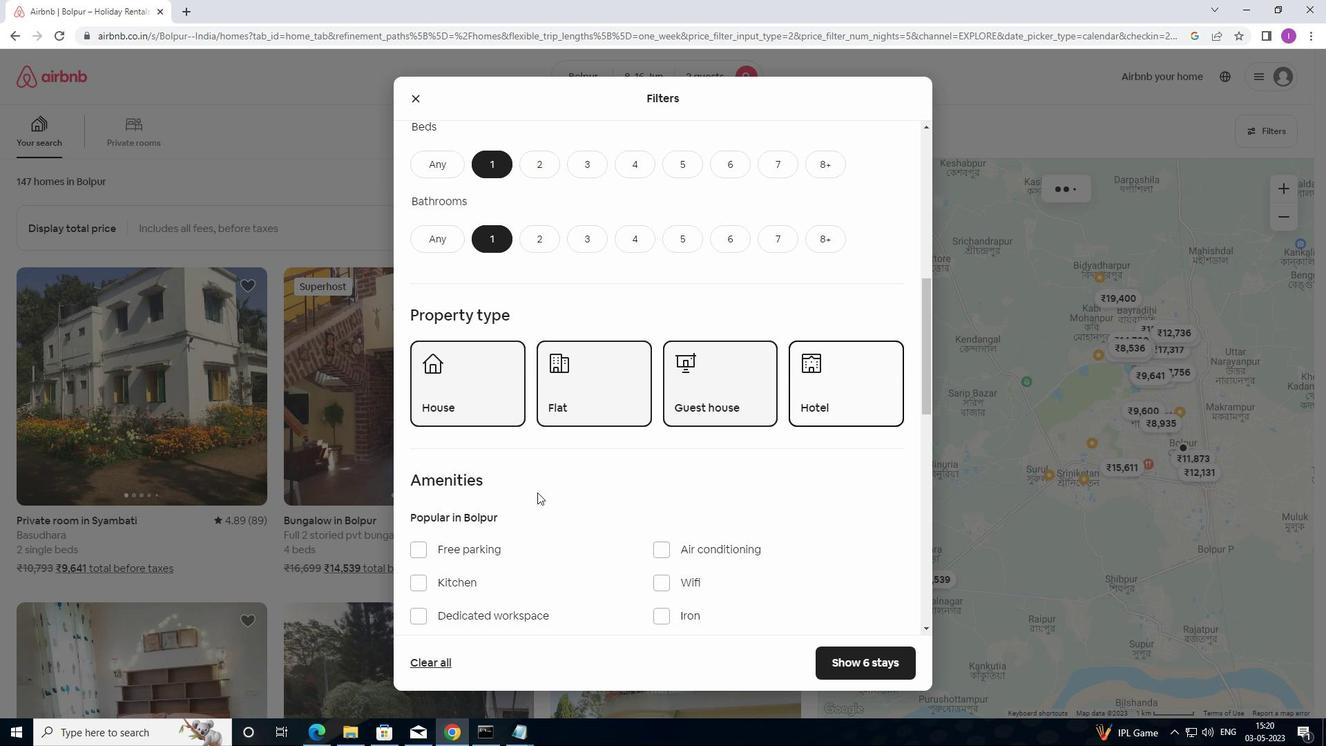 
Action: Mouse moved to (516, 513)
Screenshot: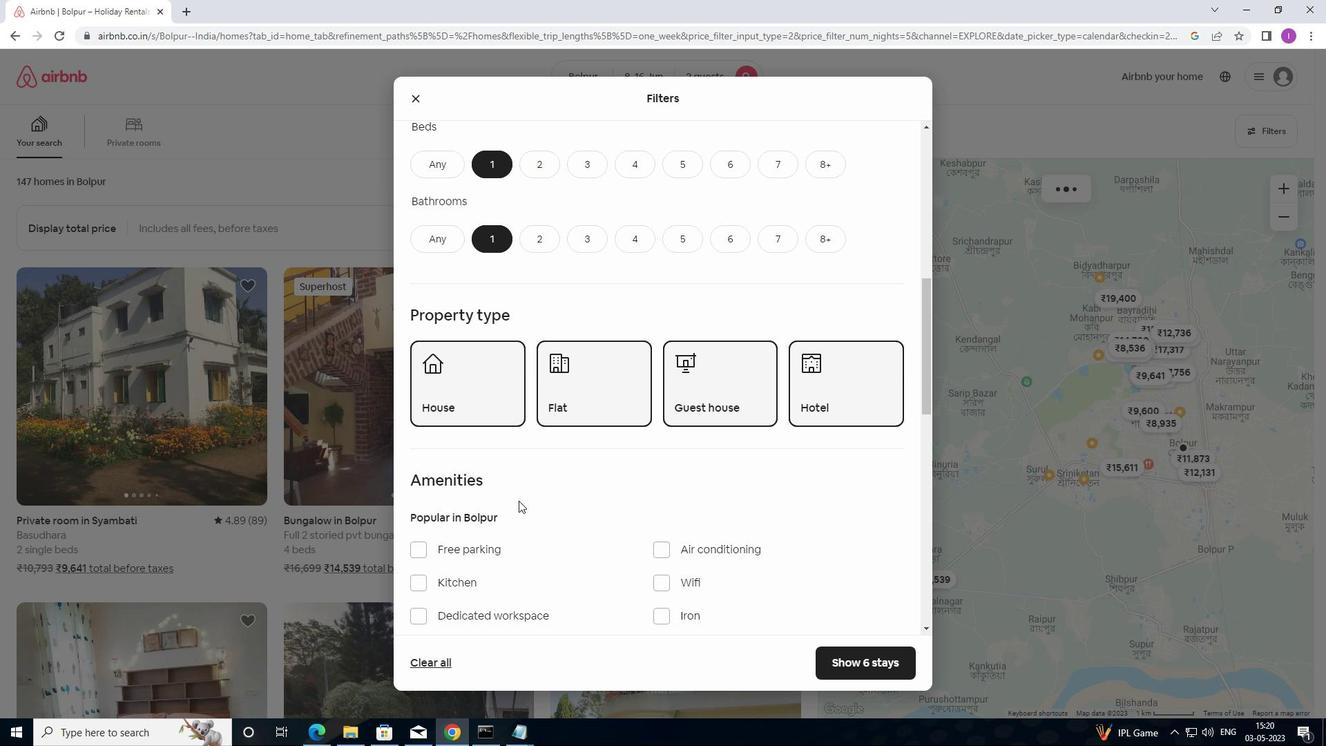 
Action: Mouse scrolled (516, 512) with delta (0, 0)
Screenshot: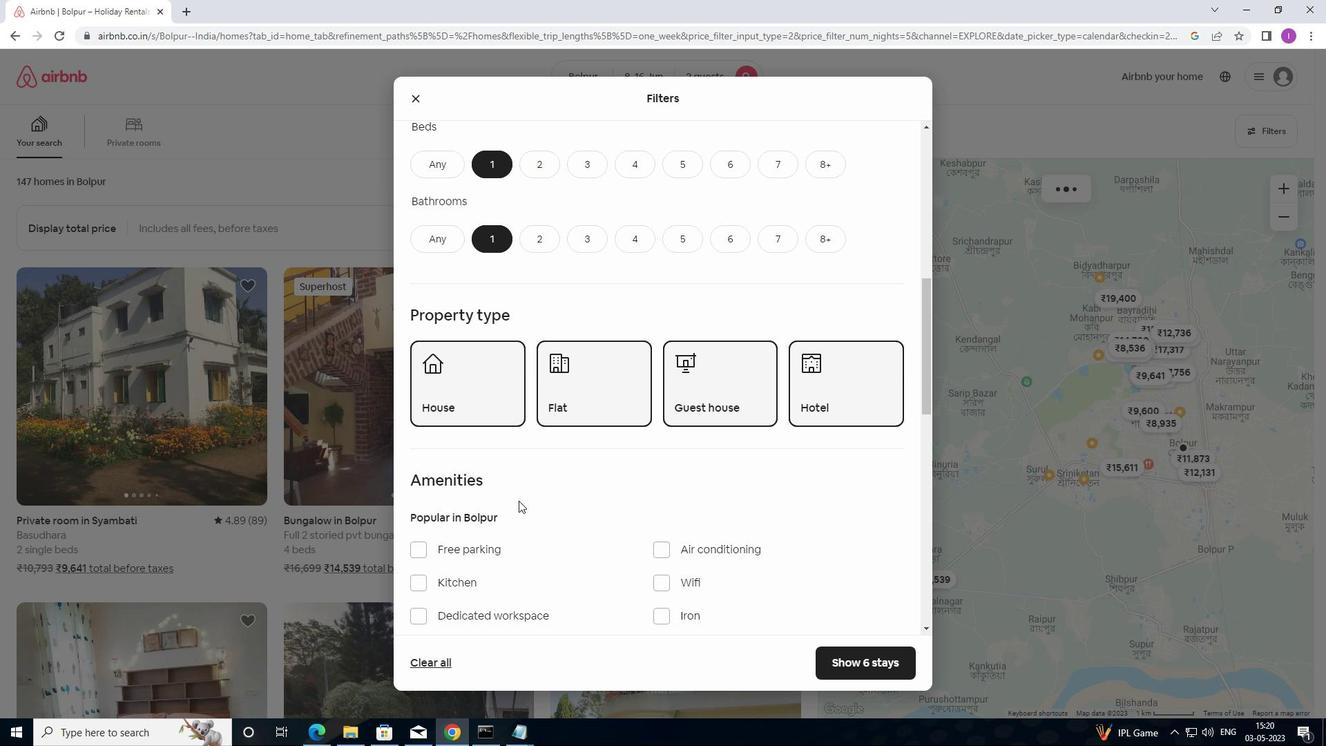 
Action: Mouse moved to (516, 515)
Screenshot: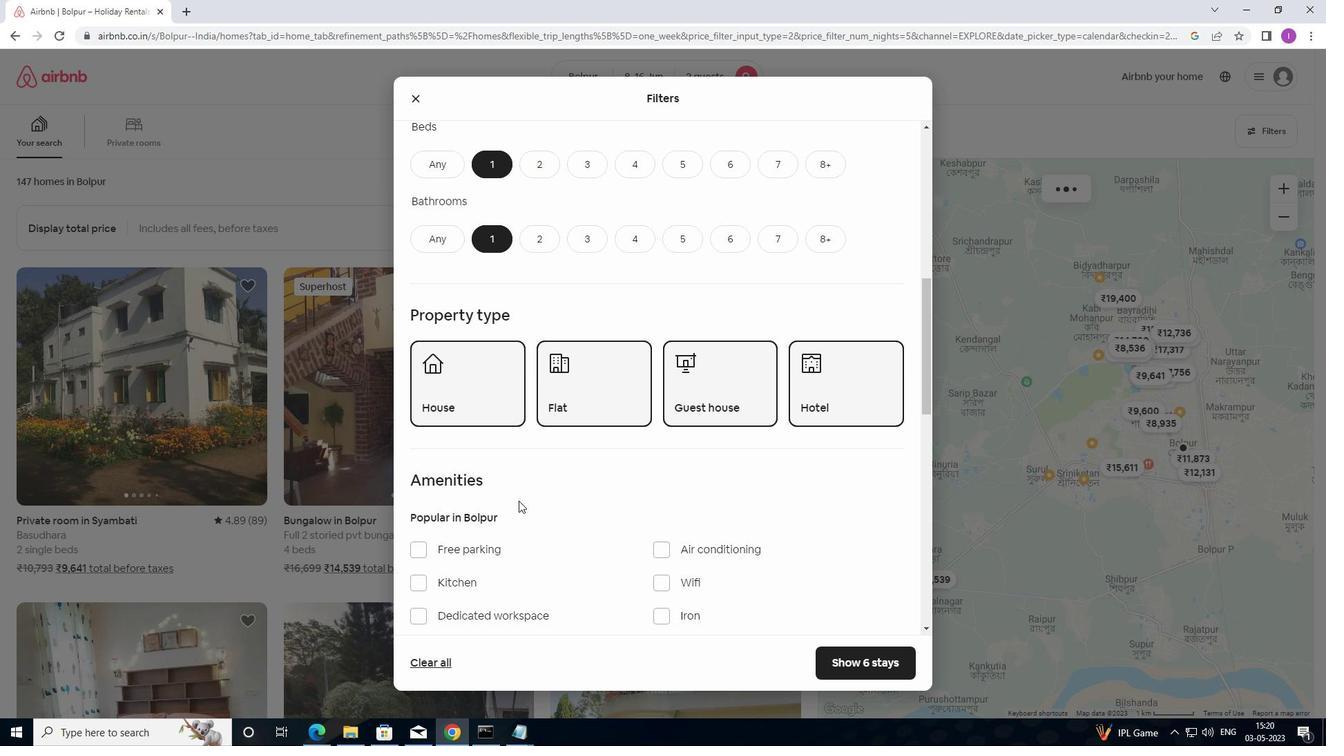 
Action: Mouse scrolled (516, 514) with delta (0, 0)
Screenshot: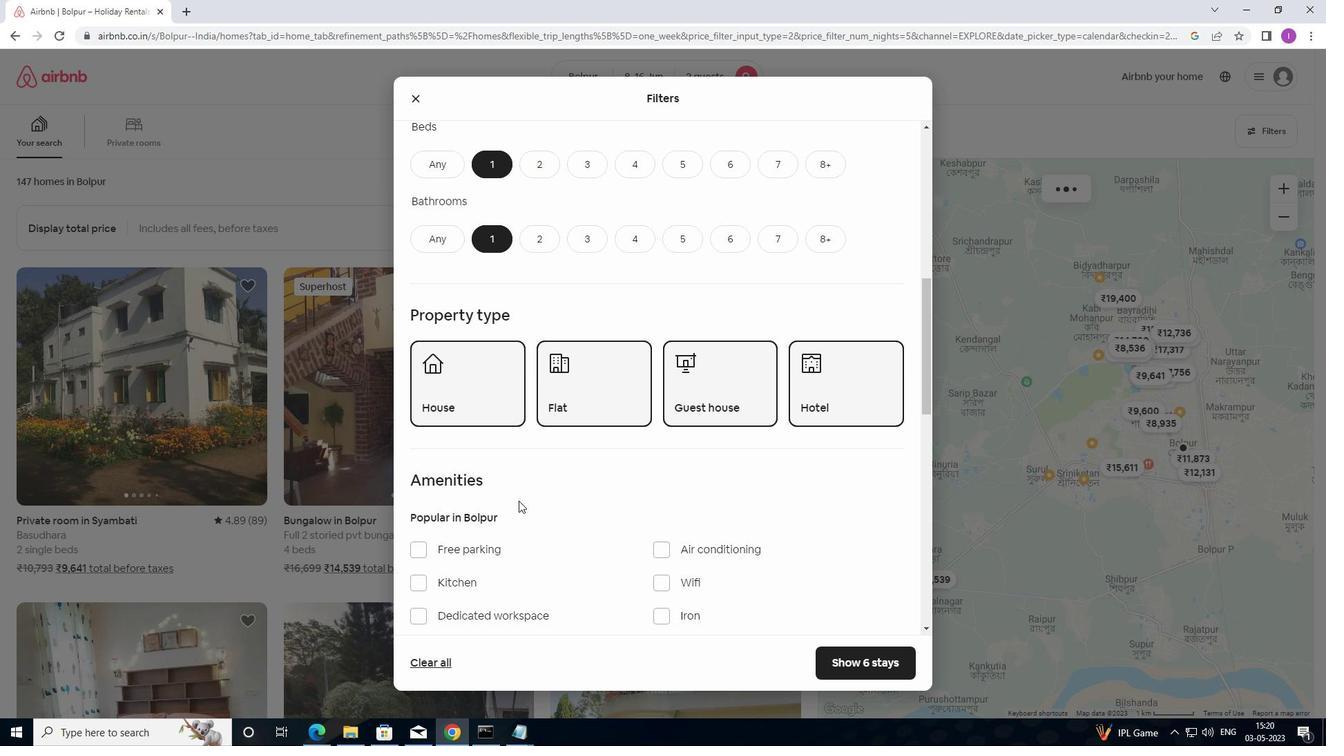 
Action: Mouse moved to (443, 440)
Screenshot: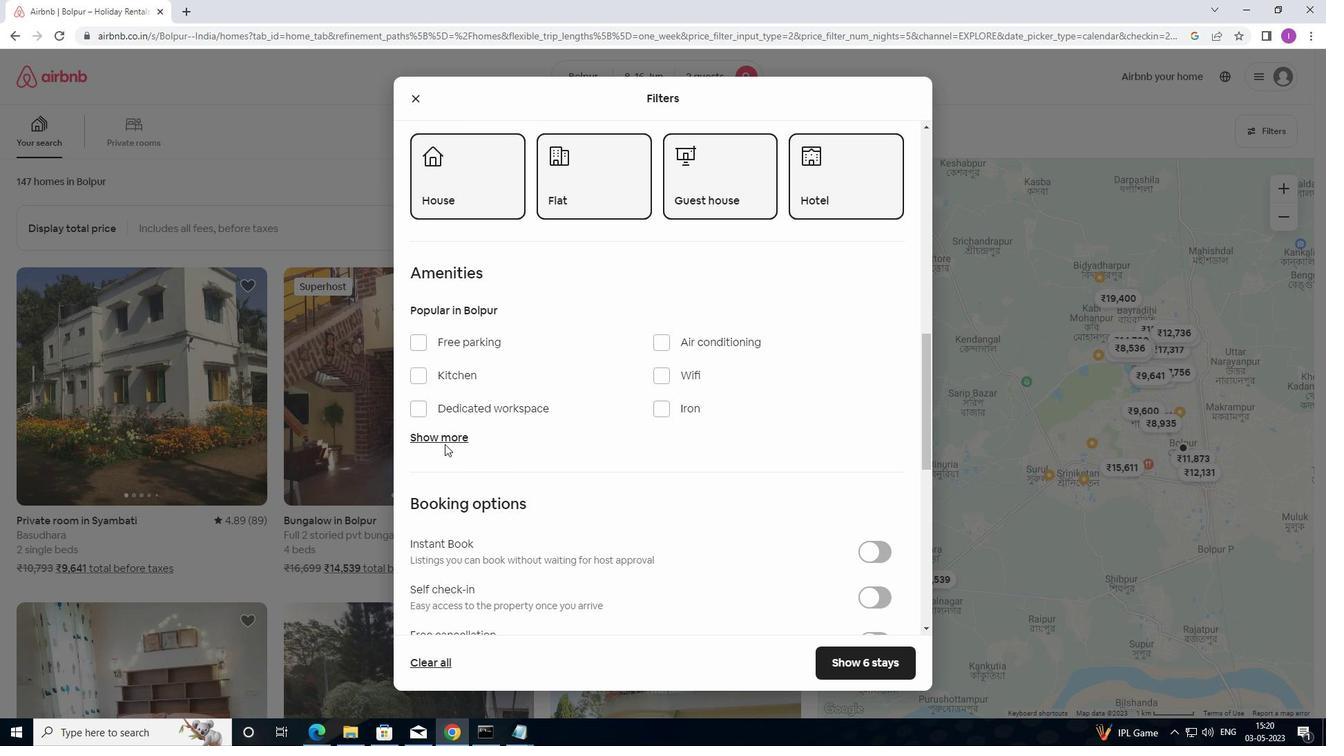 
Action: Mouse pressed left at (443, 440)
Screenshot: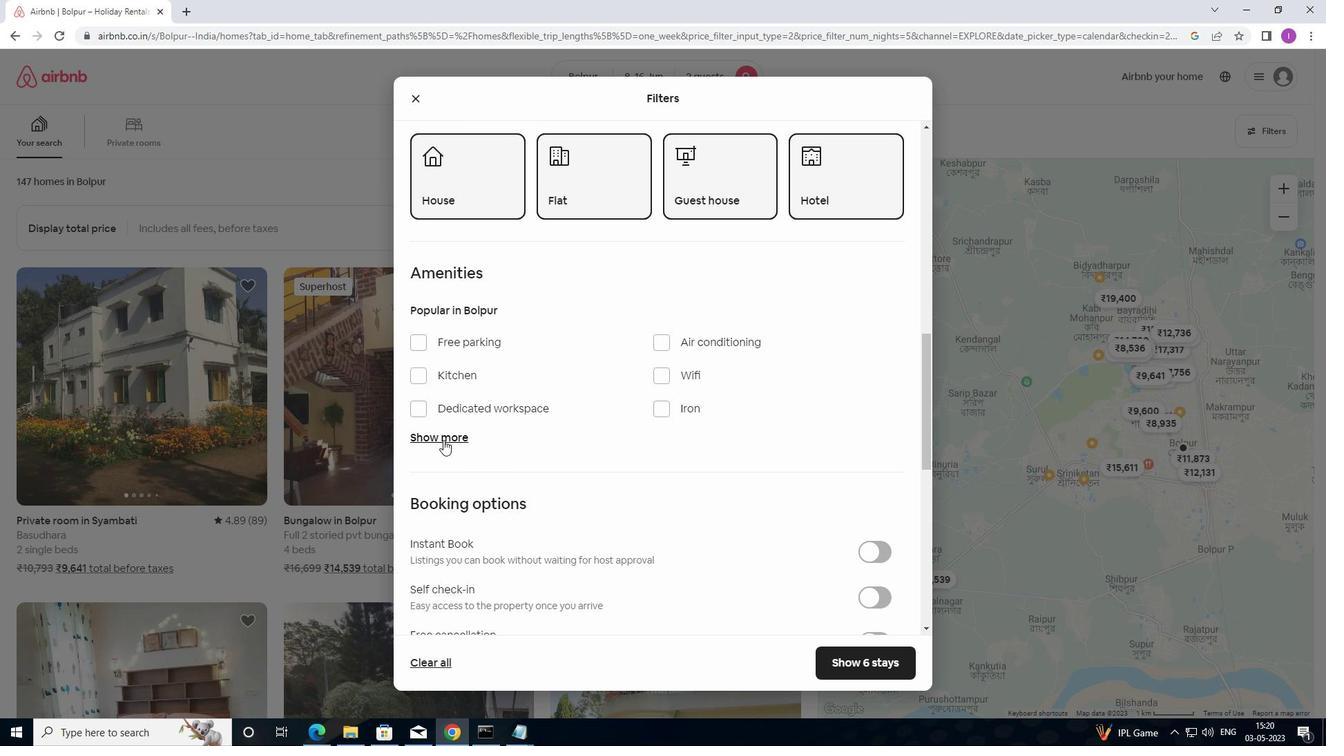 
Action: Mouse moved to (430, 483)
Screenshot: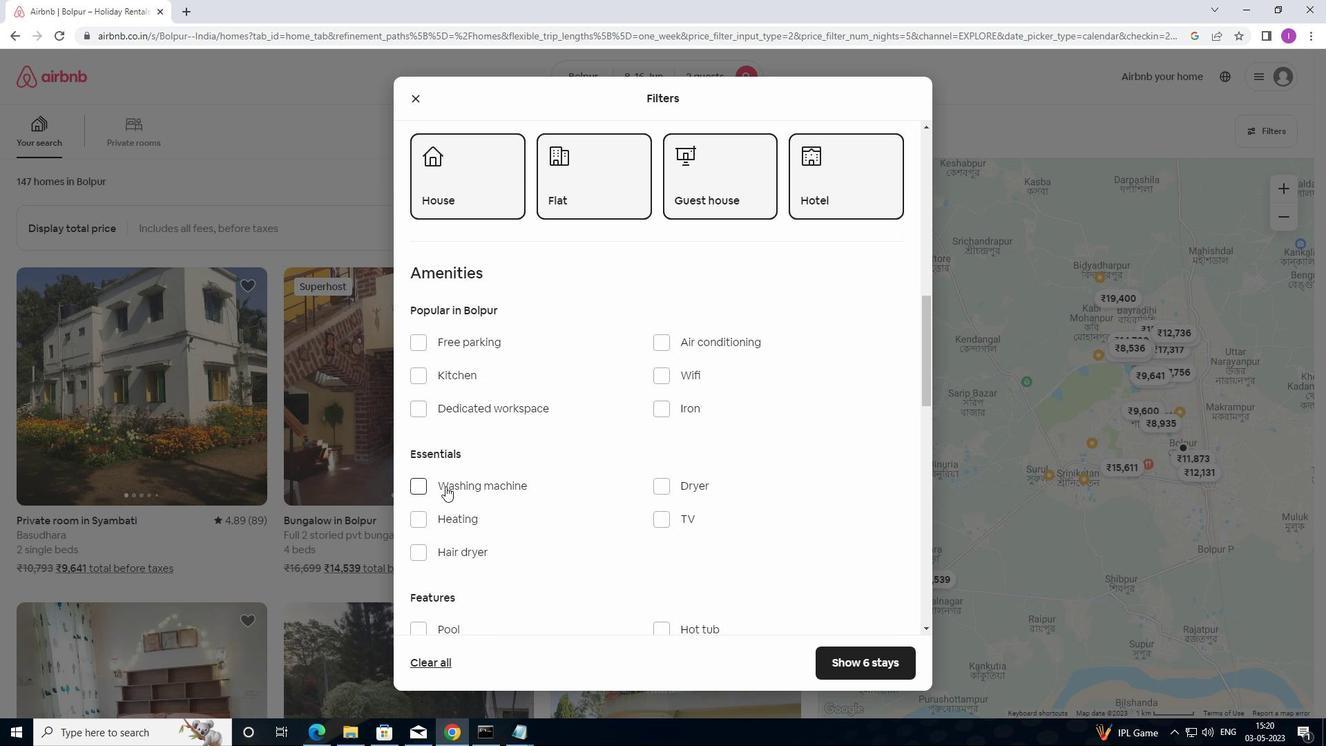 
Action: Mouse pressed left at (430, 483)
Screenshot: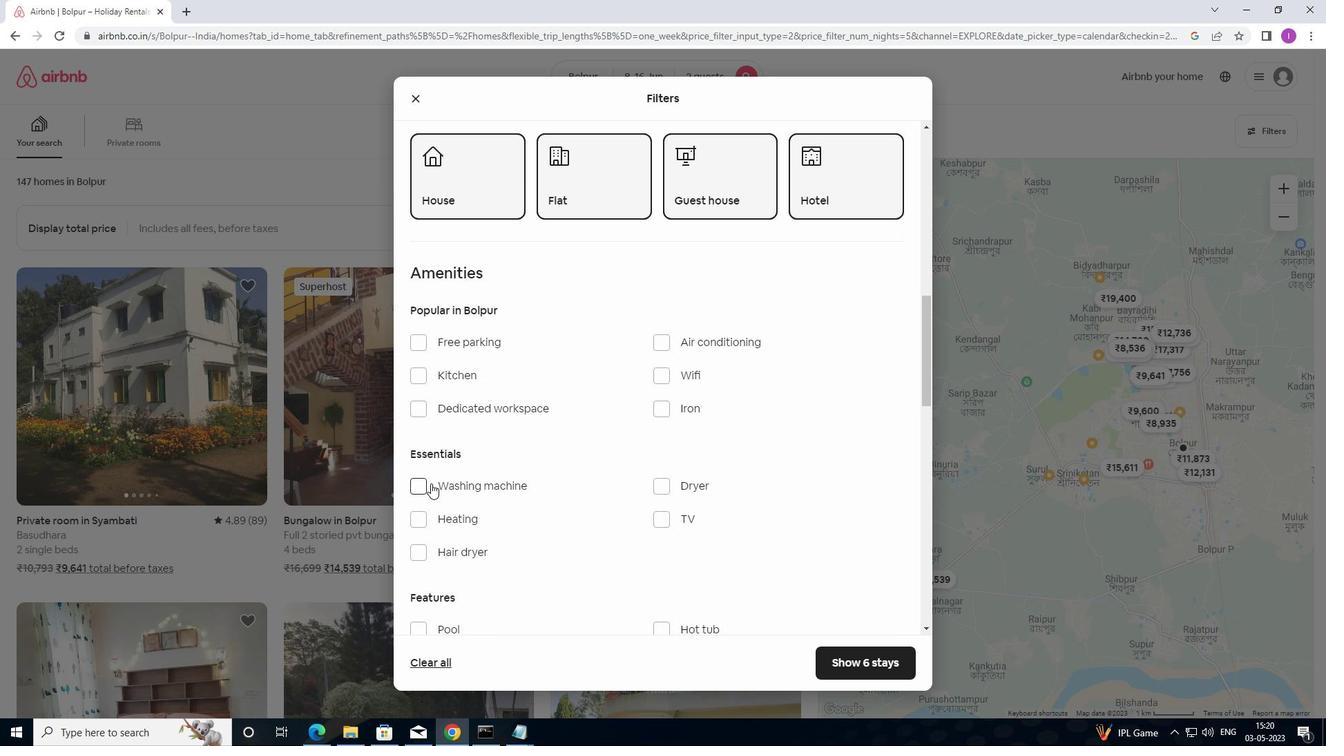
Action: Mouse moved to (575, 498)
Screenshot: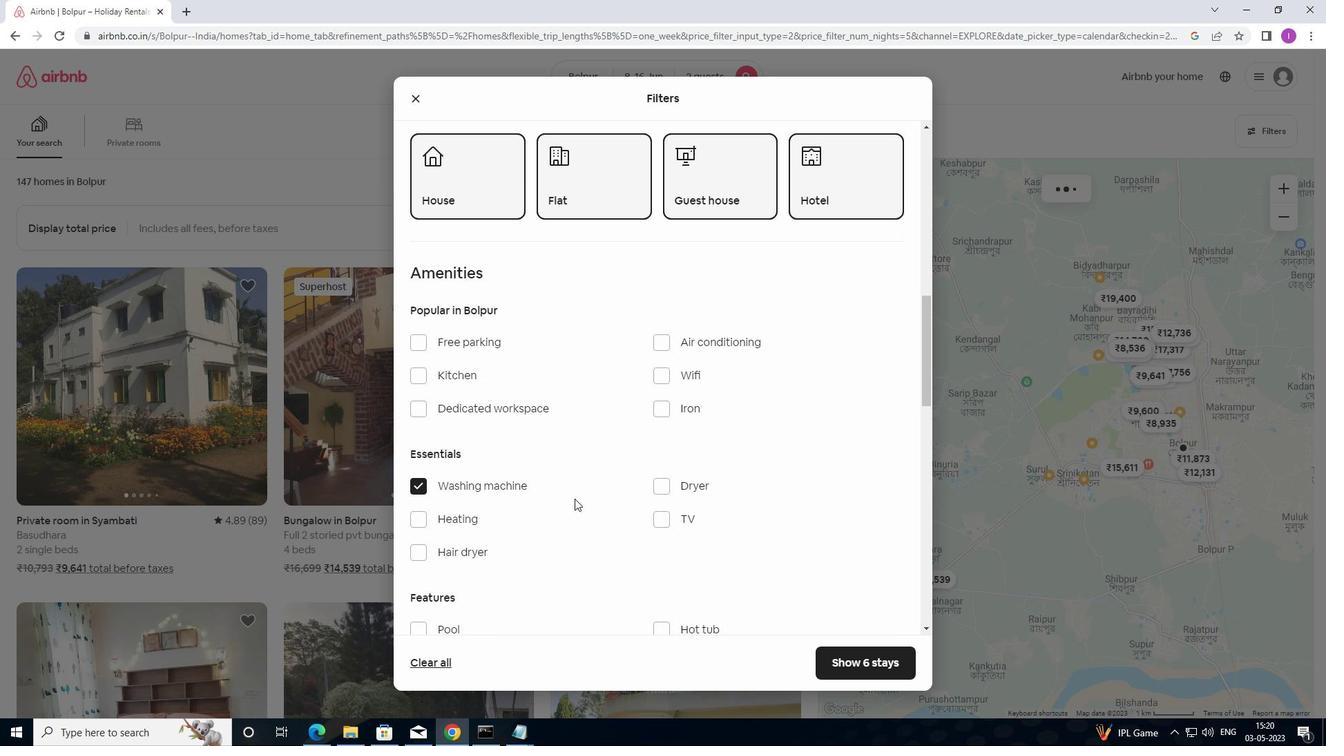 
Action: Mouse scrolled (575, 498) with delta (0, 0)
Screenshot: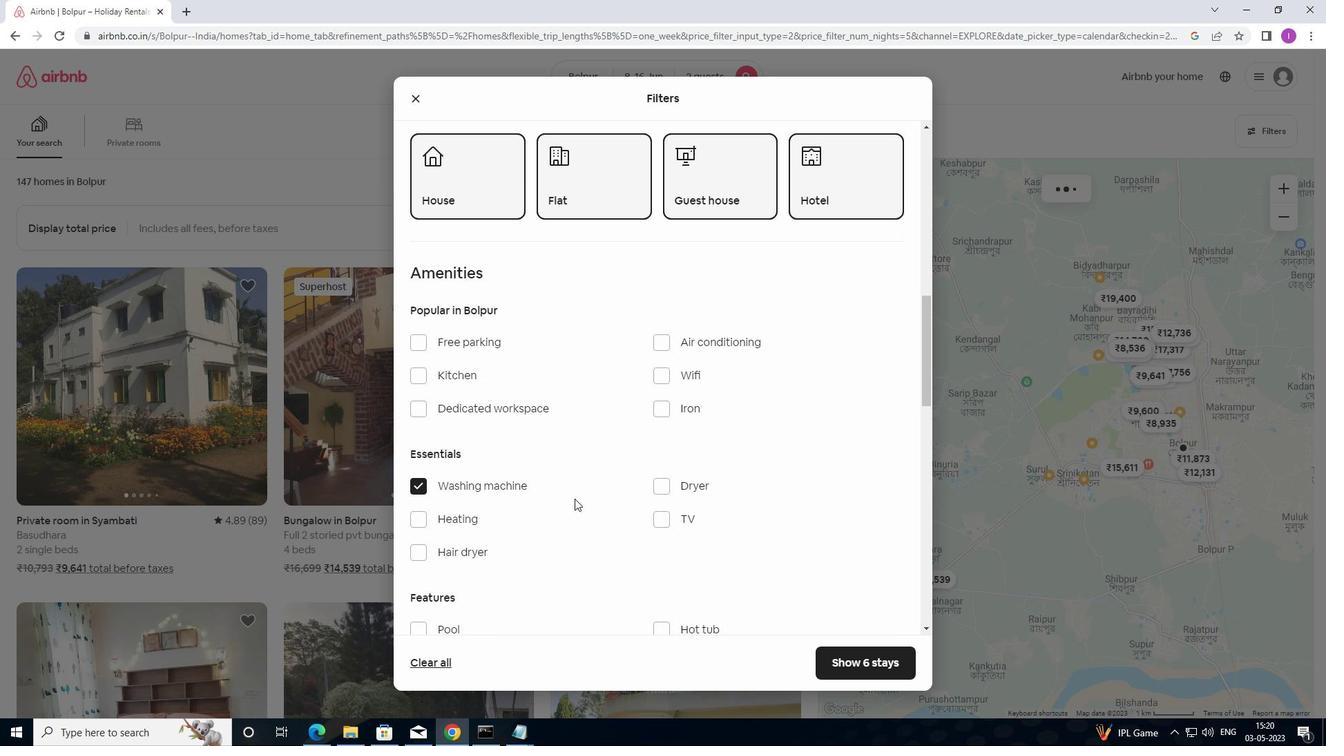 
Action: Mouse moved to (576, 498)
Screenshot: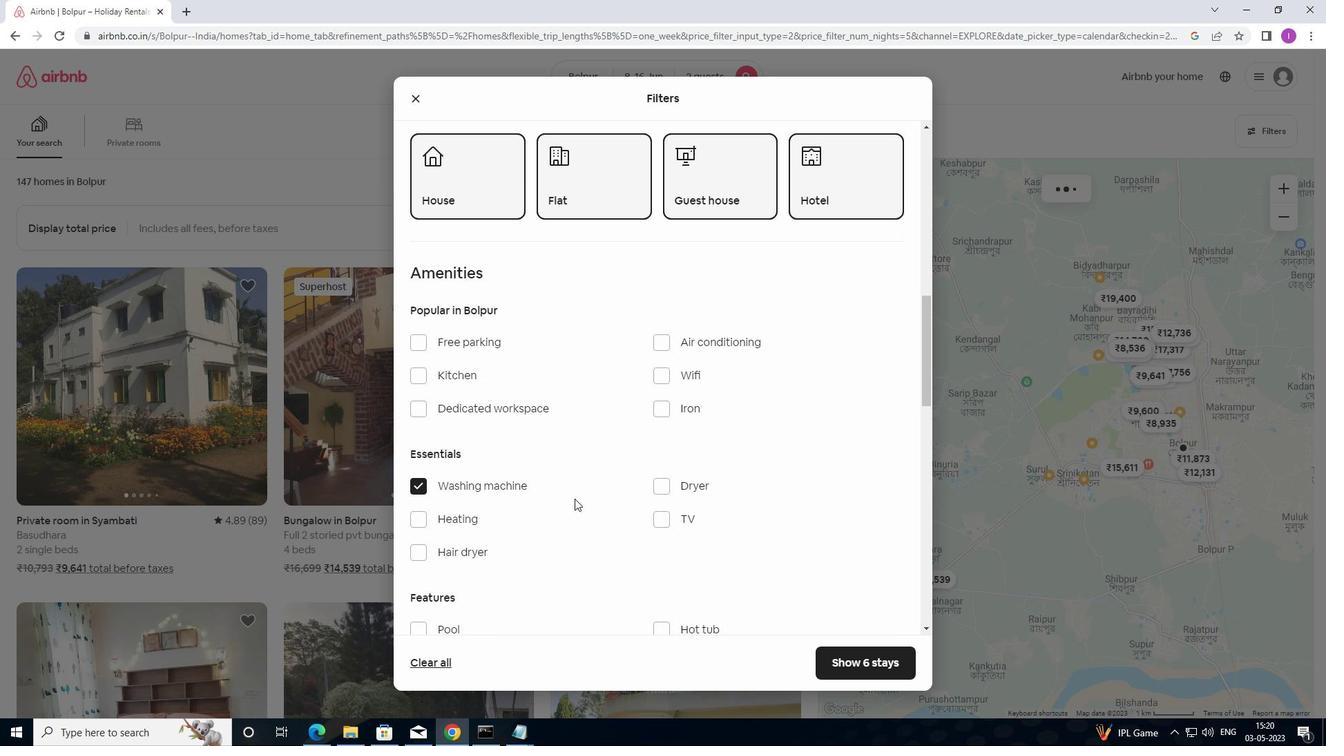 
Action: Mouse scrolled (576, 498) with delta (0, 0)
Screenshot: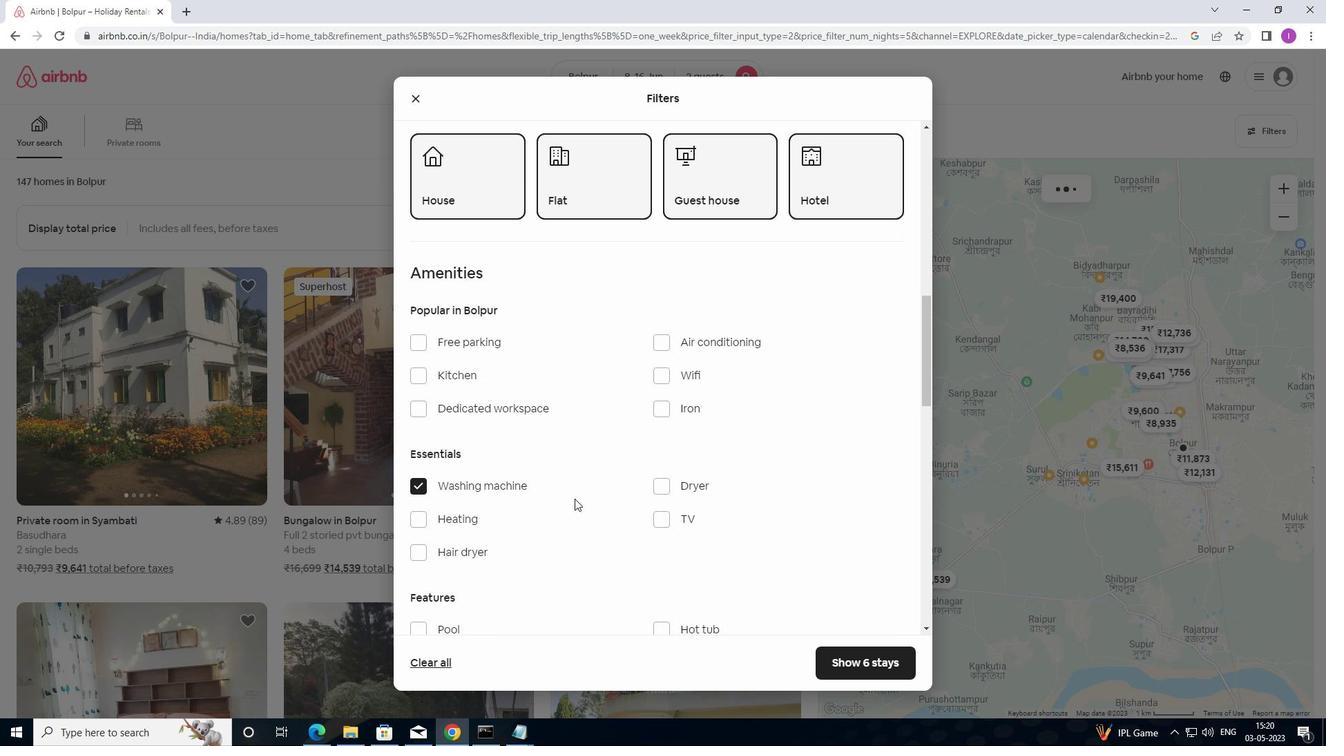 
Action: Mouse moved to (577, 498)
Screenshot: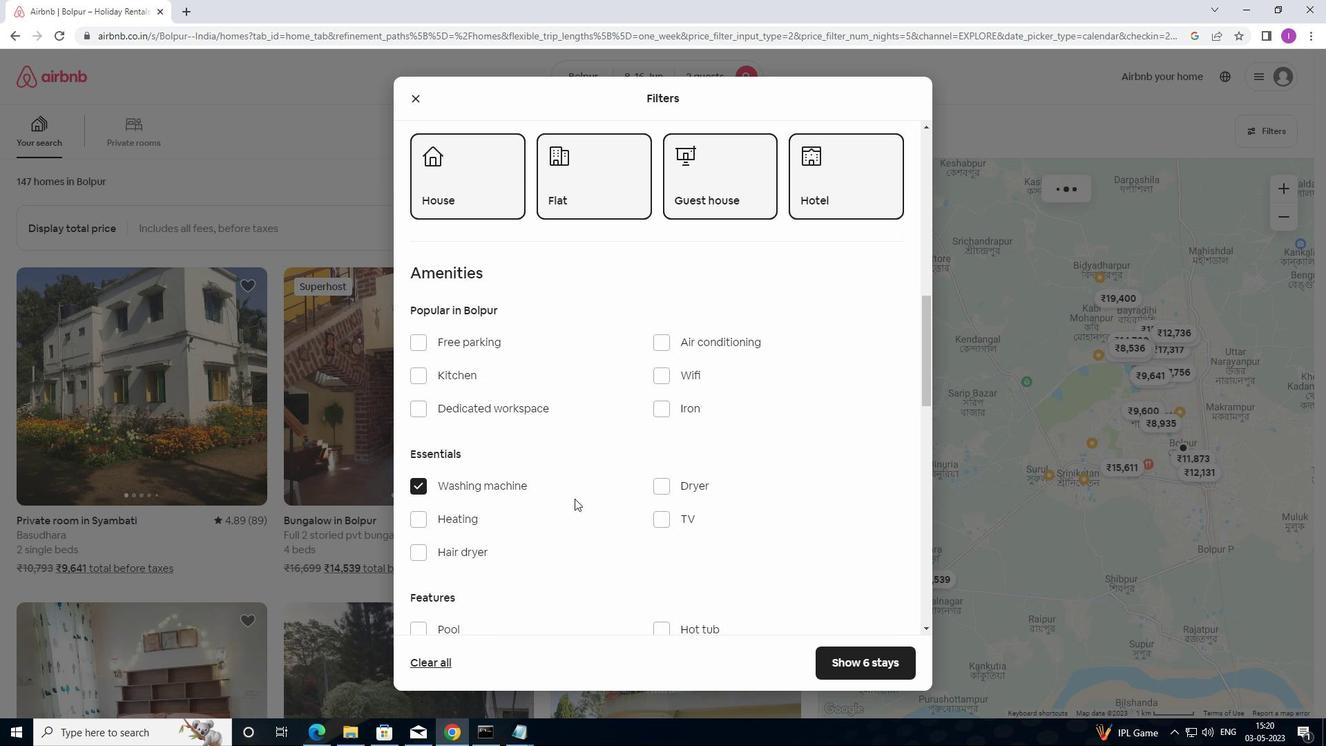 
Action: Mouse scrolled (577, 498) with delta (0, 0)
Screenshot: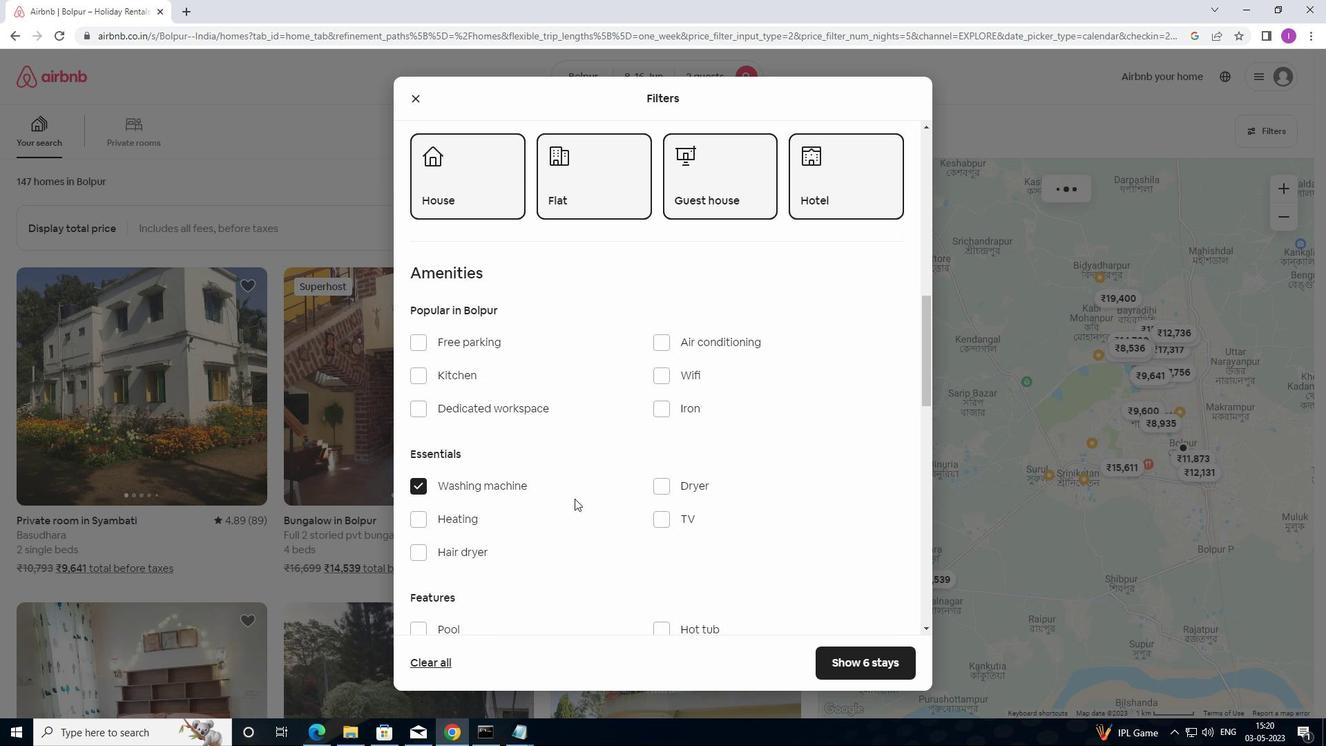 
Action: Mouse scrolled (577, 498) with delta (0, 0)
Screenshot: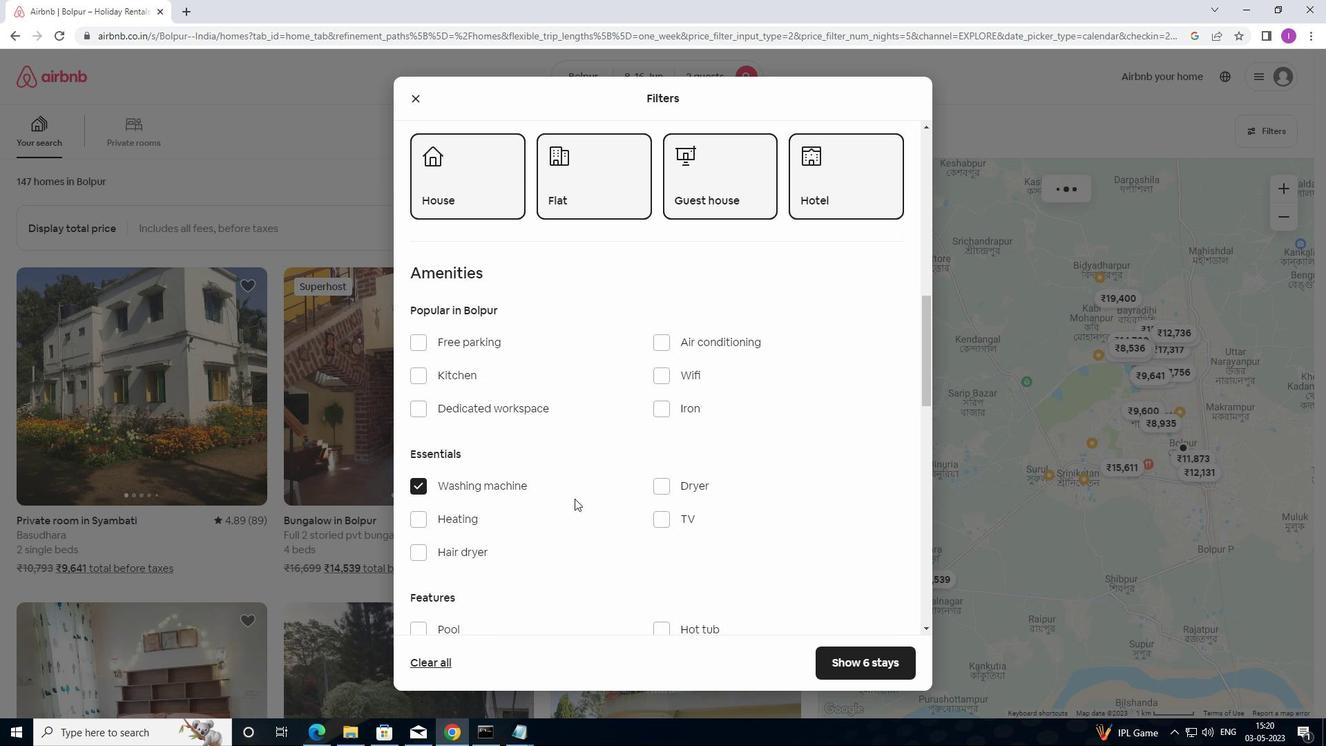
Action: Mouse moved to (606, 485)
Screenshot: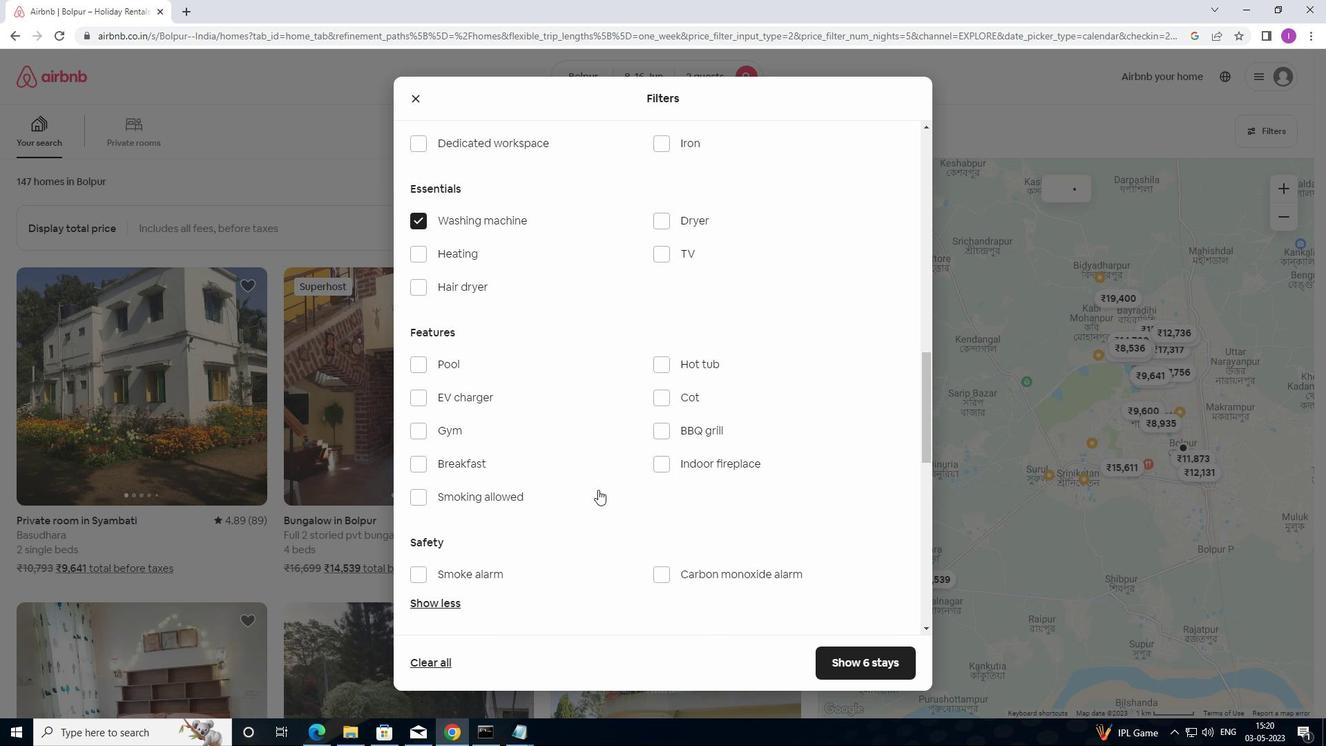 
Action: Mouse scrolled (606, 484) with delta (0, 0)
Screenshot: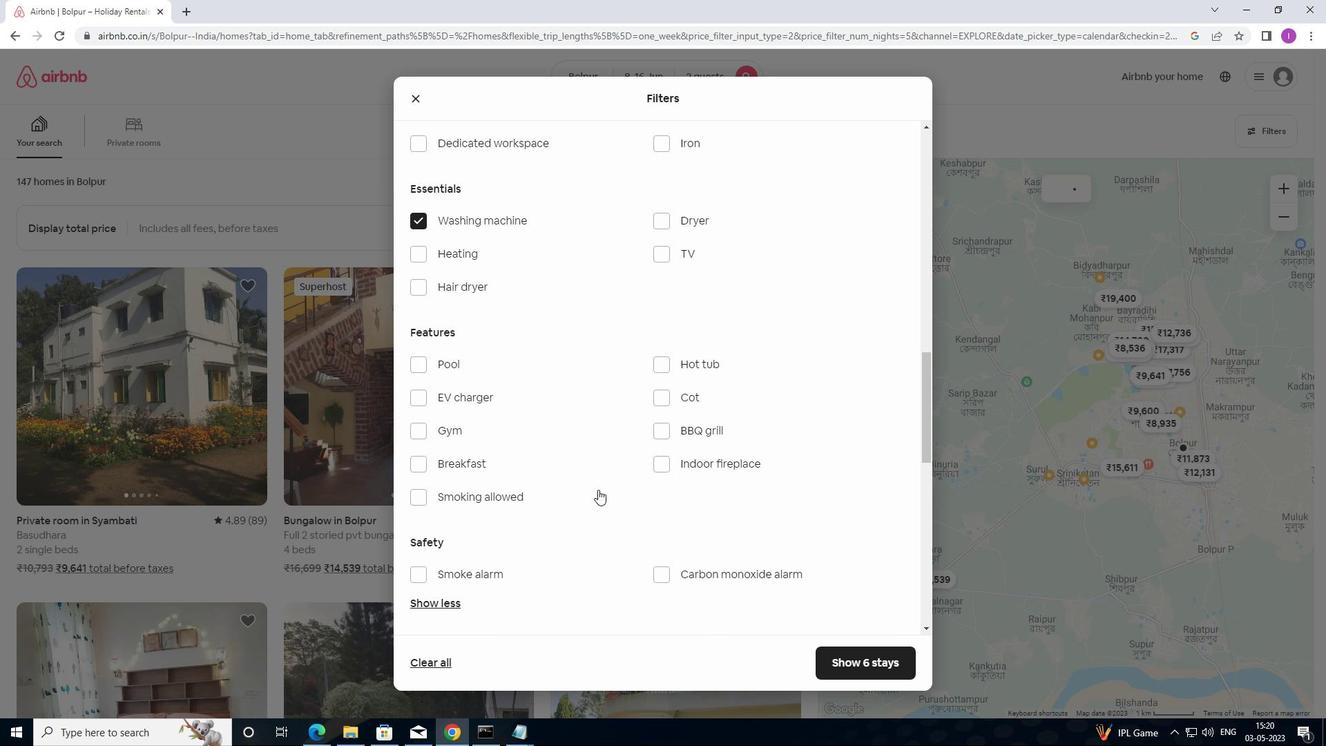 
Action: Mouse moved to (608, 485)
Screenshot: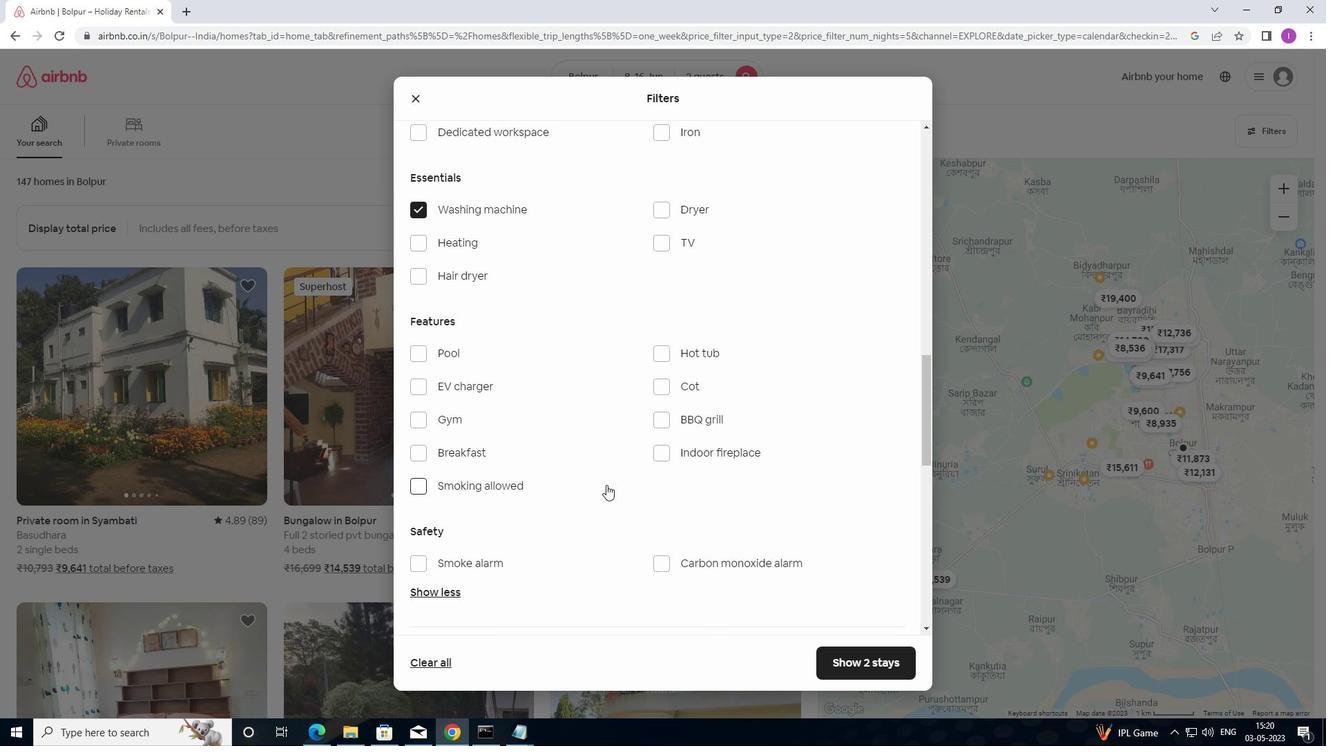 
Action: Mouse scrolled (608, 484) with delta (0, 0)
Screenshot: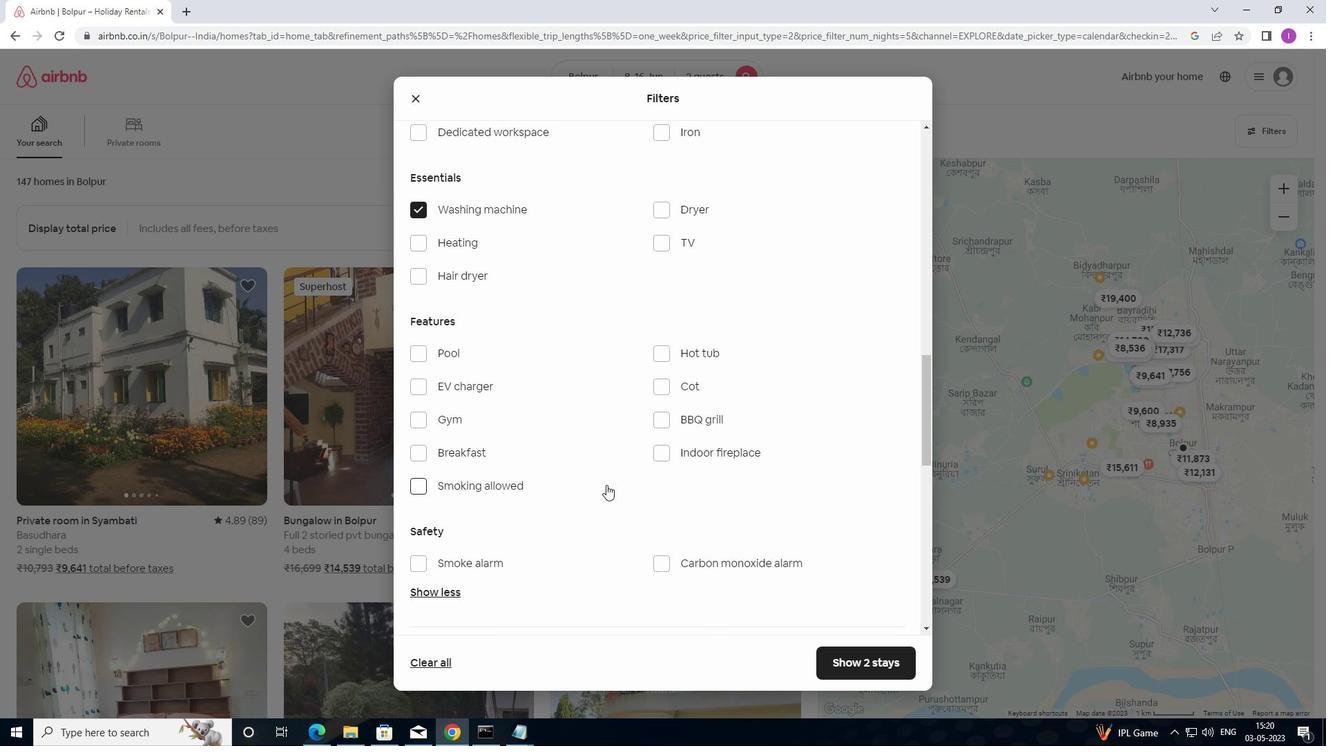
Action: Mouse moved to (616, 485)
Screenshot: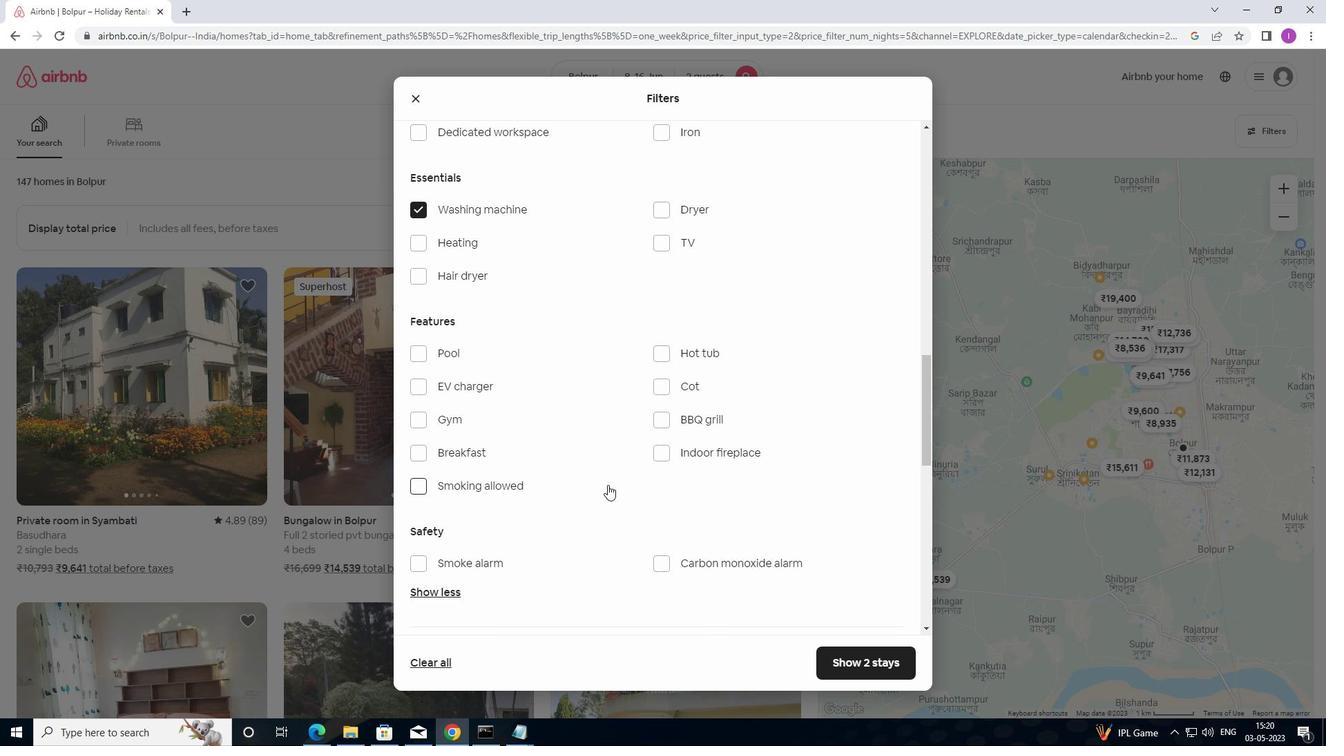 
Action: Mouse scrolled (616, 485) with delta (0, 0)
Screenshot: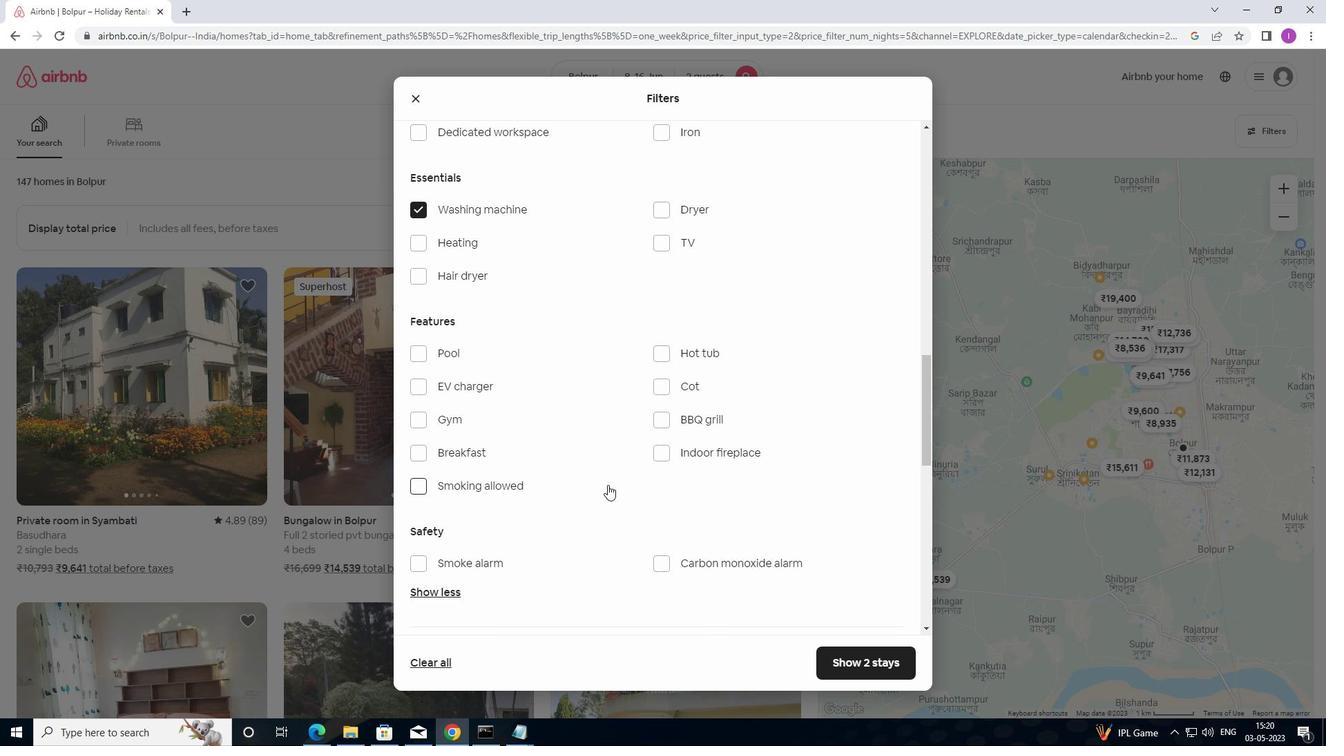 
Action: Mouse moved to (644, 478)
Screenshot: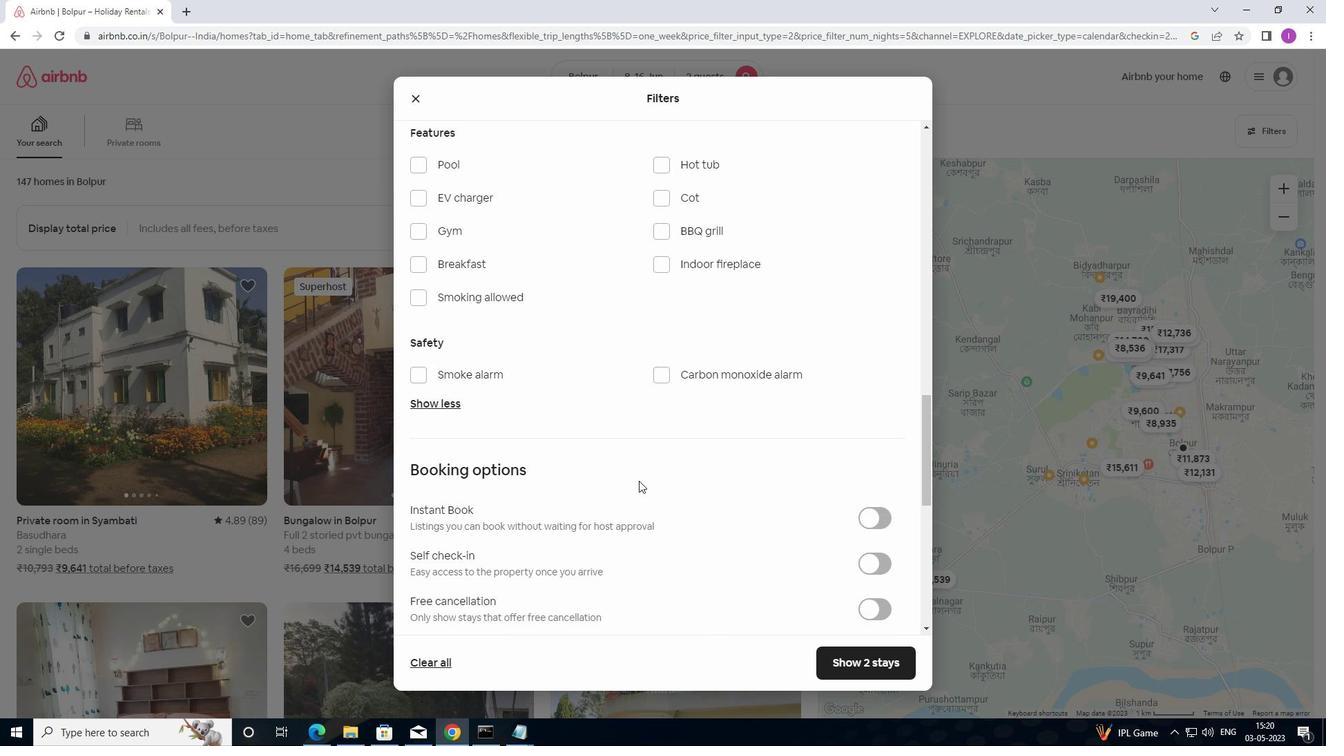 
Action: Mouse scrolled (644, 478) with delta (0, 0)
Screenshot: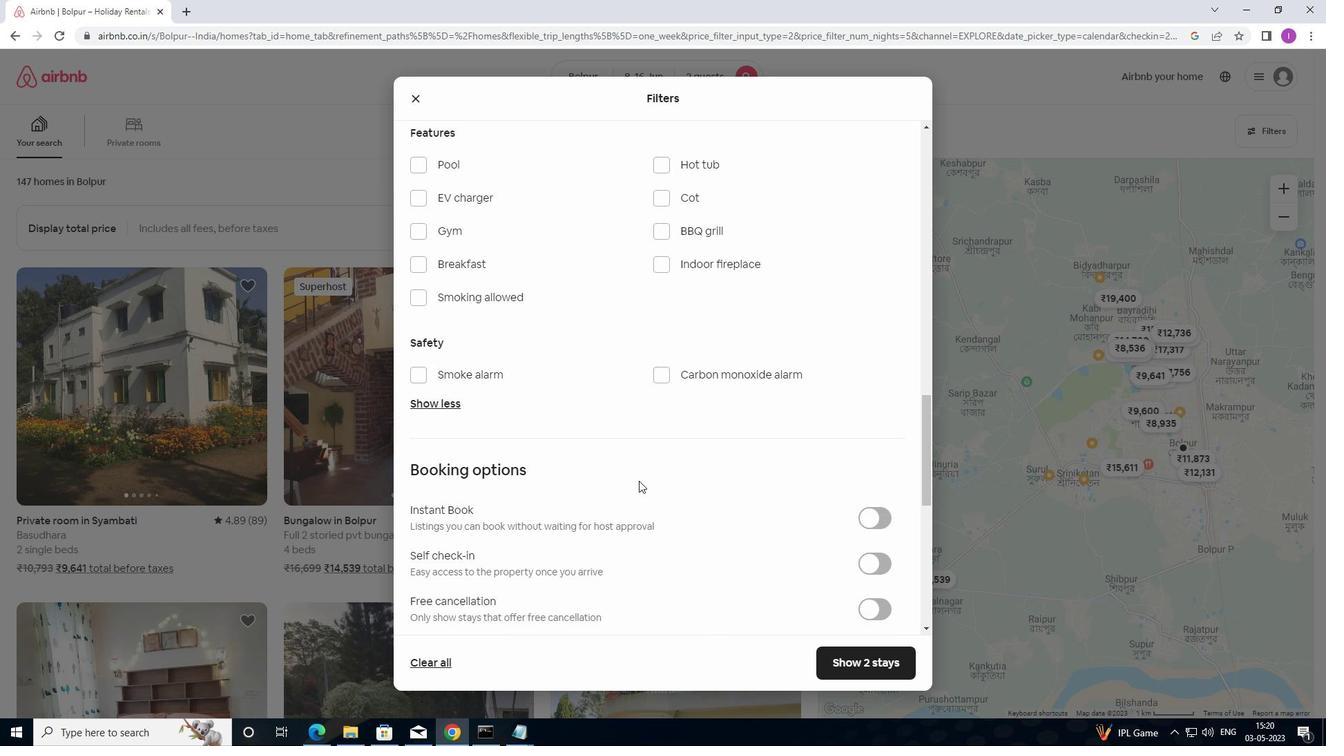 
Action: Mouse moved to (647, 480)
Screenshot: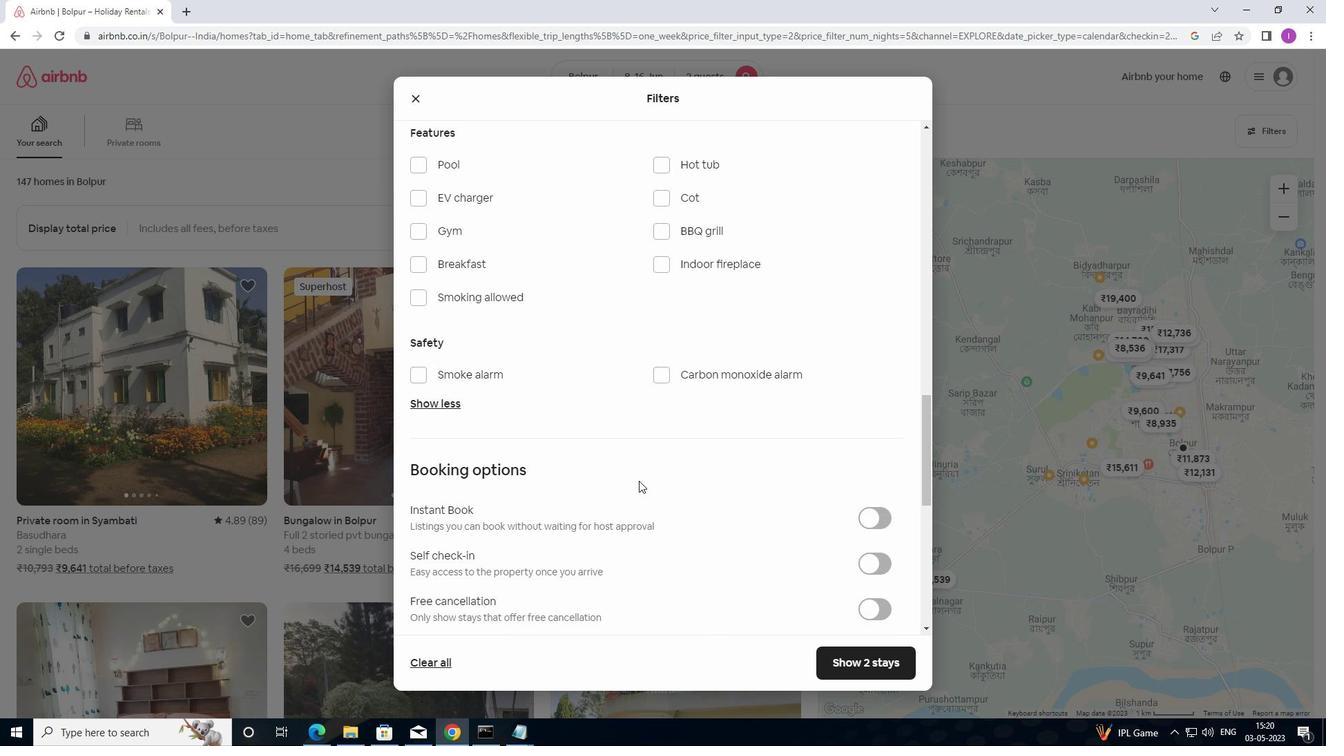 
Action: Mouse scrolled (647, 479) with delta (0, 0)
Screenshot: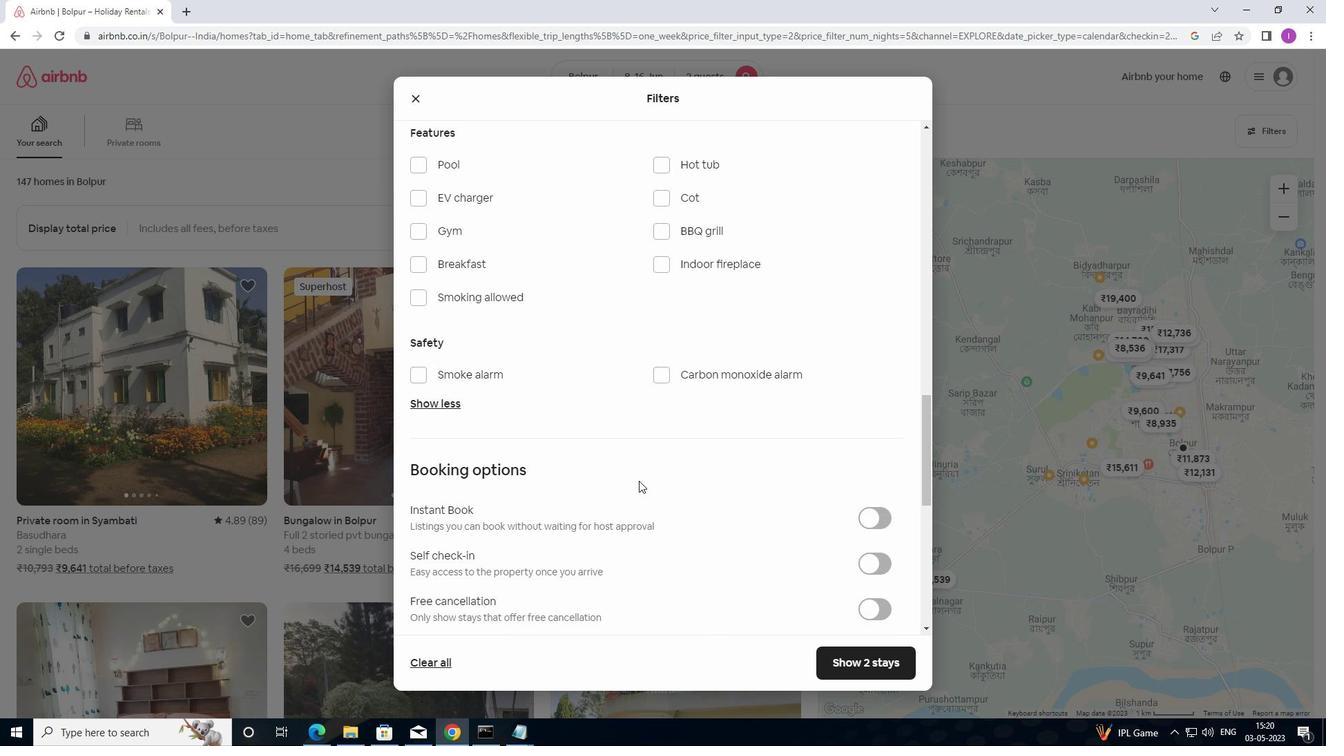 
Action: Mouse moved to (654, 483)
Screenshot: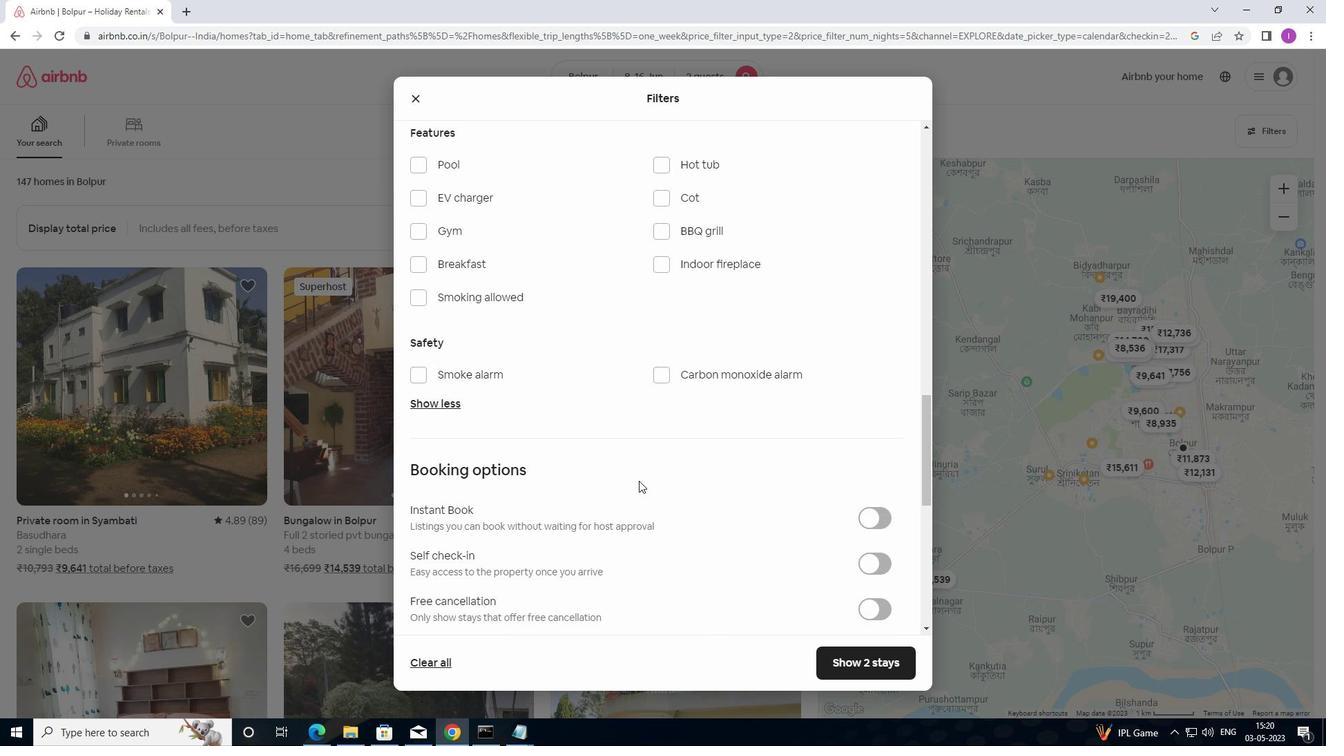 
Action: Mouse scrolled (654, 482) with delta (0, 0)
Screenshot: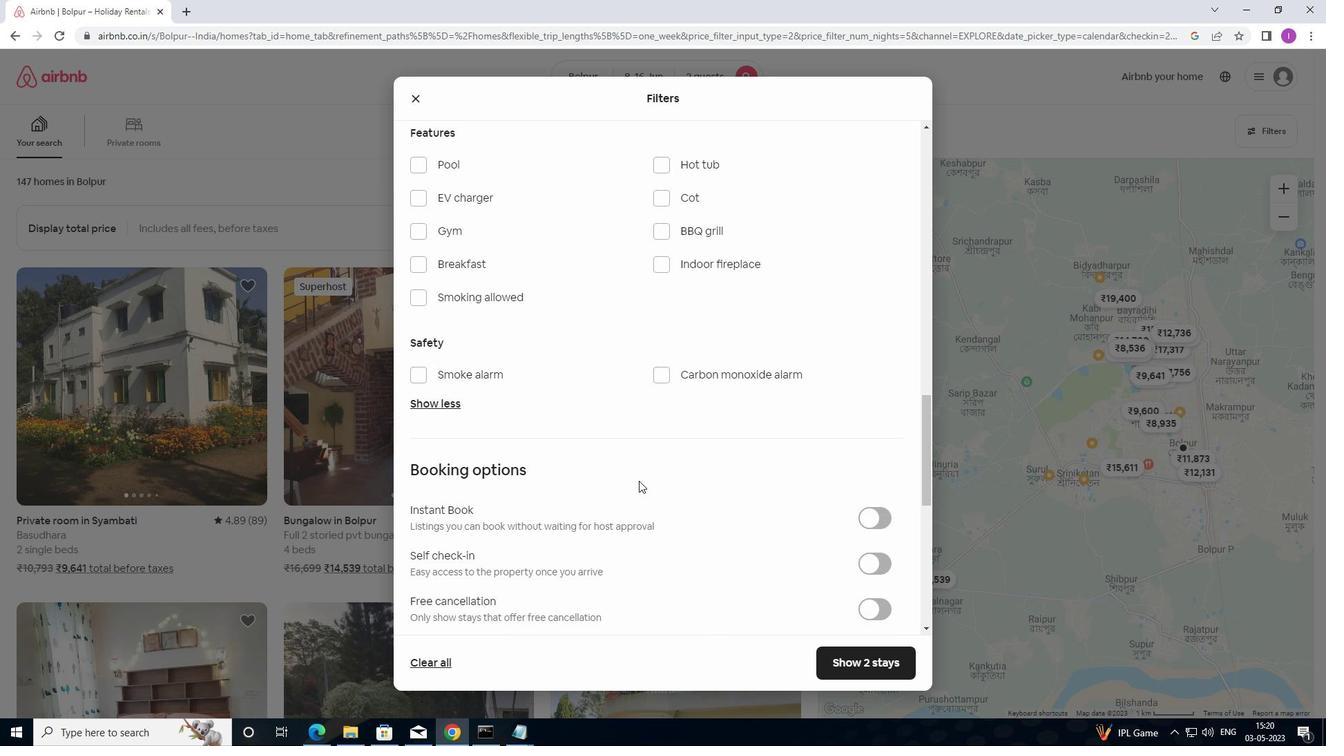 
Action: Mouse moved to (657, 483)
Screenshot: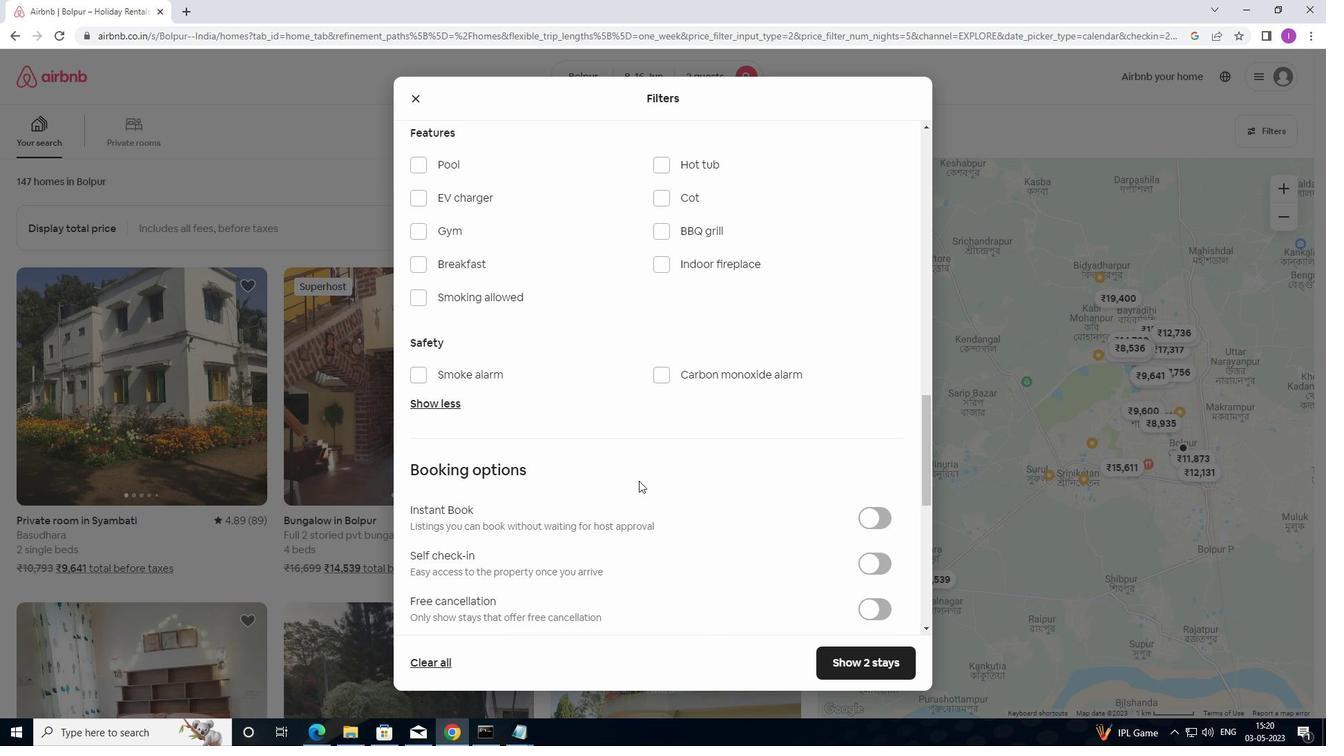 
Action: Mouse scrolled (657, 482) with delta (0, 0)
Screenshot: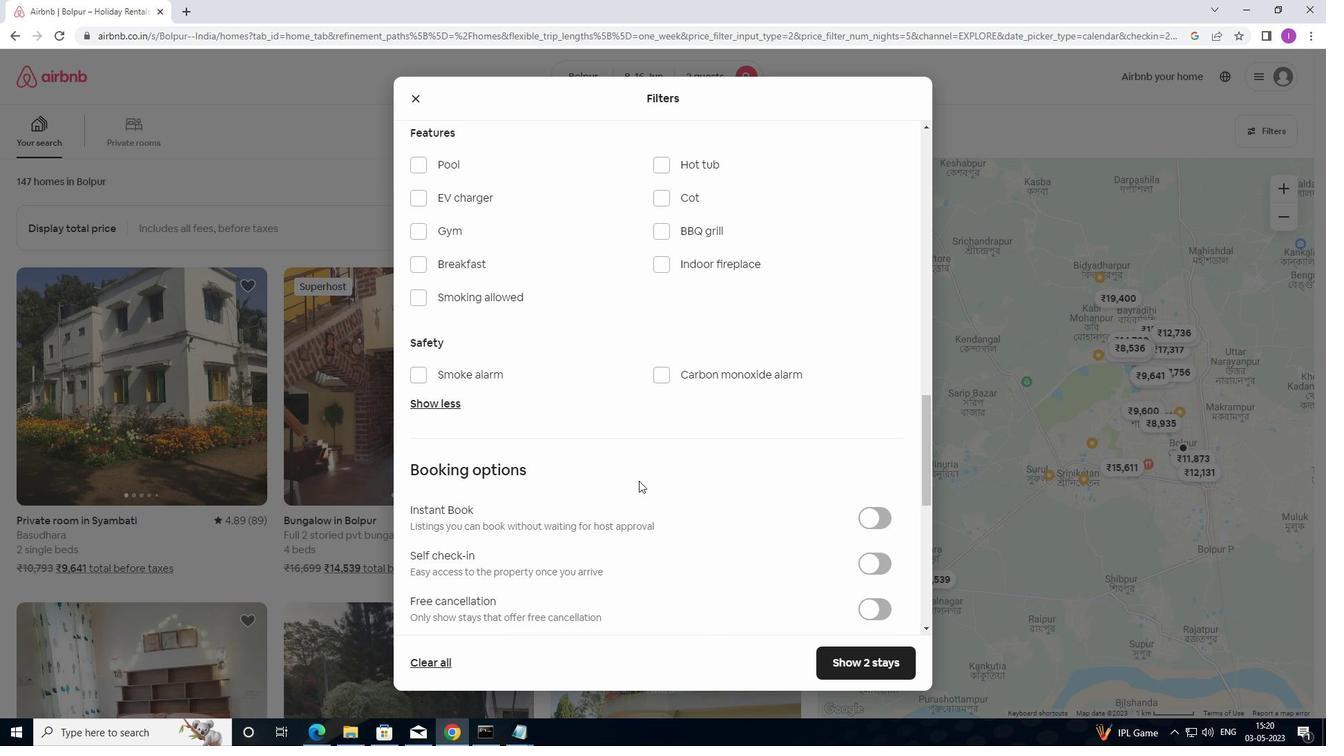 
Action: Mouse moved to (871, 268)
Screenshot: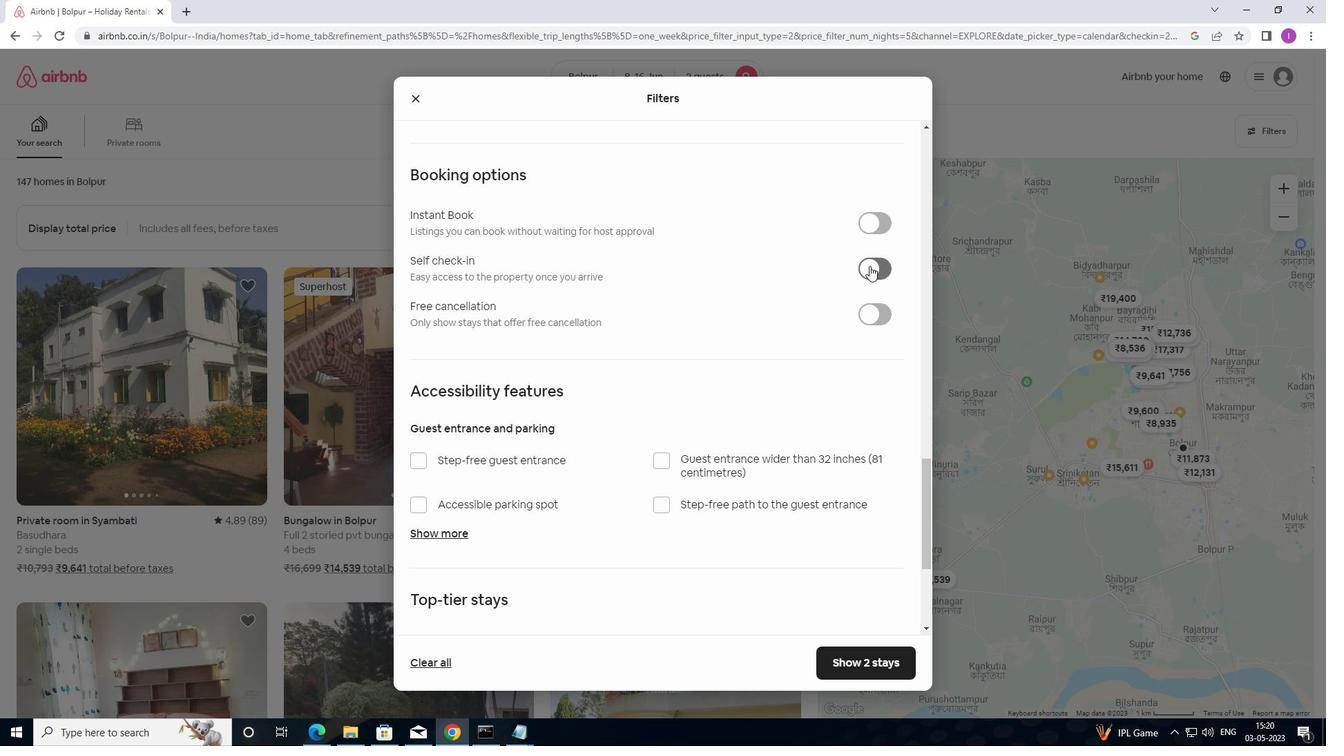 
Action: Mouse pressed left at (871, 268)
Screenshot: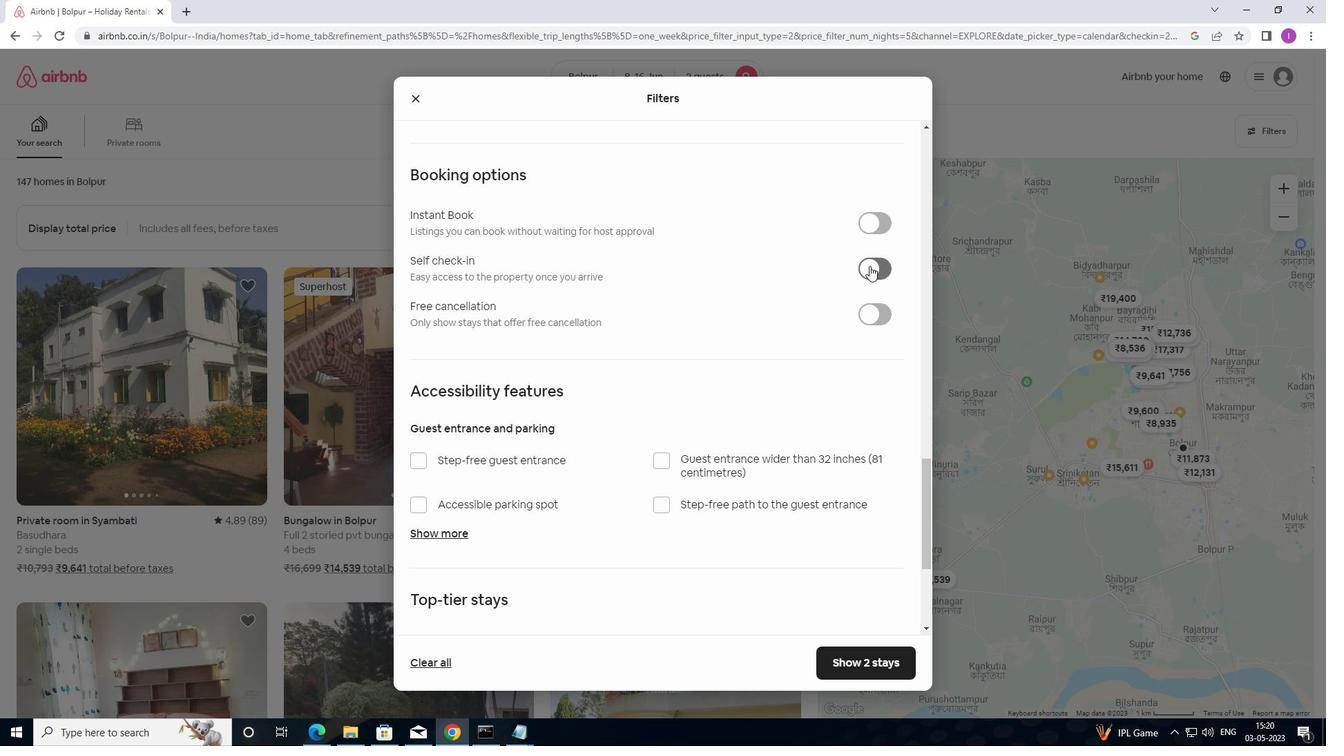 
Action: Mouse moved to (584, 443)
Screenshot: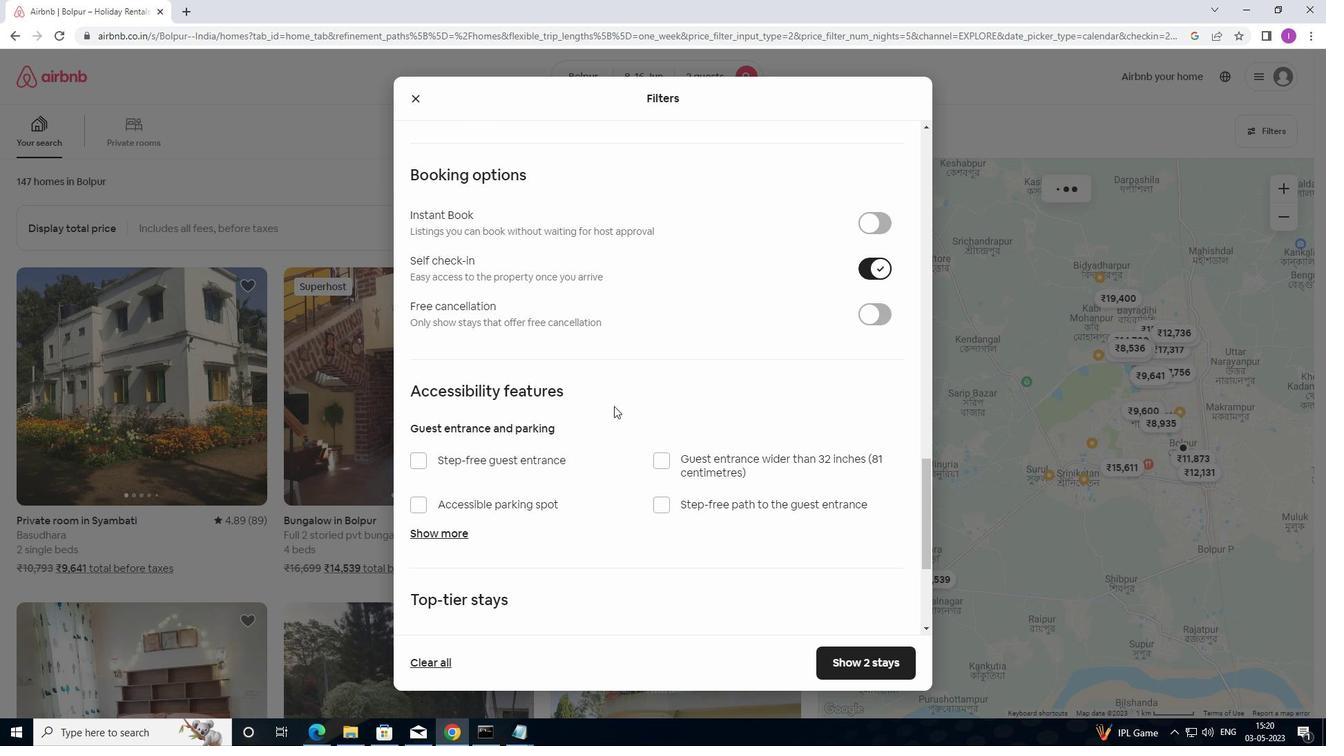 
Action: Mouse scrolled (584, 442) with delta (0, 0)
Screenshot: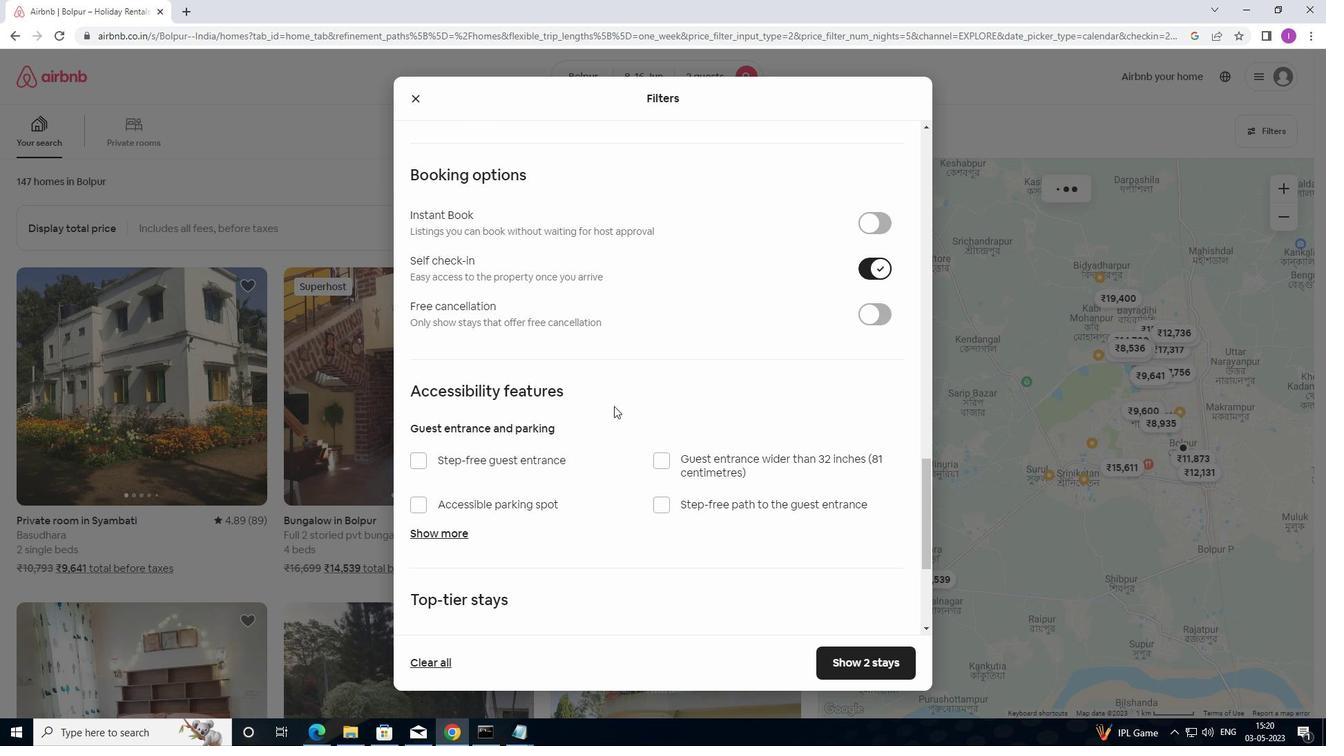 
Action: Mouse moved to (582, 449)
Screenshot: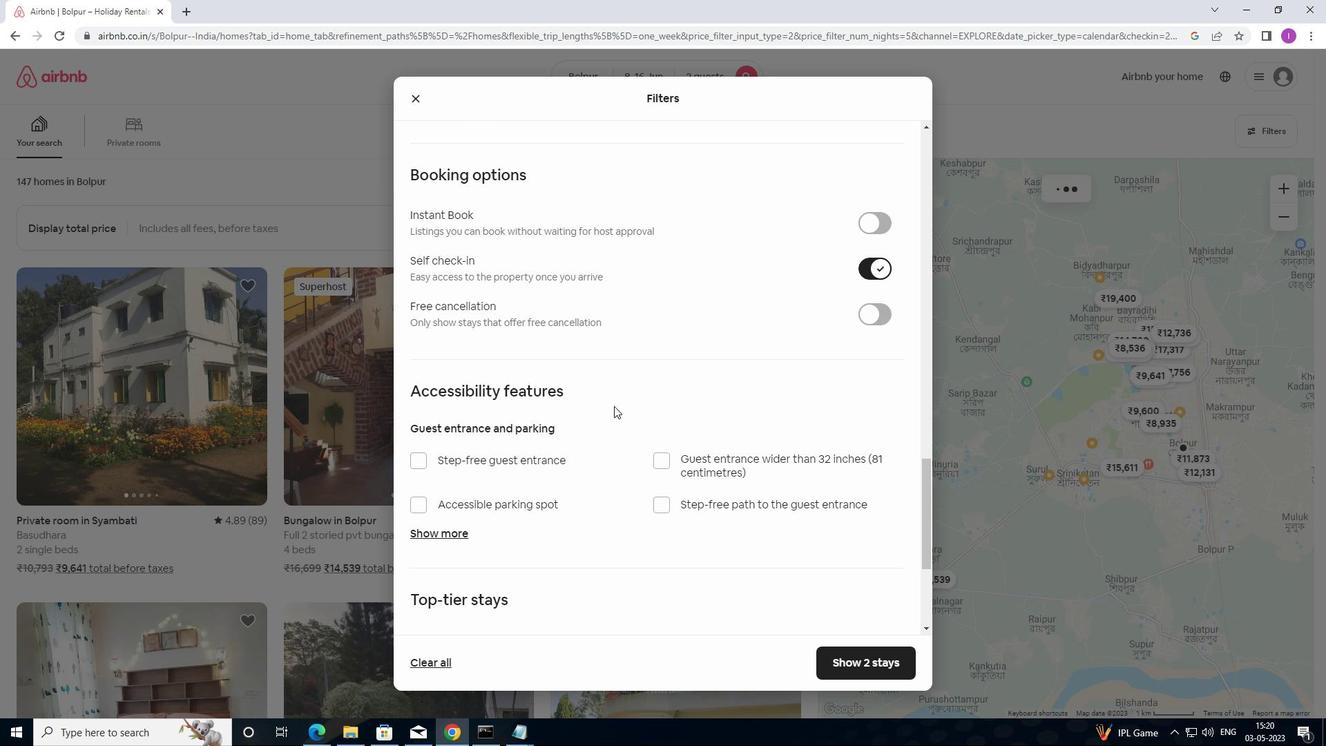 
Action: Mouse scrolled (582, 448) with delta (0, 0)
Screenshot: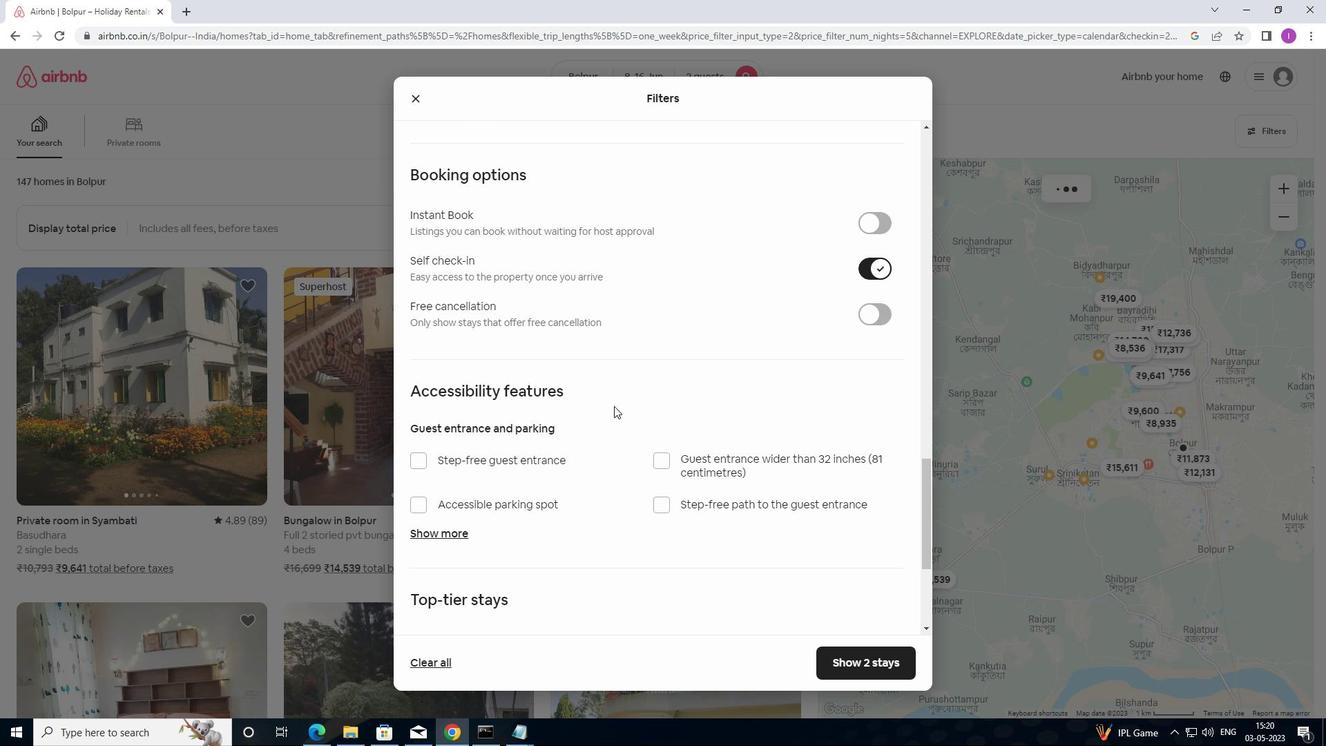 
Action: Mouse moved to (579, 455)
Screenshot: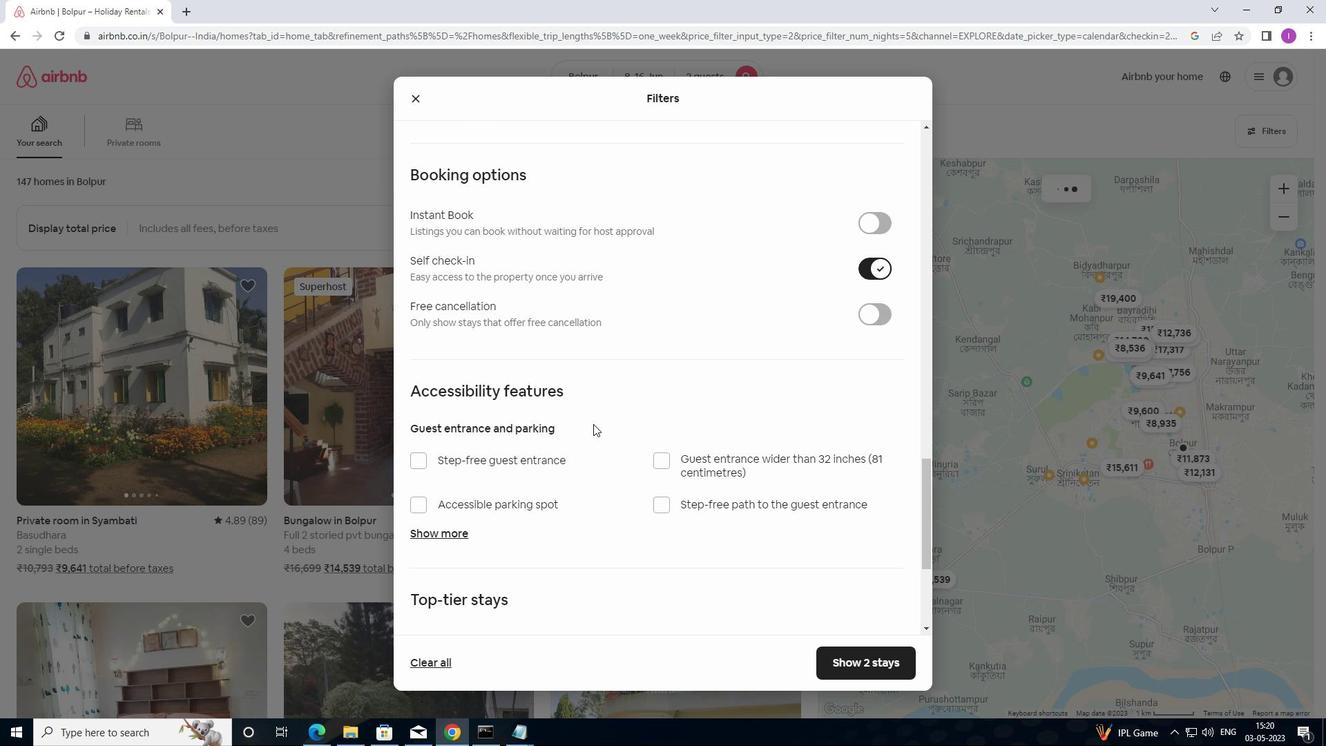 
Action: Mouse scrolled (579, 454) with delta (0, 0)
Screenshot: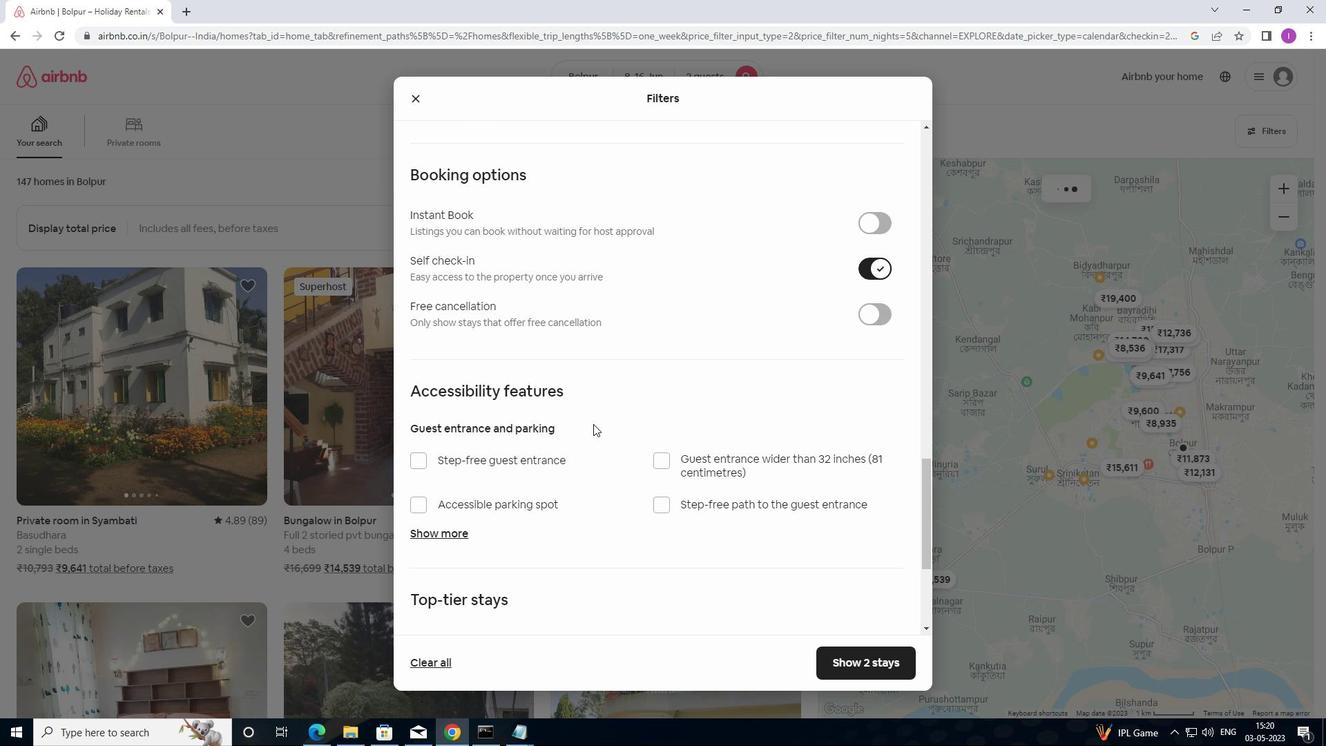 
Action: Mouse moved to (576, 458)
Screenshot: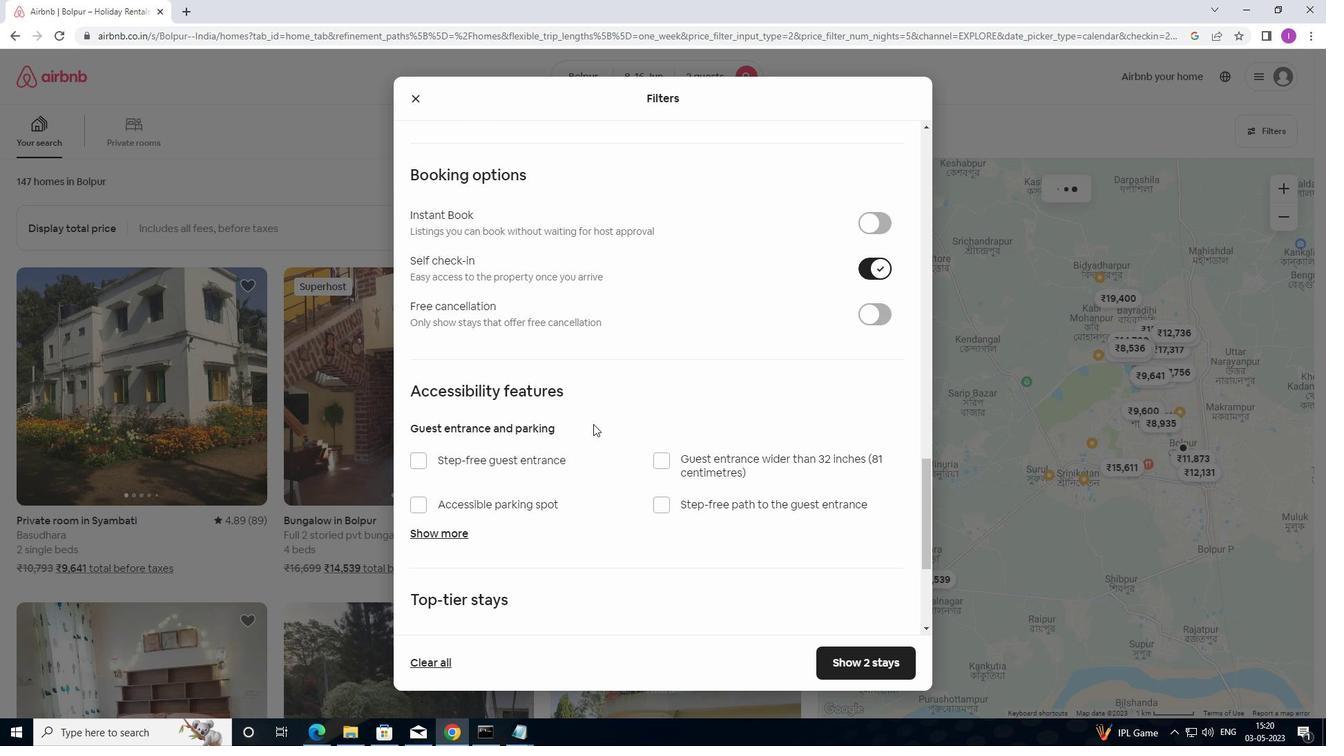 
Action: Mouse scrolled (576, 457) with delta (0, 0)
Screenshot: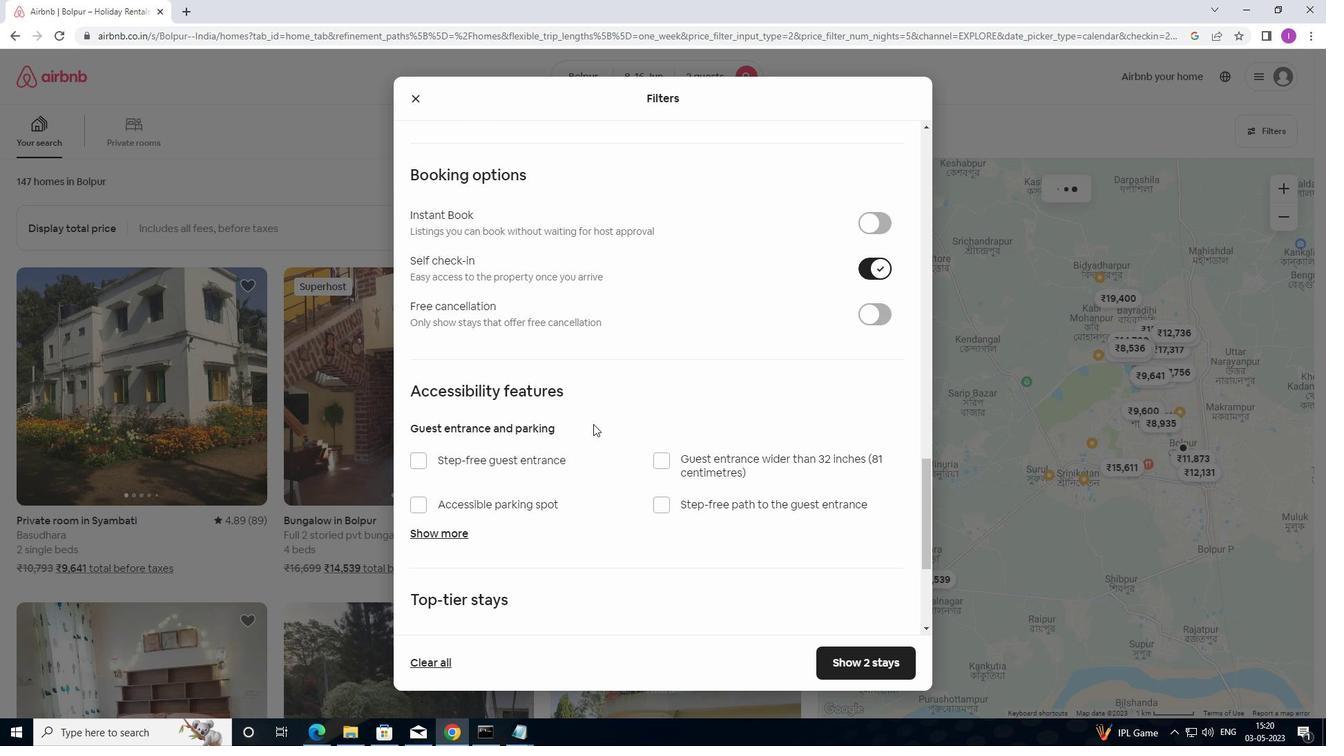 
Action: Mouse moved to (522, 496)
Screenshot: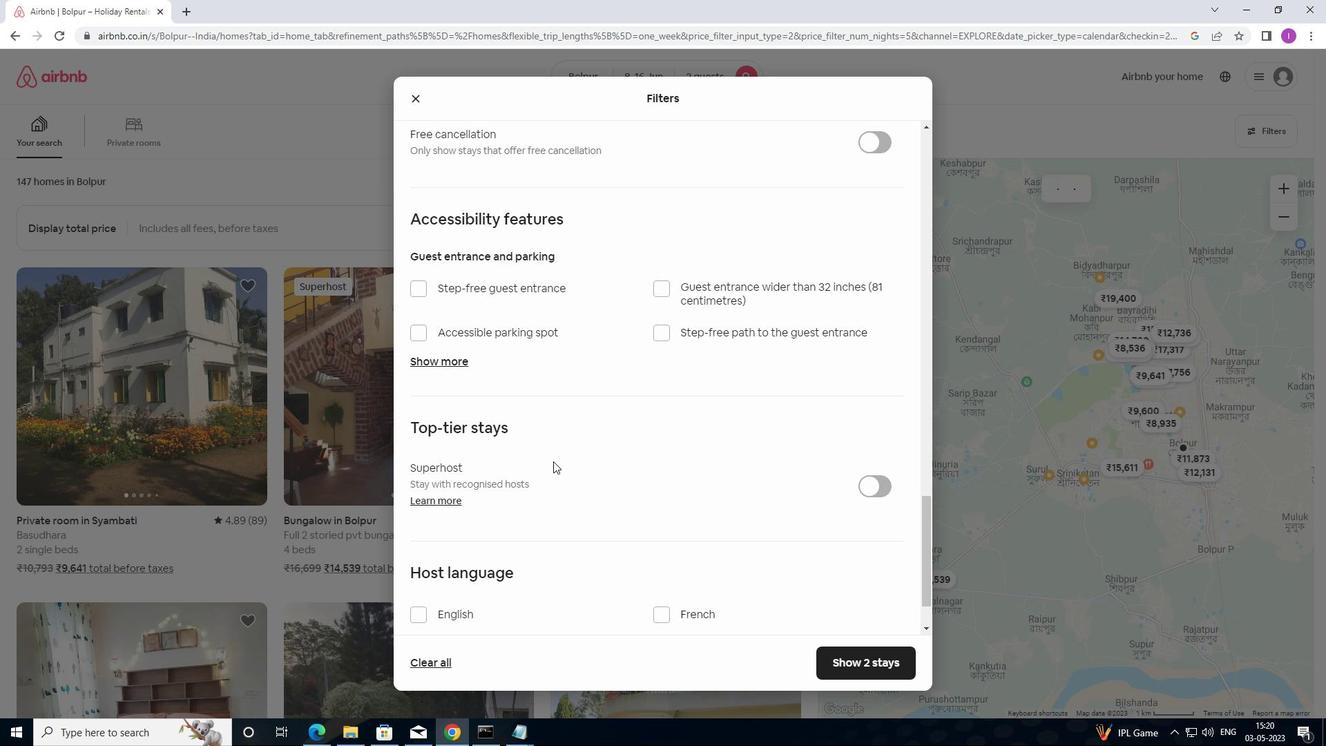 
Action: Mouse scrolled (522, 496) with delta (0, 0)
Screenshot: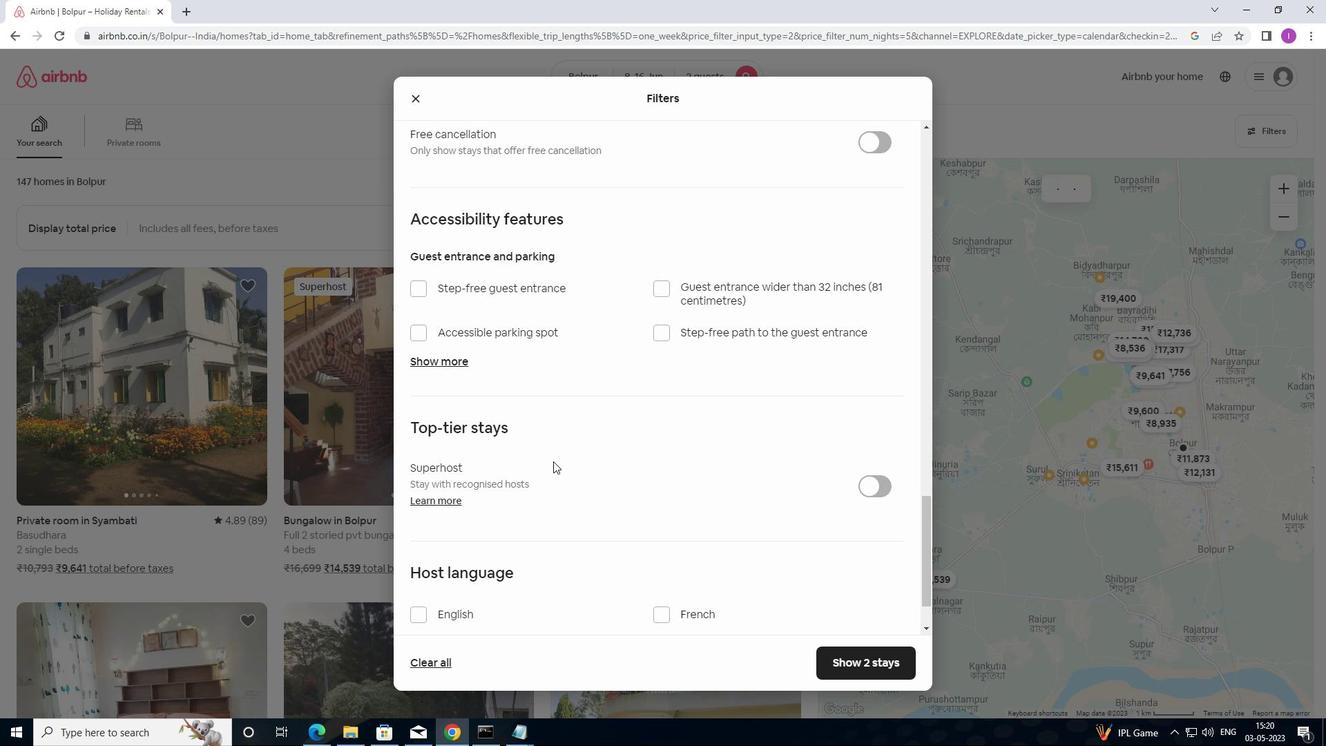 
Action: Mouse moved to (424, 535)
Screenshot: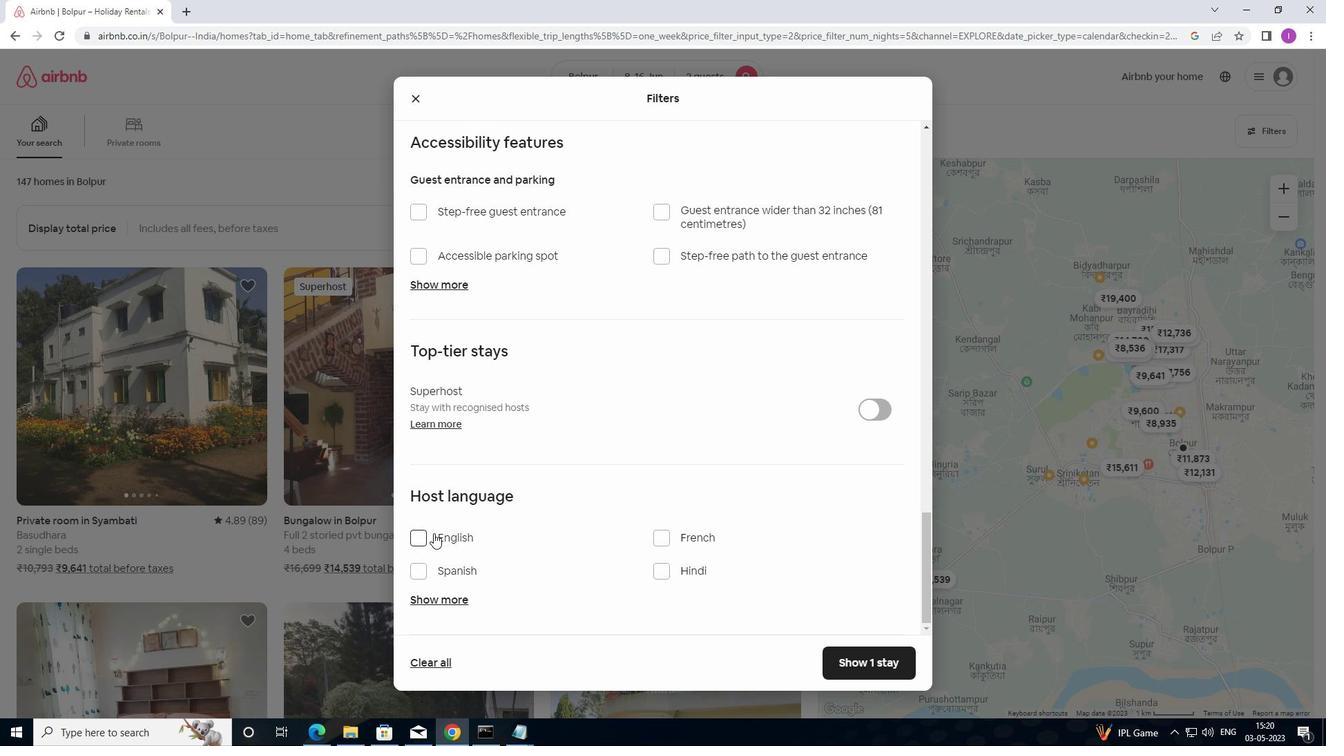 
Action: Mouse pressed left at (424, 535)
Screenshot: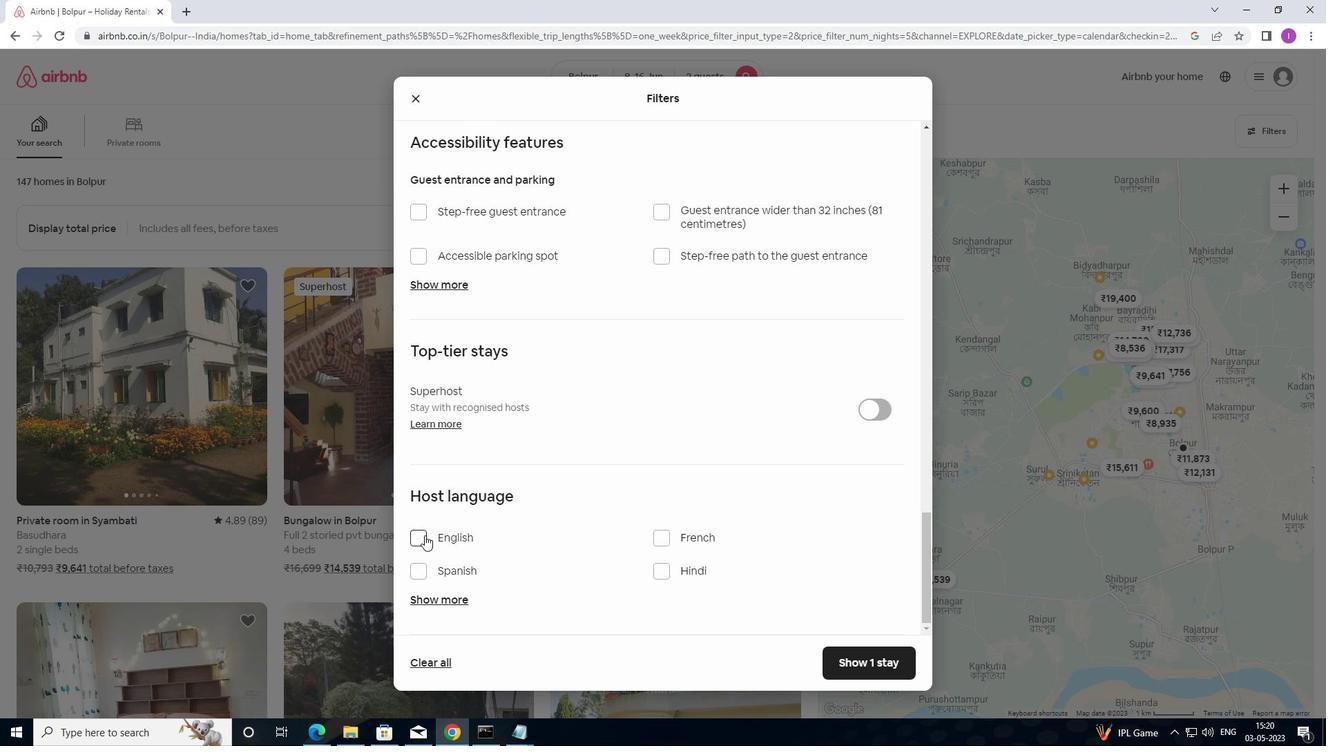 
Action: Mouse moved to (833, 663)
Screenshot: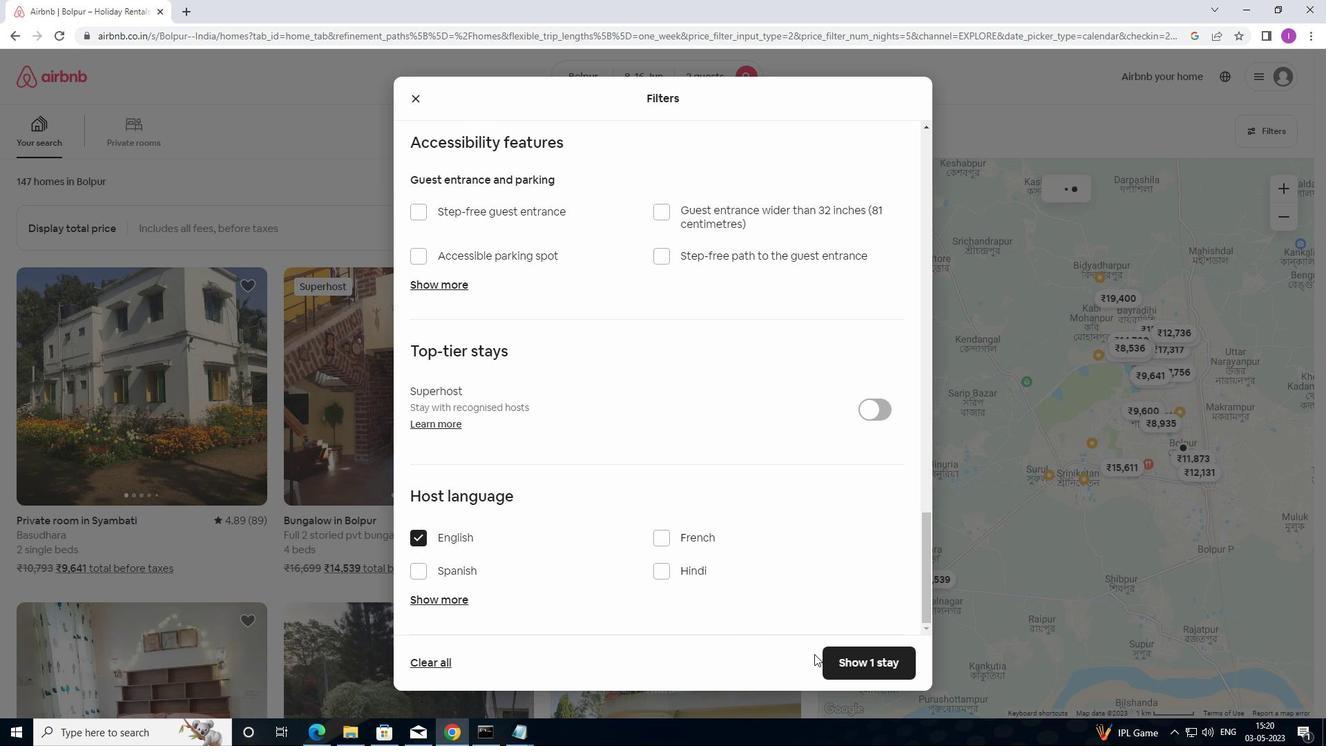 
Action: Mouse pressed left at (833, 663)
Screenshot: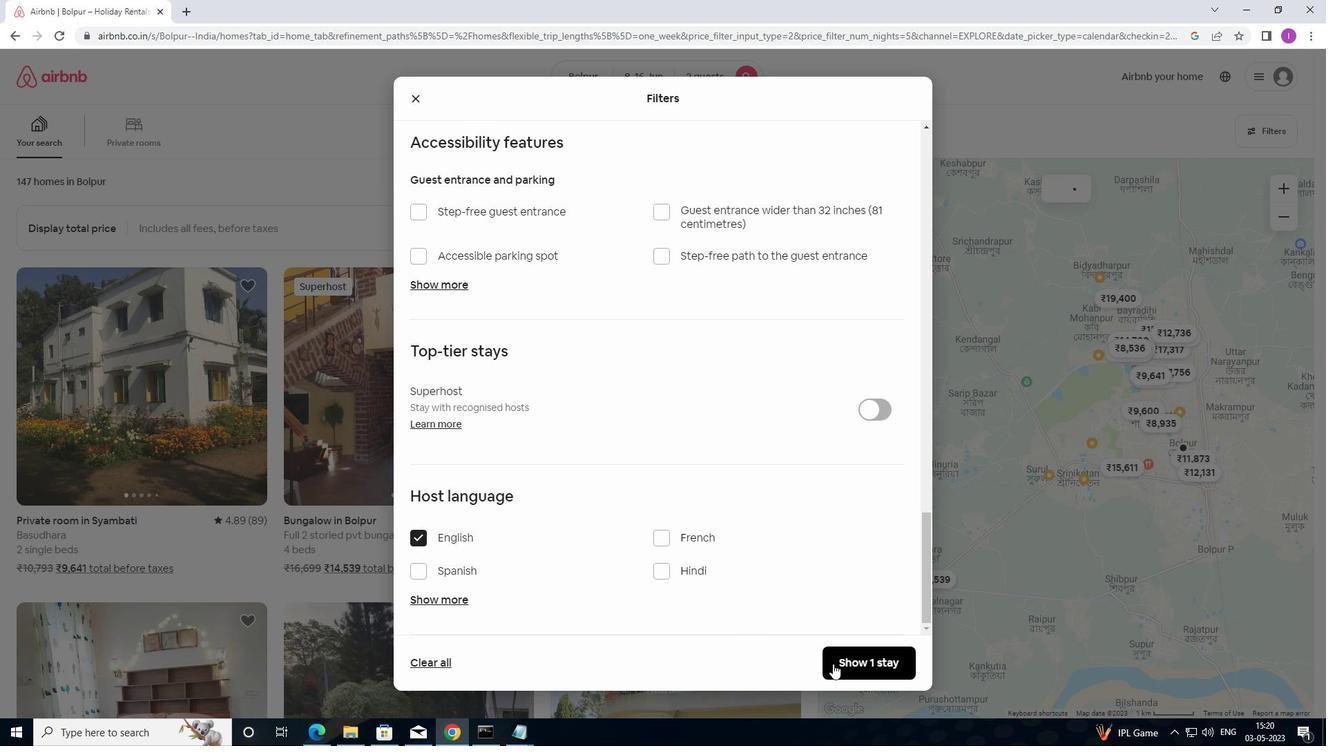 
Action: Mouse moved to (822, 659)
Screenshot: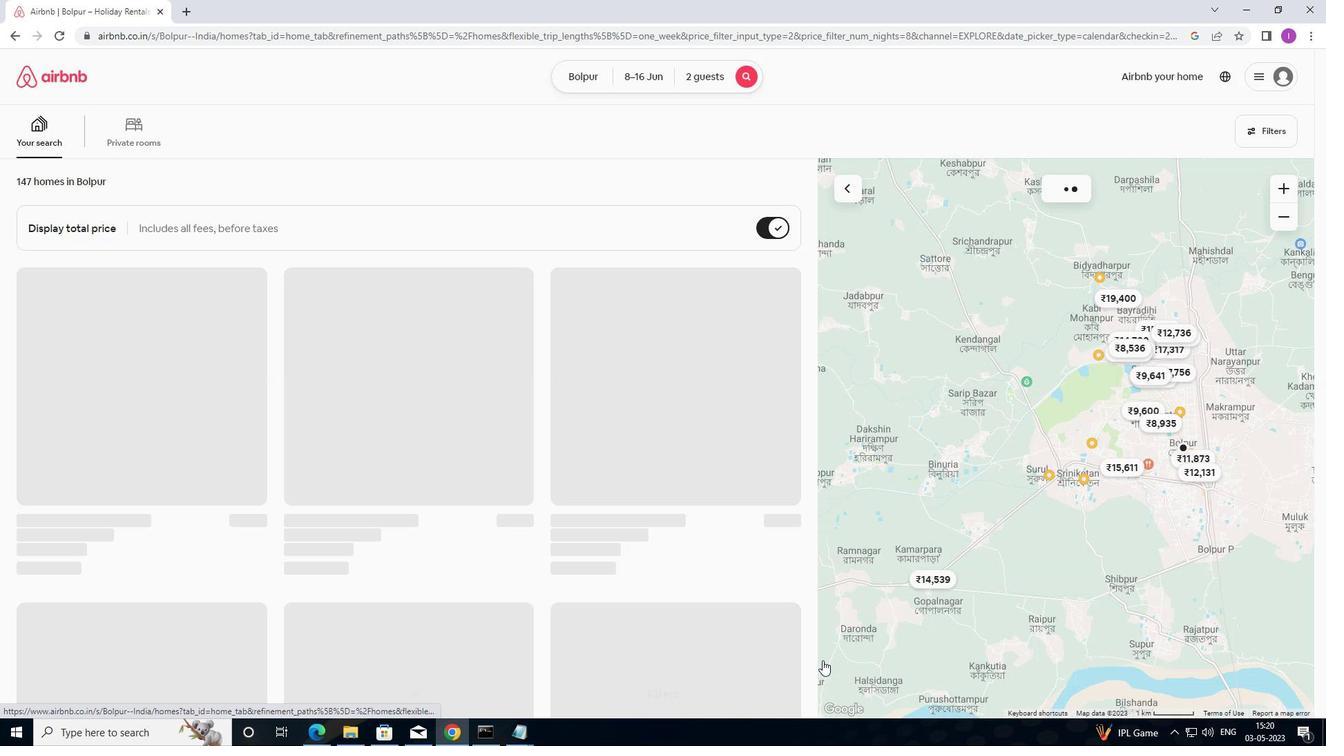 
